 Task: Find connections with filter location Bexley with filter topic #Saaswith filter profile language Spanish with filter current company TVS Supply Chain Solutions with filter school Jeppiaar Engineering College with filter industry Software Development with filter service category Real Estate with filter keywords title Brand Manager
Action: Mouse moved to (677, 106)
Screenshot: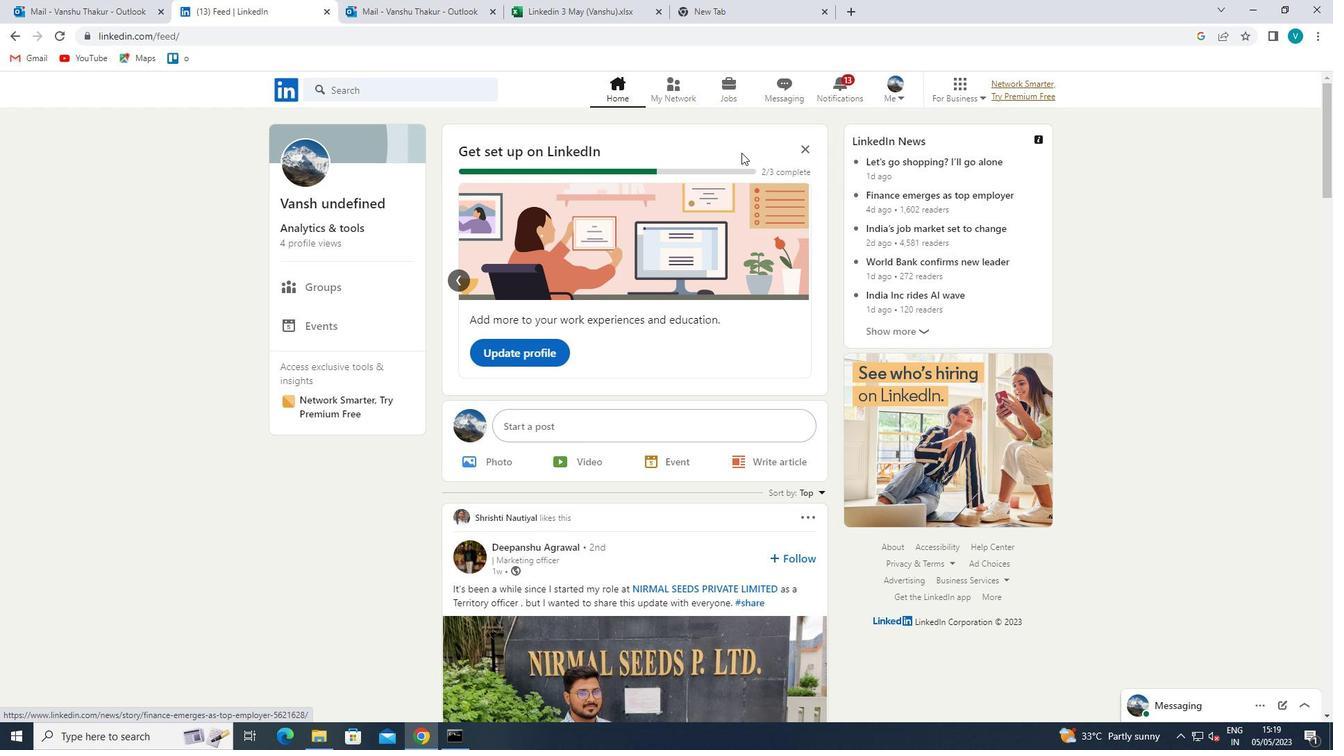 
Action: Mouse pressed left at (677, 106)
Screenshot: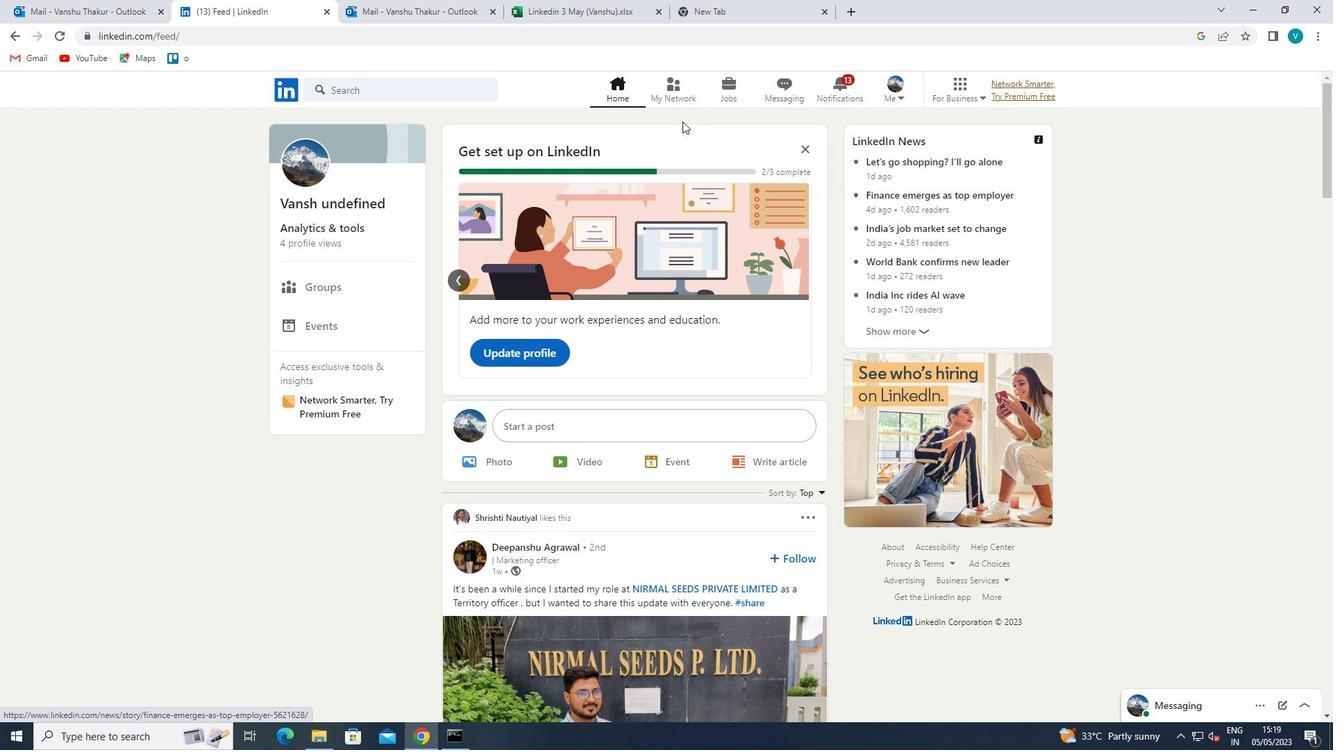 
Action: Mouse moved to (405, 165)
Screenshot: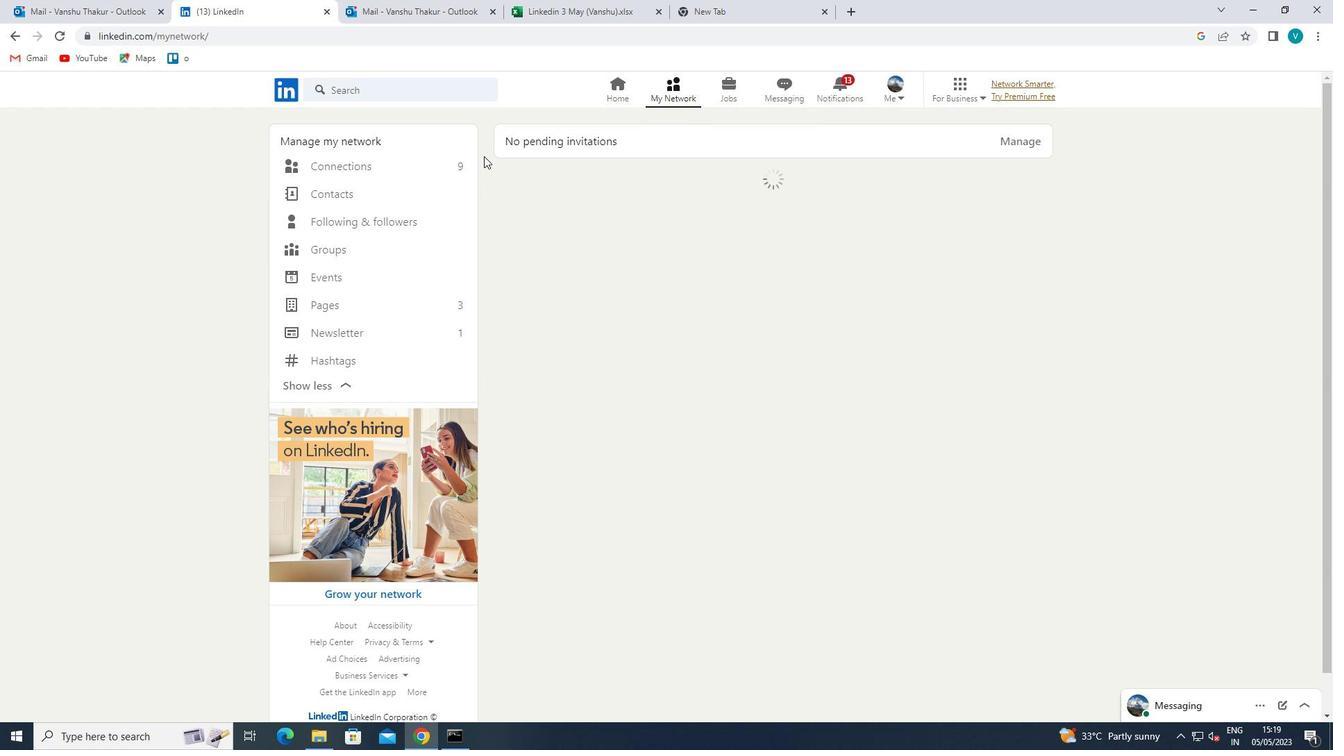 
Action: Mouse pressed left at (405, 165)
Screenshot: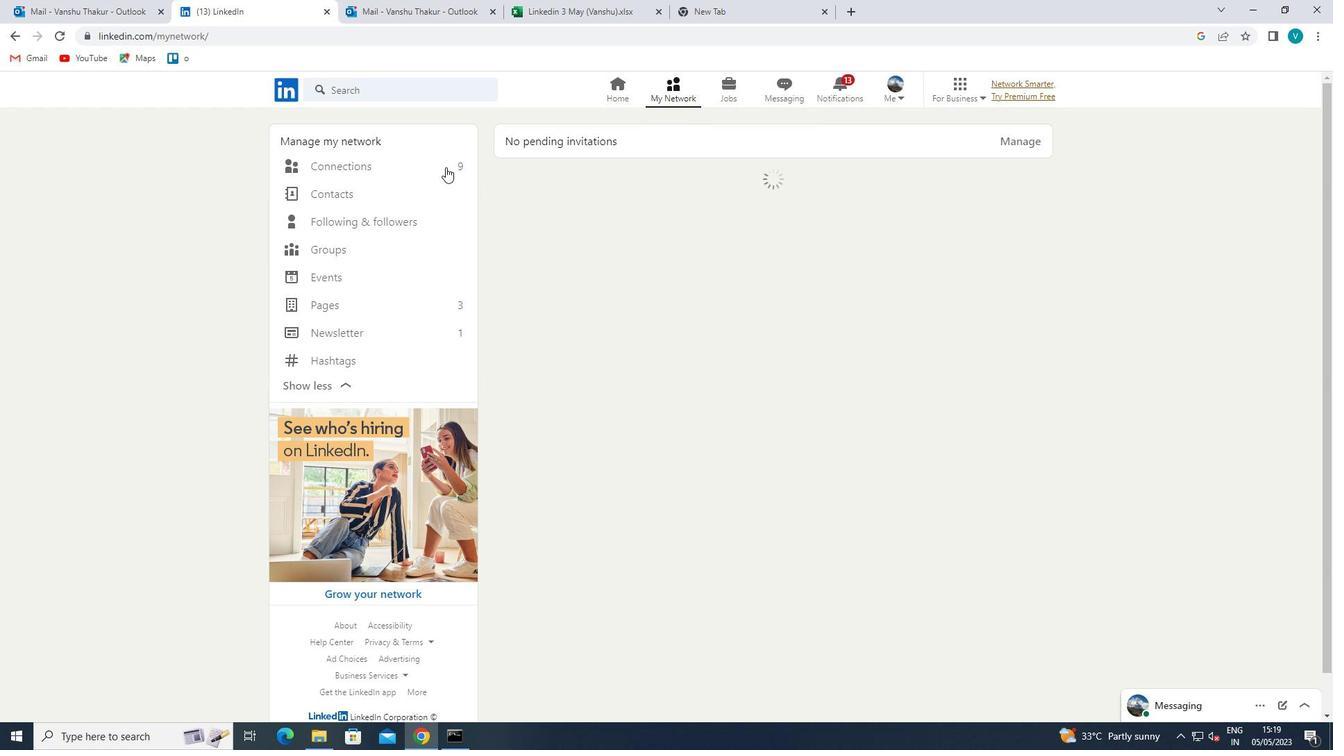 
Action: Mouse moved to (755, 156)
Screenshot: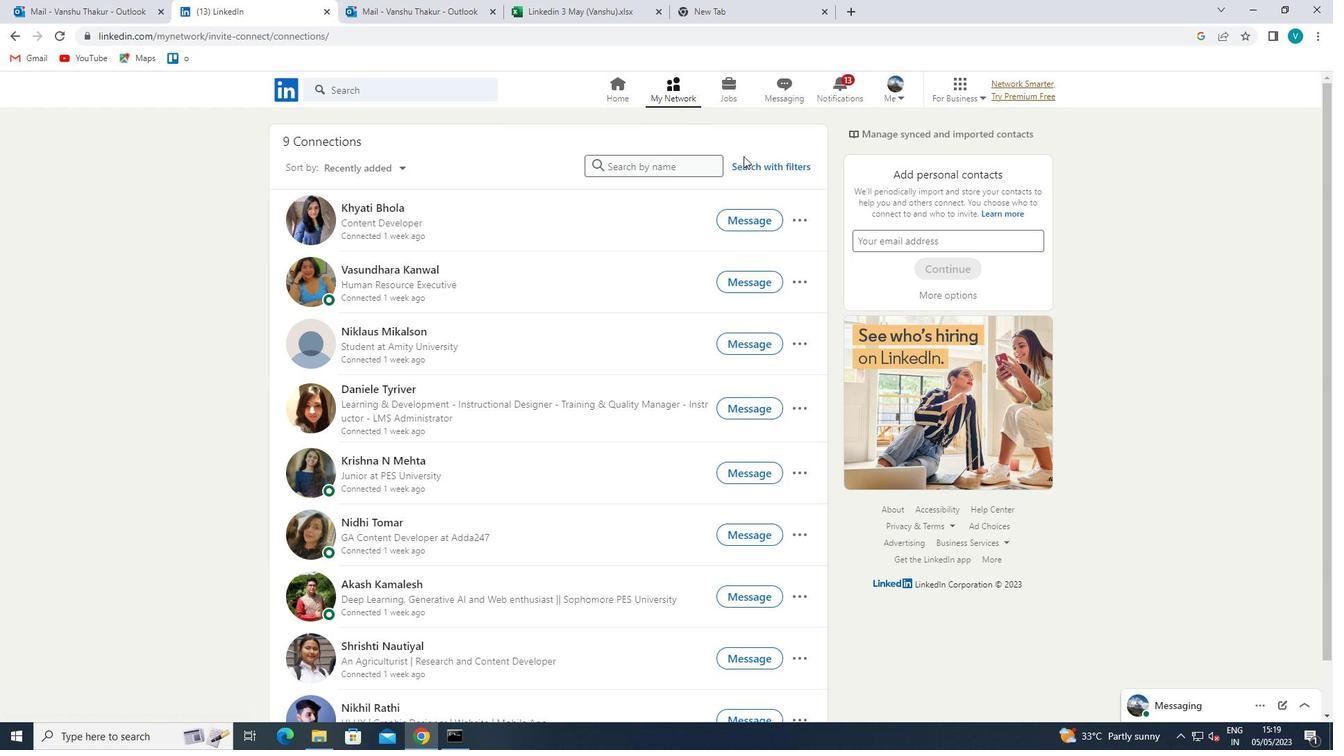 
Action: Mouse pressed left at (755, 156)
Screenshot: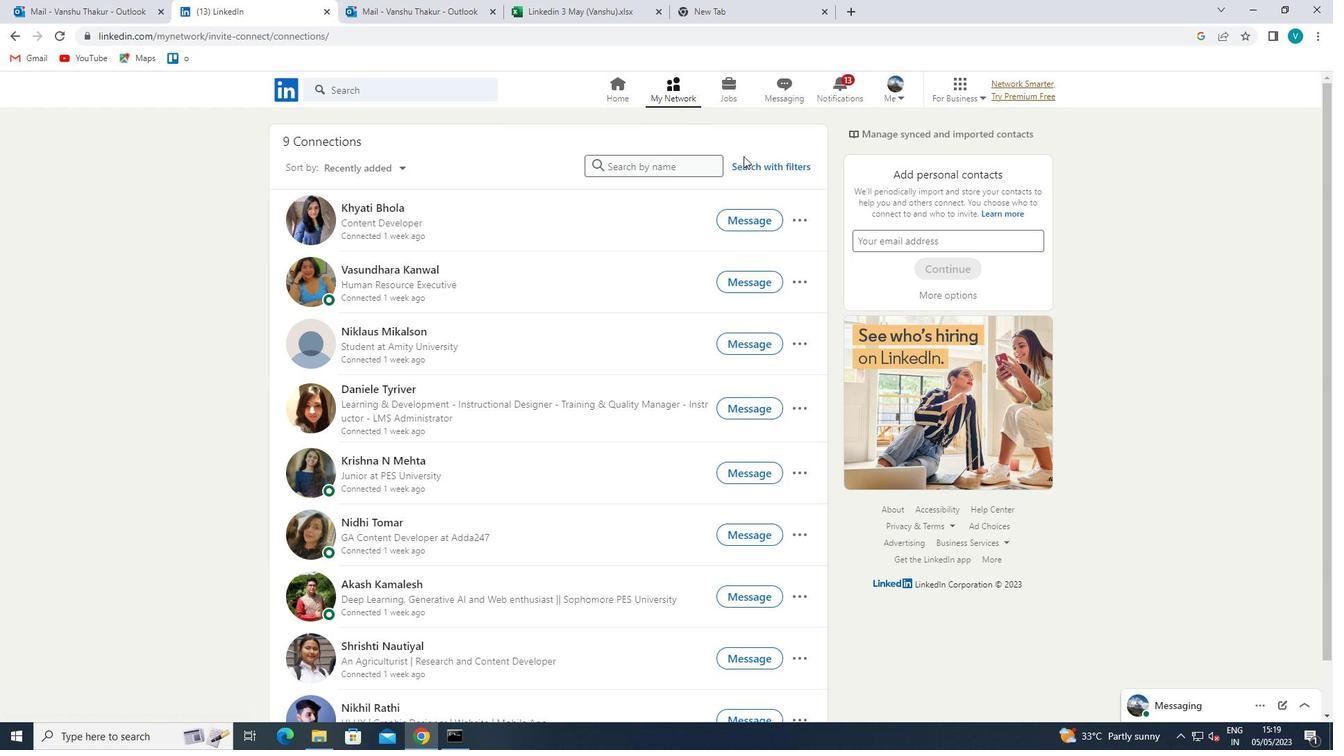 
Action: Mouse moved to (758, 163)
Screenshot: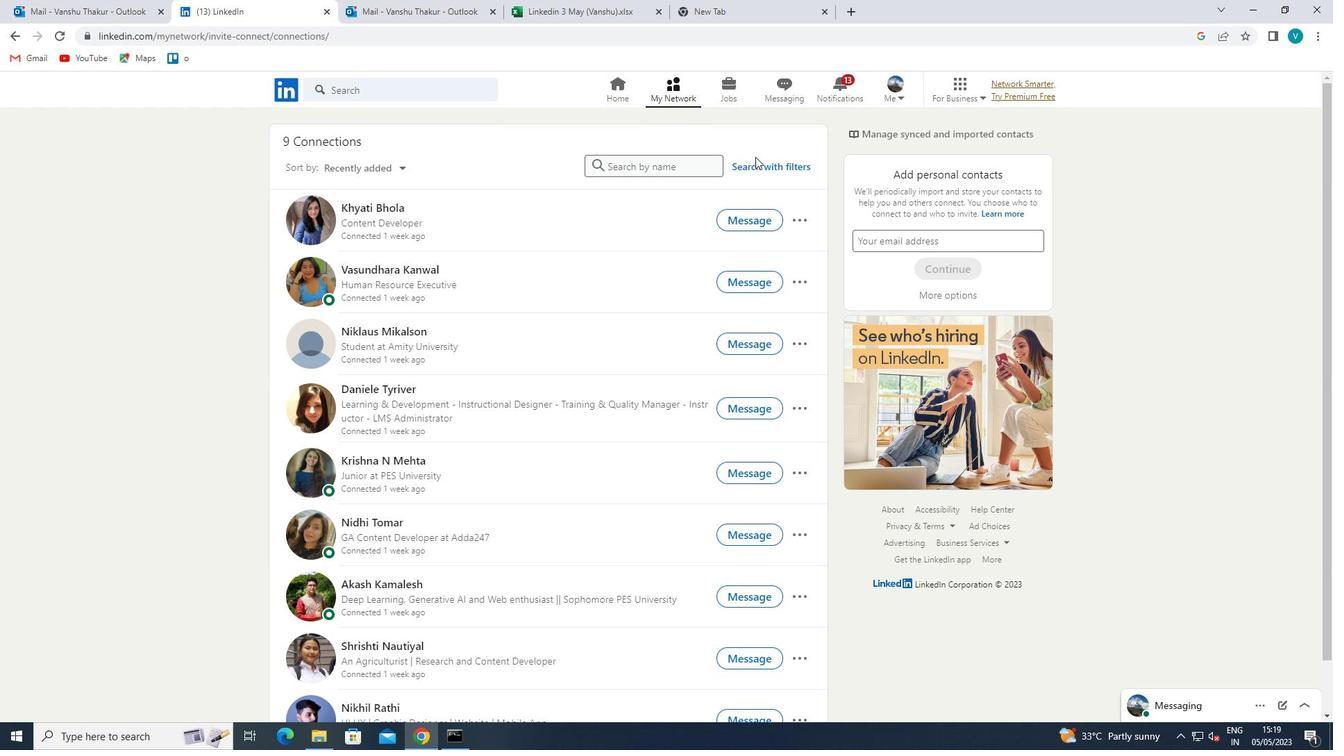 
Action: Mouse pressed left at (758, 163)
Screenshot: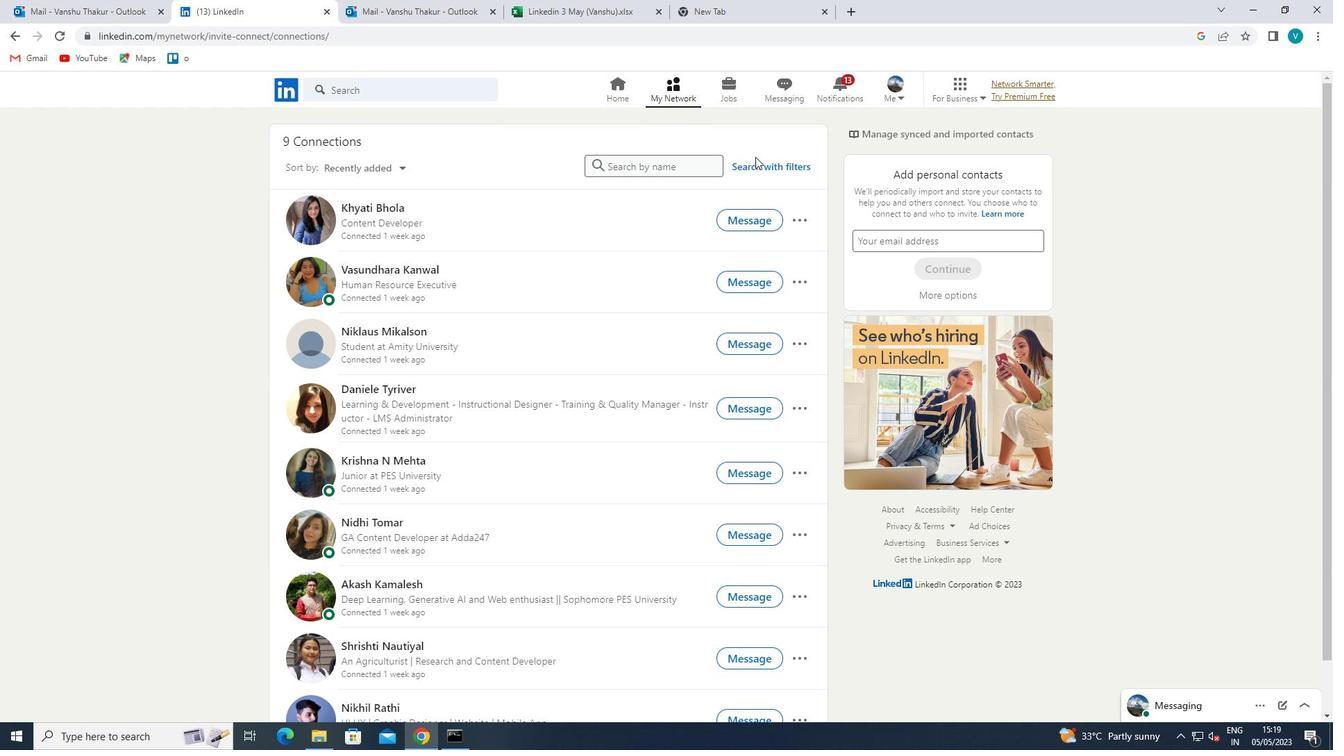 
Action: Mouse moved to (682, 128)
Screenshot: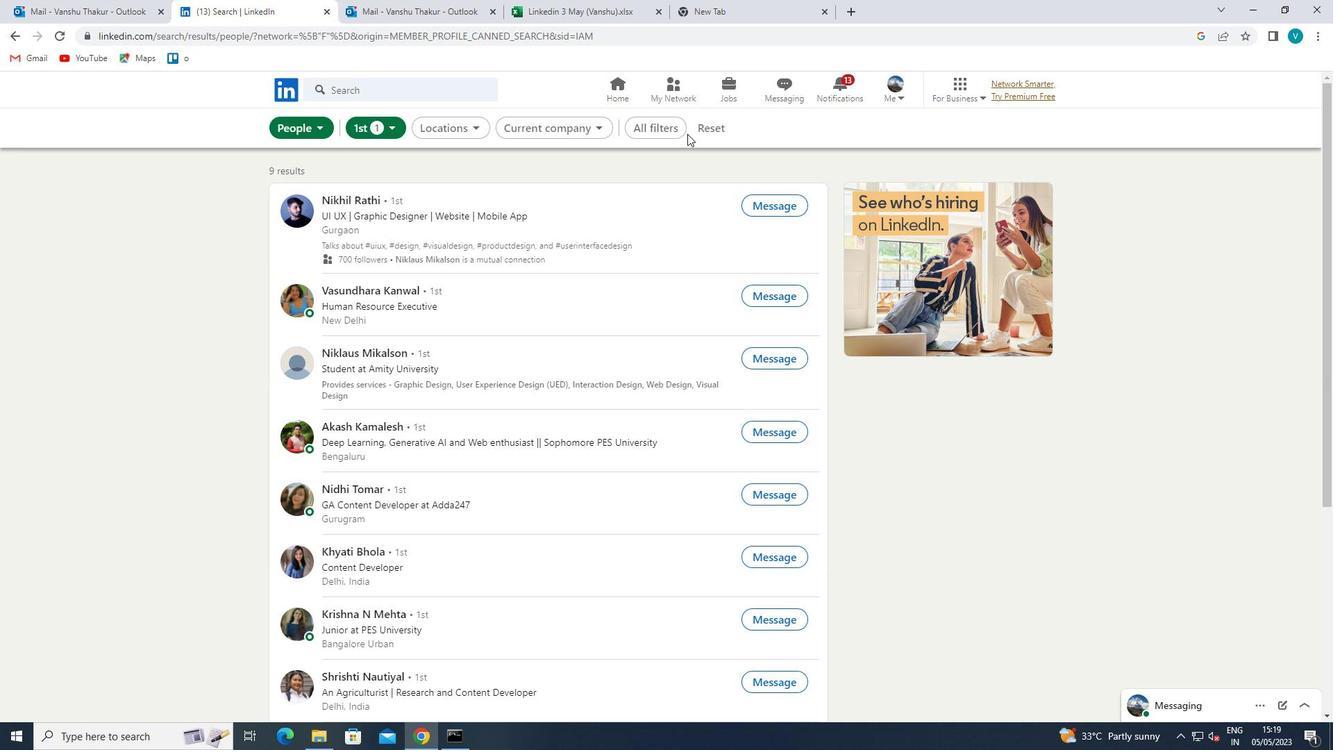 
Action: Mouse pressed left at (682, 128)
Screenshot: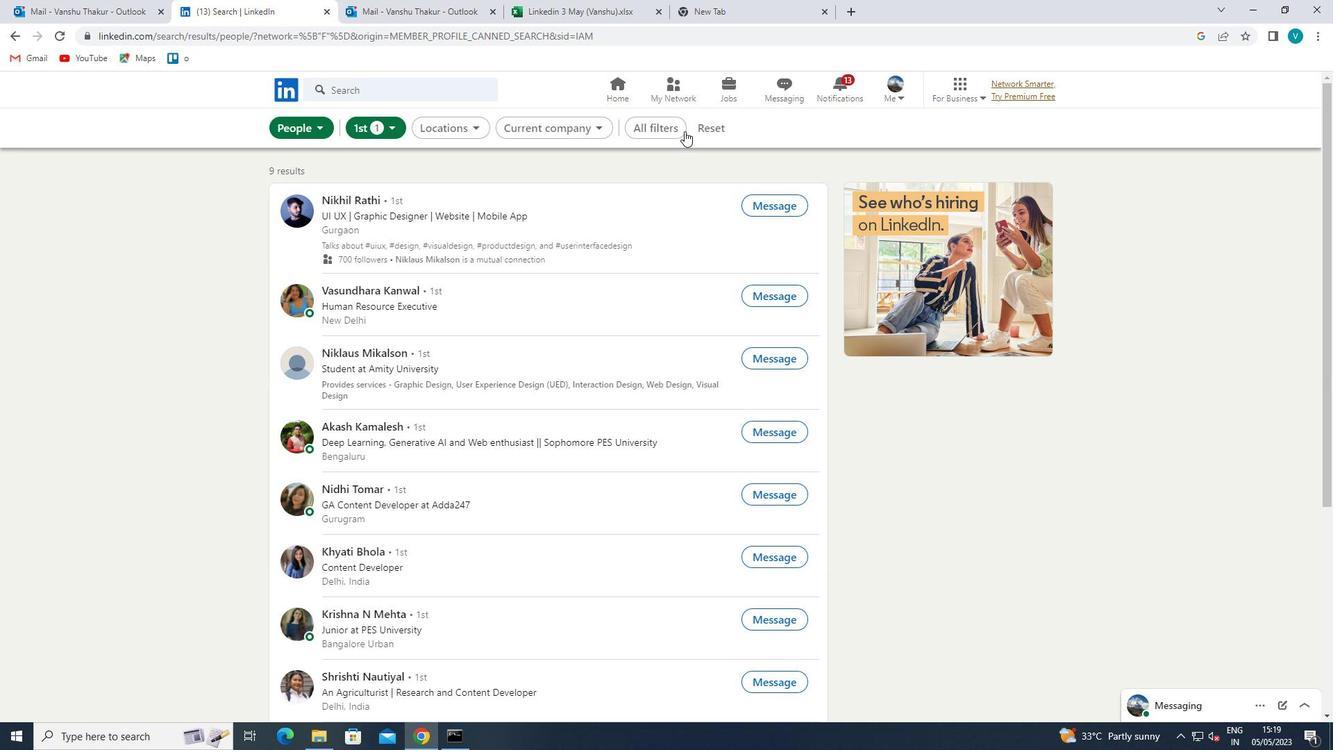 
Action: Mouse moved to (1119, 257)
Screenshot: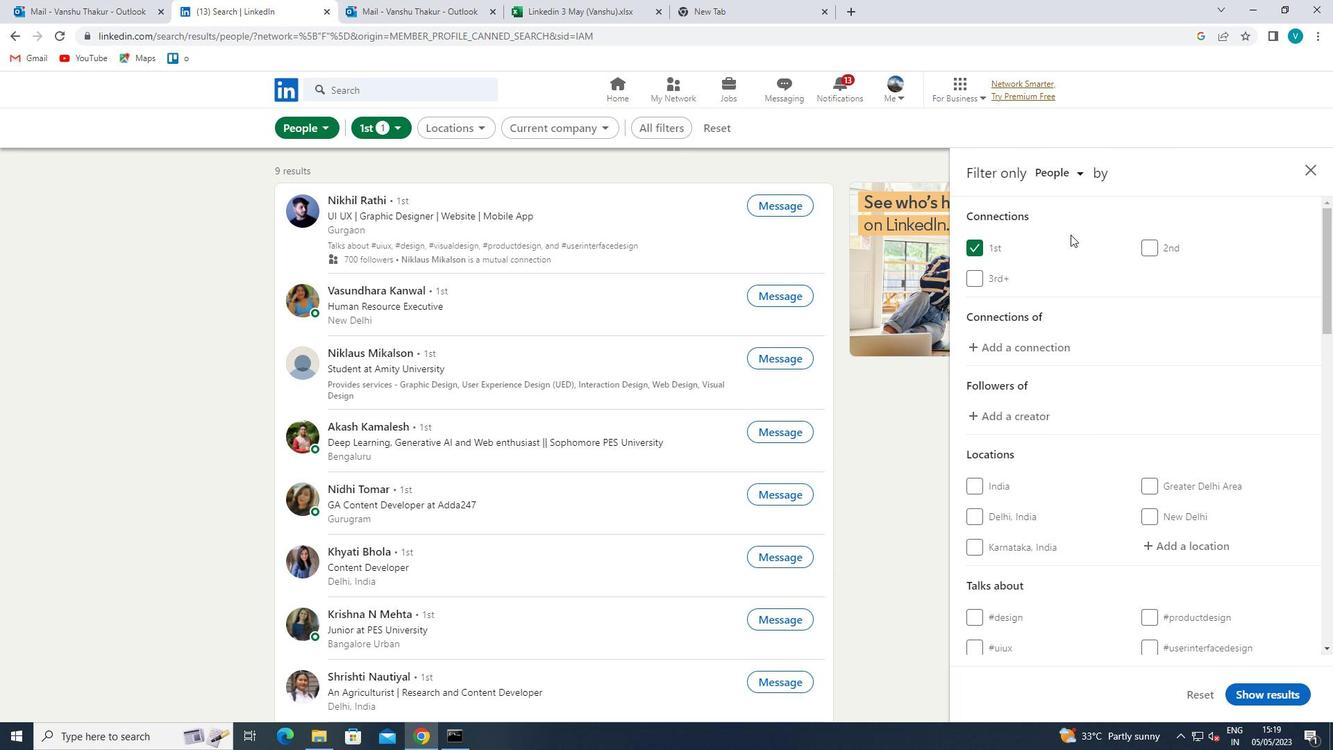 
Action: Mouse scrolled (1119, 256) with delta (0, 0)
Screenshot: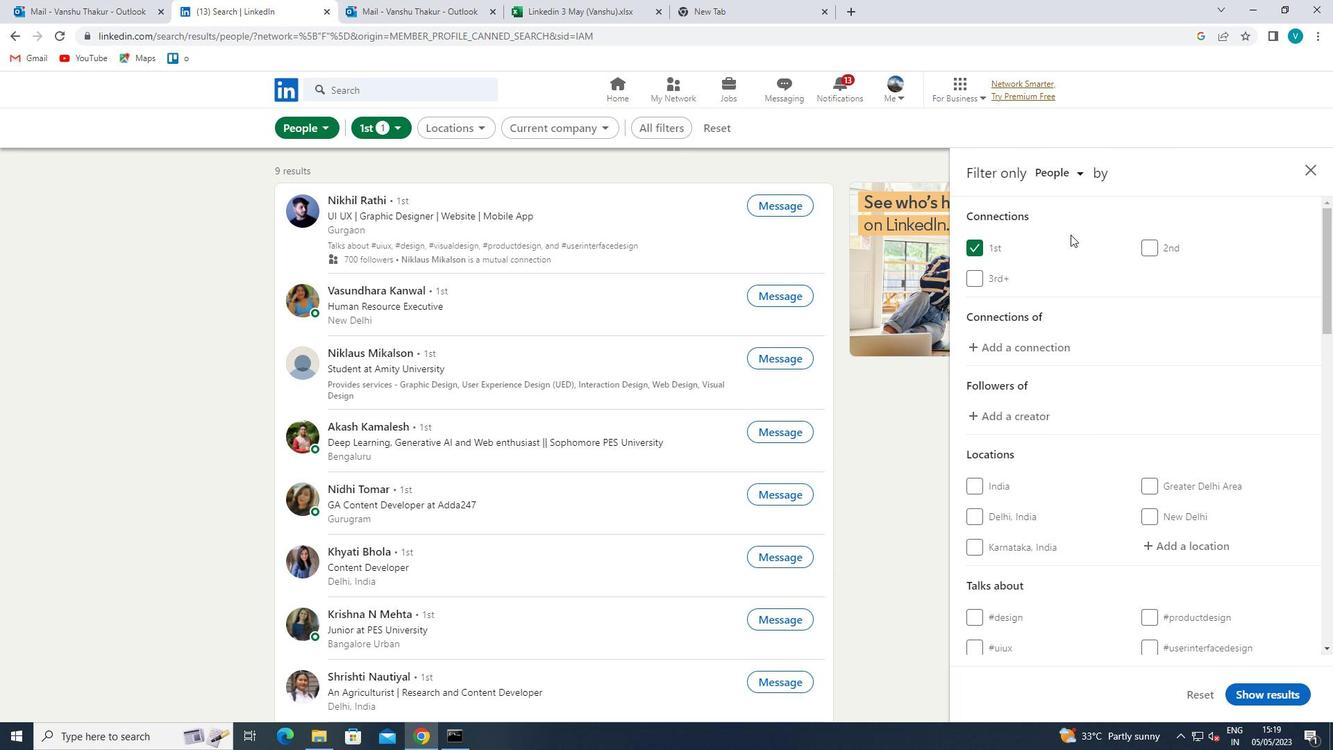 
Action: Mouse moved to (1148, 274)
Screenshot: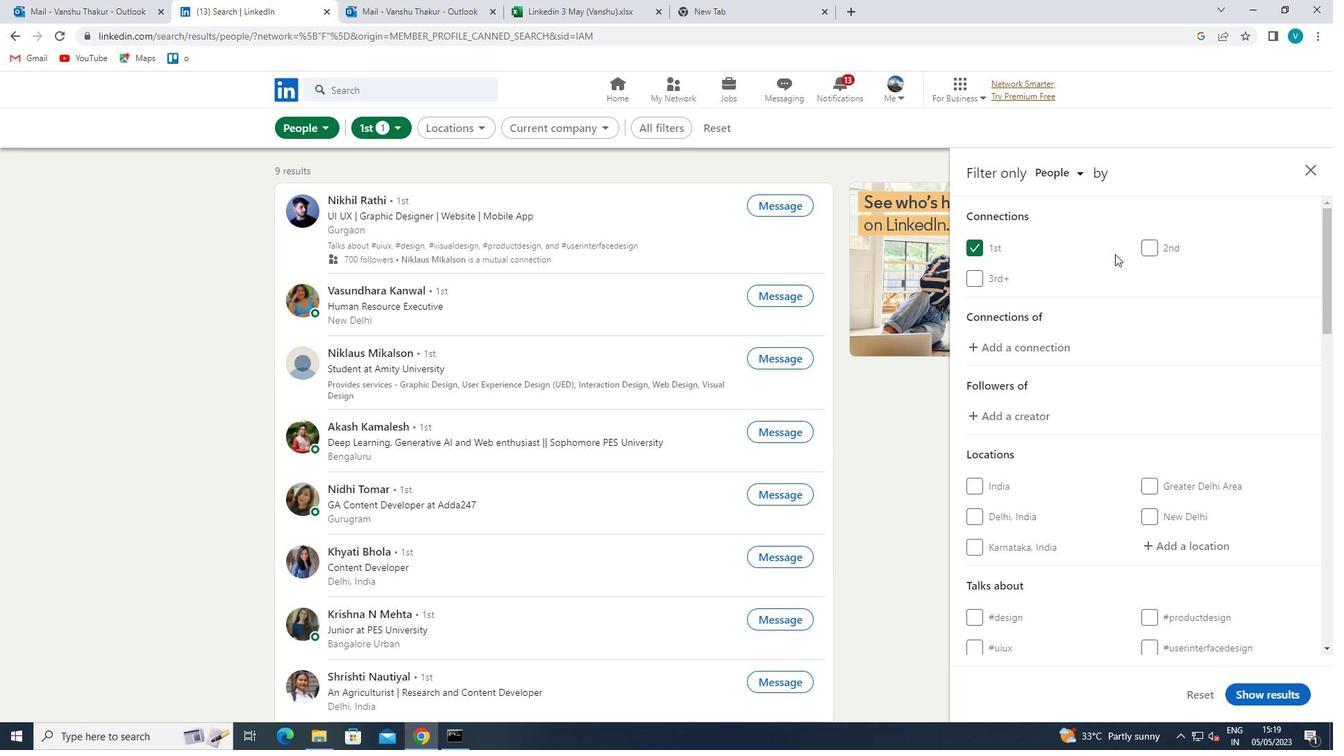 
Action: Mouse scrolled (1148, 273) with delta (0, 0)
Screenshot: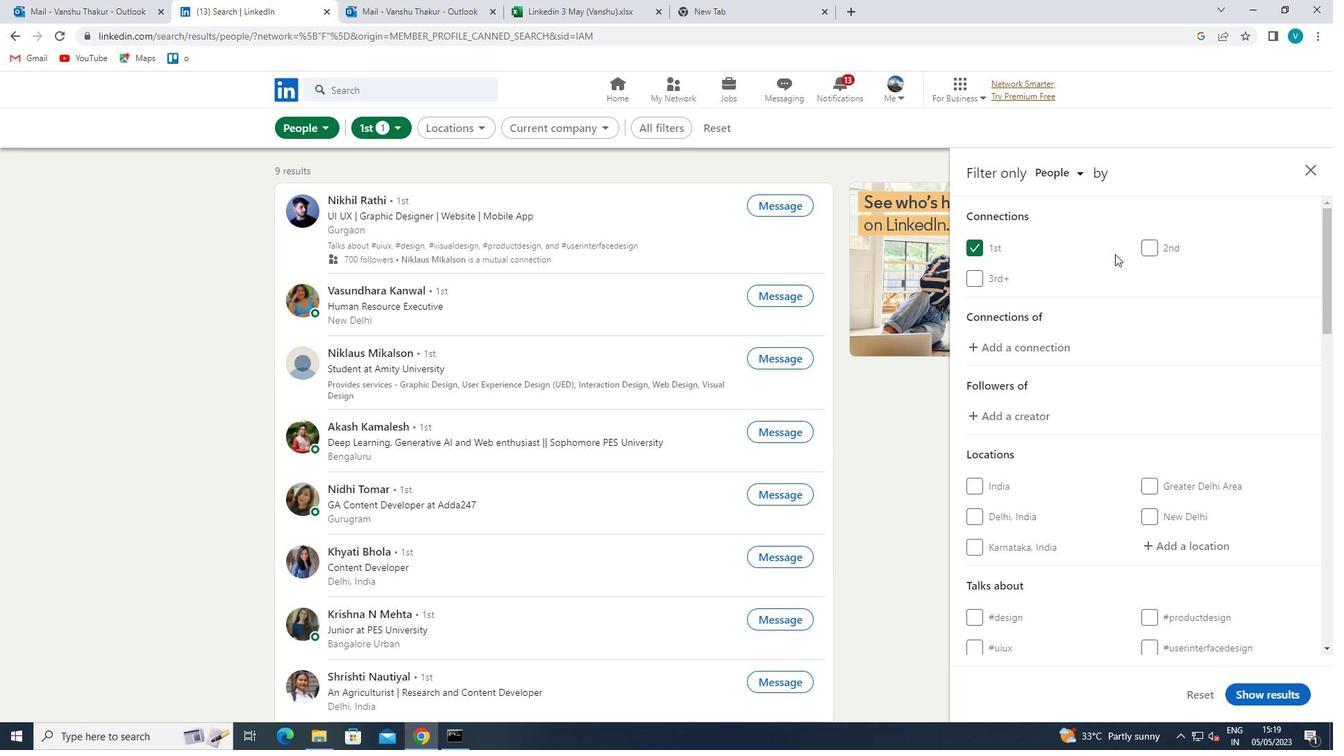 
Action: Mouse moved to (1156, 280)
Screenshot: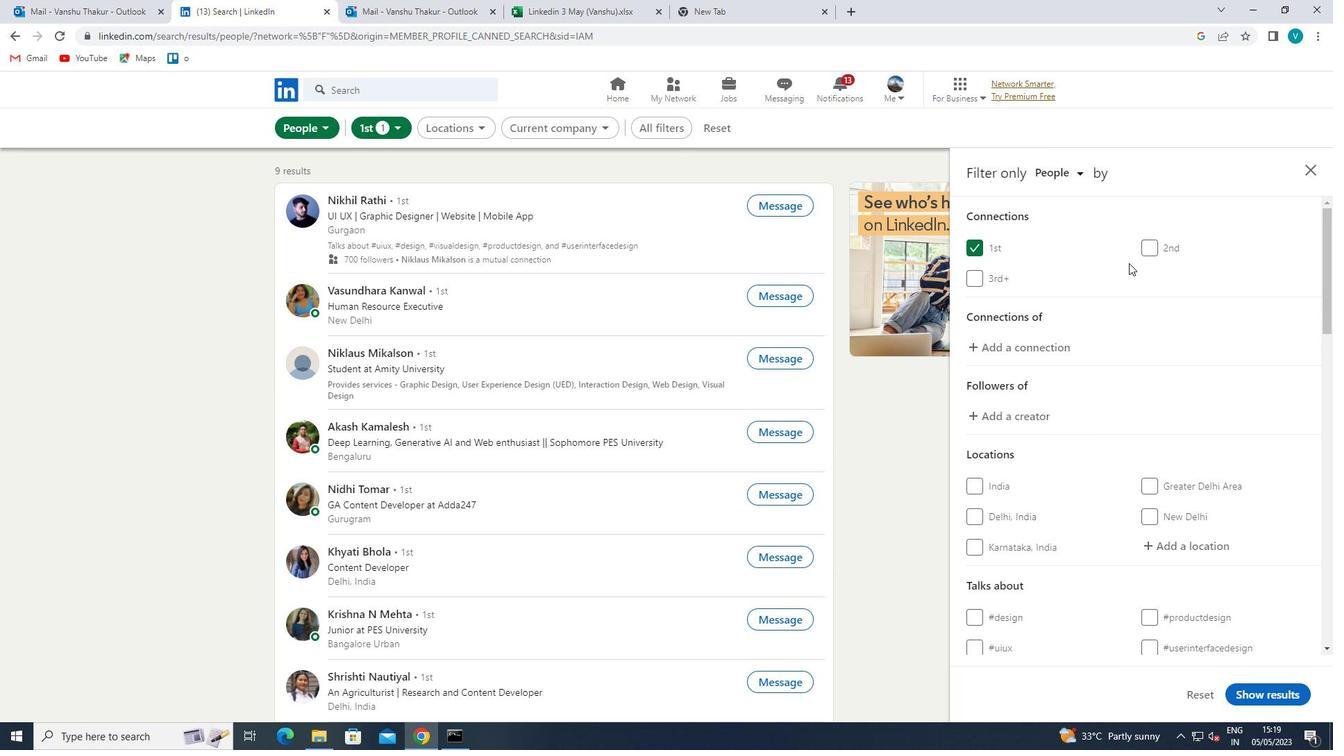 
Action: Mouse scrolled (1156, 279) with delta (0, 0)
Screenshot: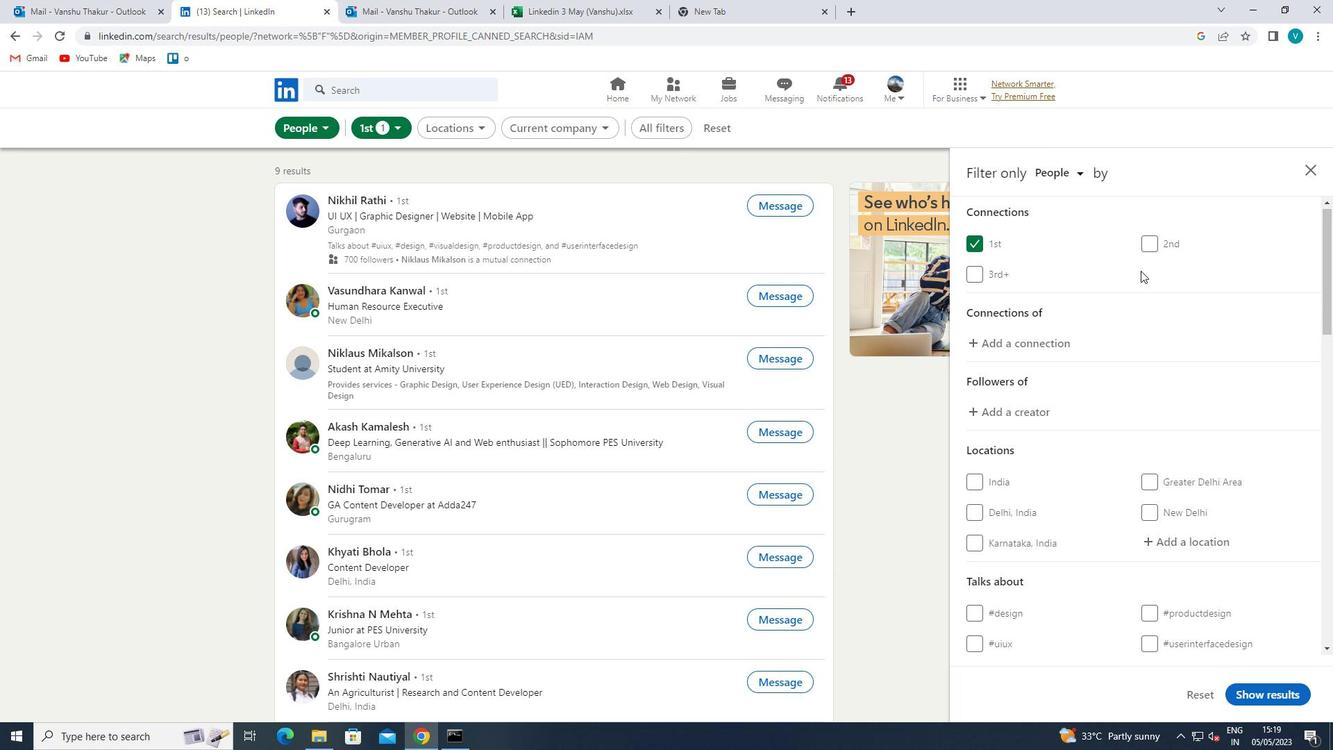 
Action: Mouse moved to (1192, 336)
Screenshot: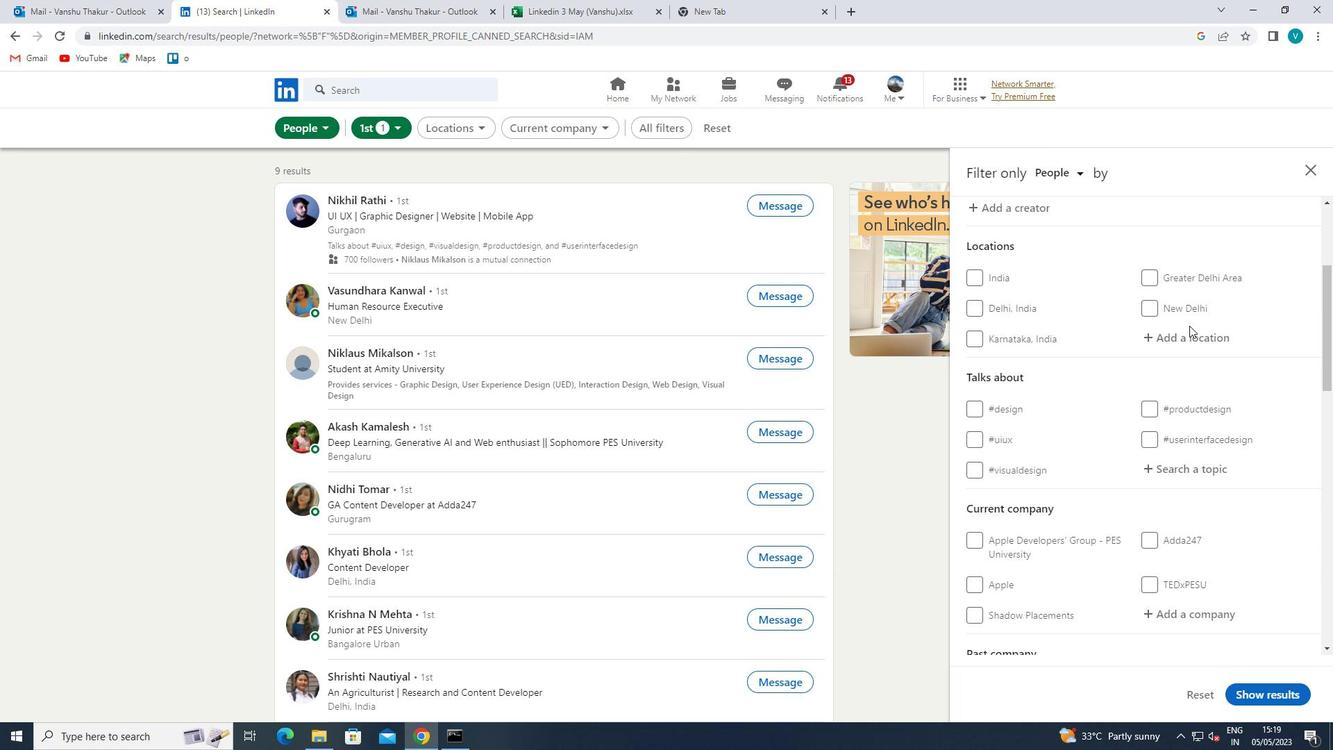 
Action: Mouse pressed left at (1192, 336)
Screenshot: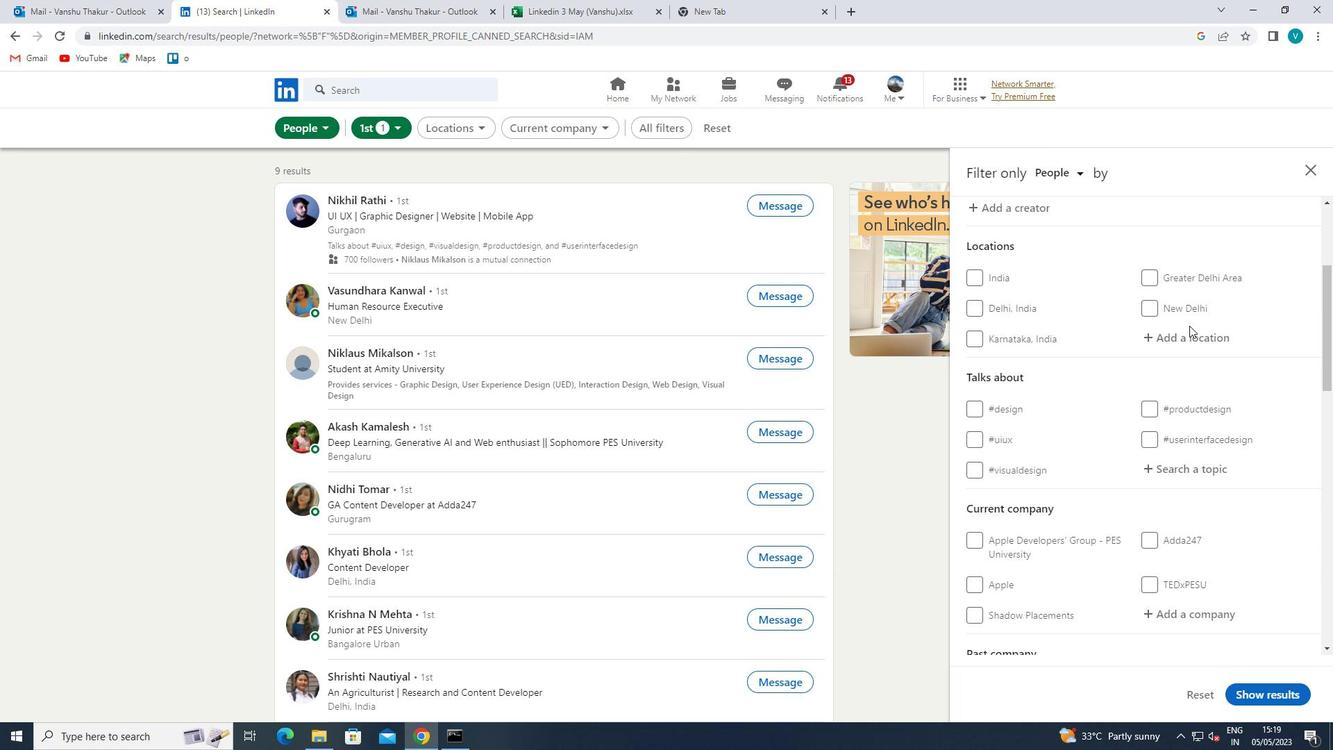 
Action: Mouse moved to (1169, 323)
Screenshot: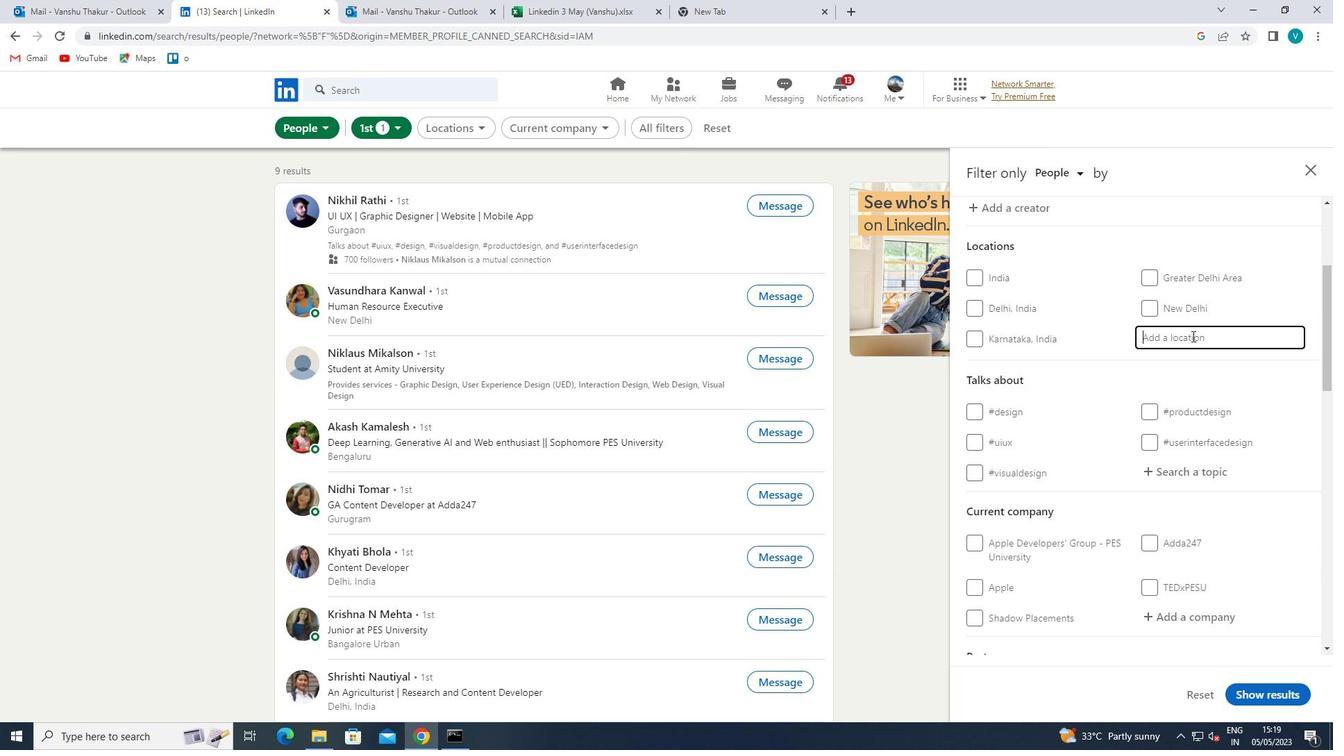 
Action: Key pressed <Key.shift>BEXLEY
Screenshot: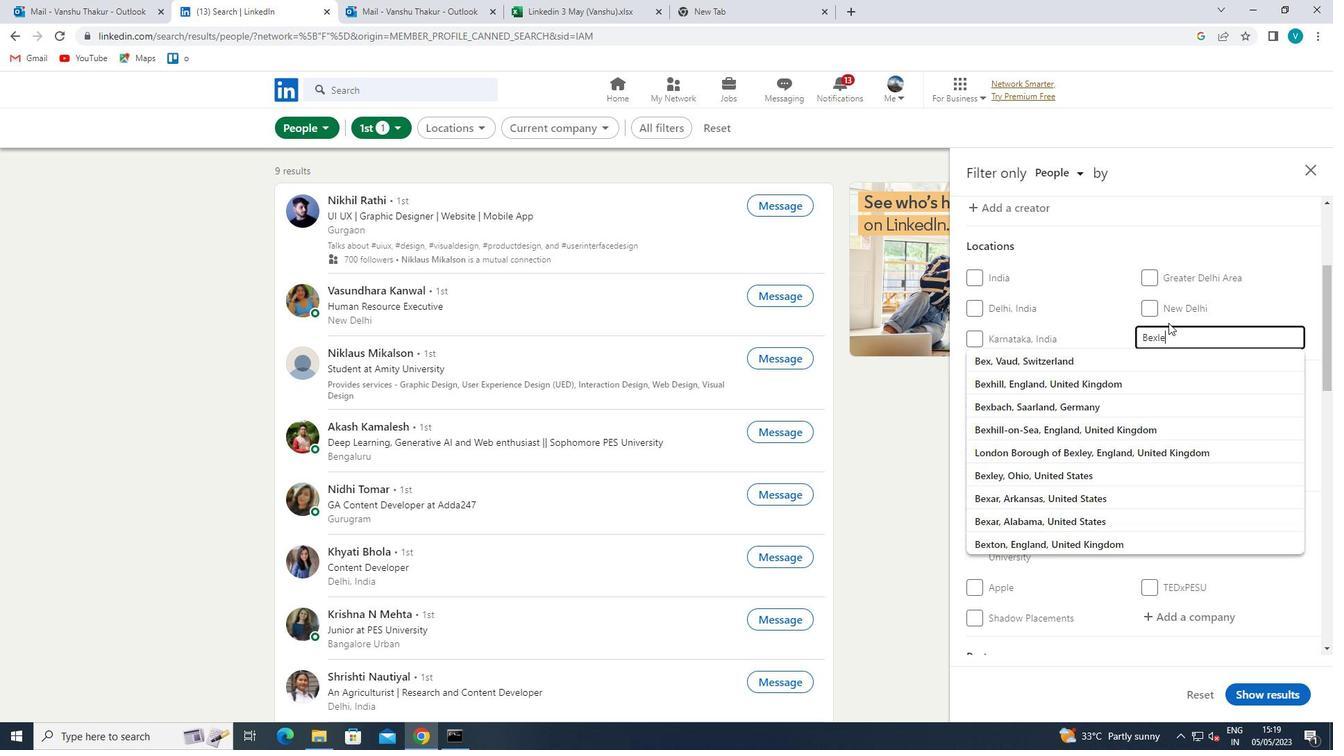 
Action: Mouse moved to (1137, 357)
Screenshot: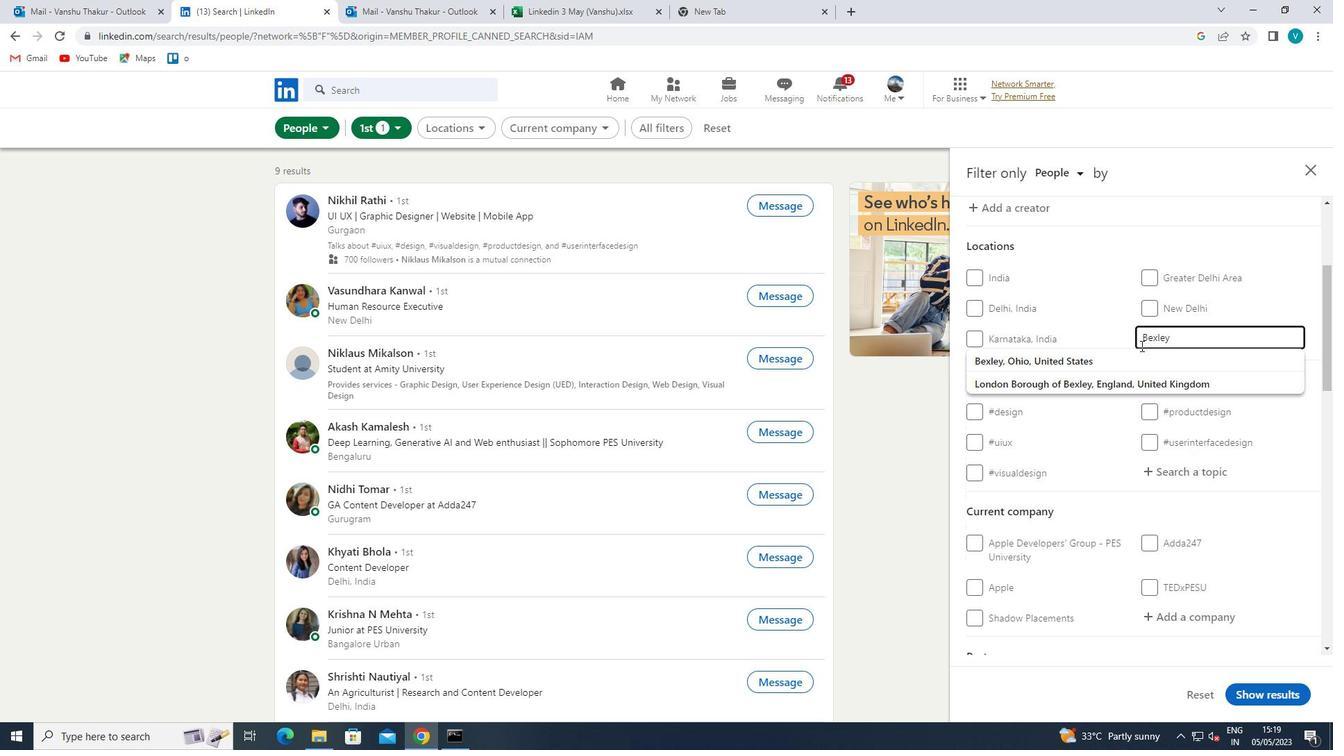 
Action: Mouse pressed left at (1137, 357)
Screenshot: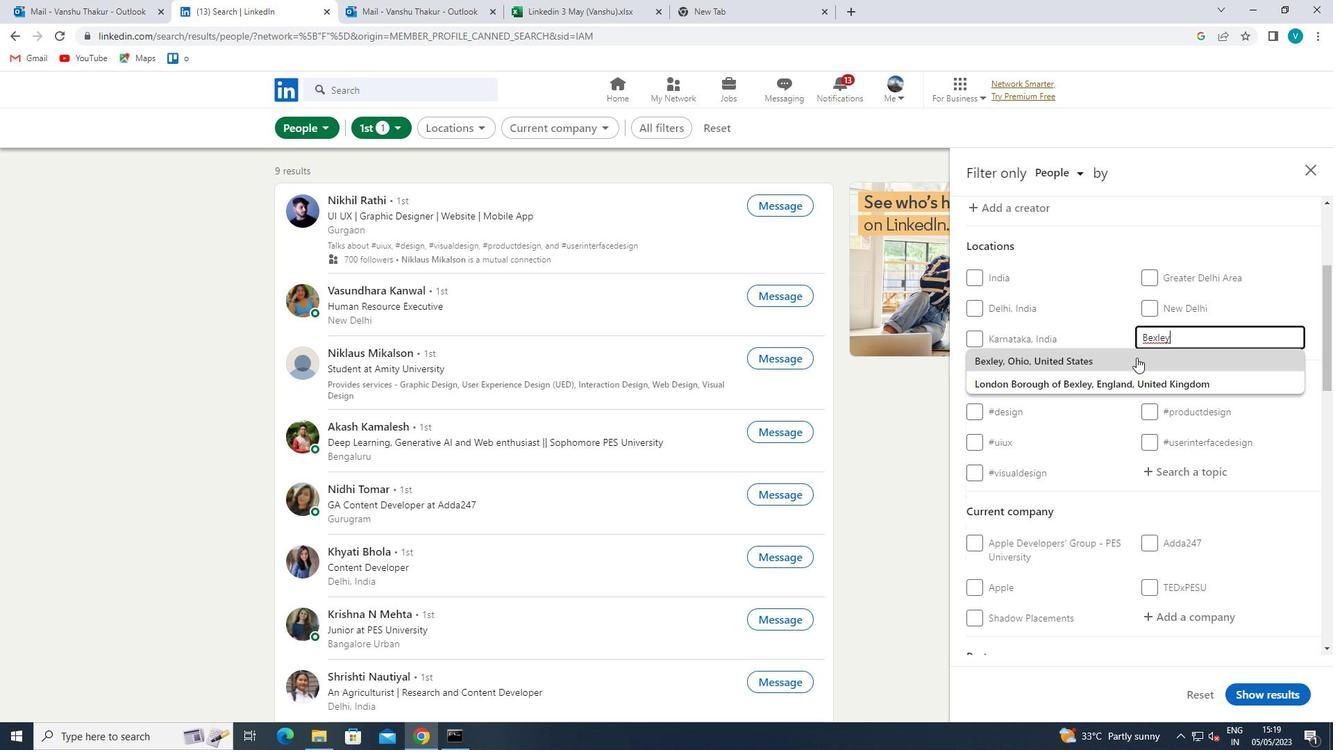 
Action: Mouse scrolled (1137, 357) with delta (0, 0)
Screenshot: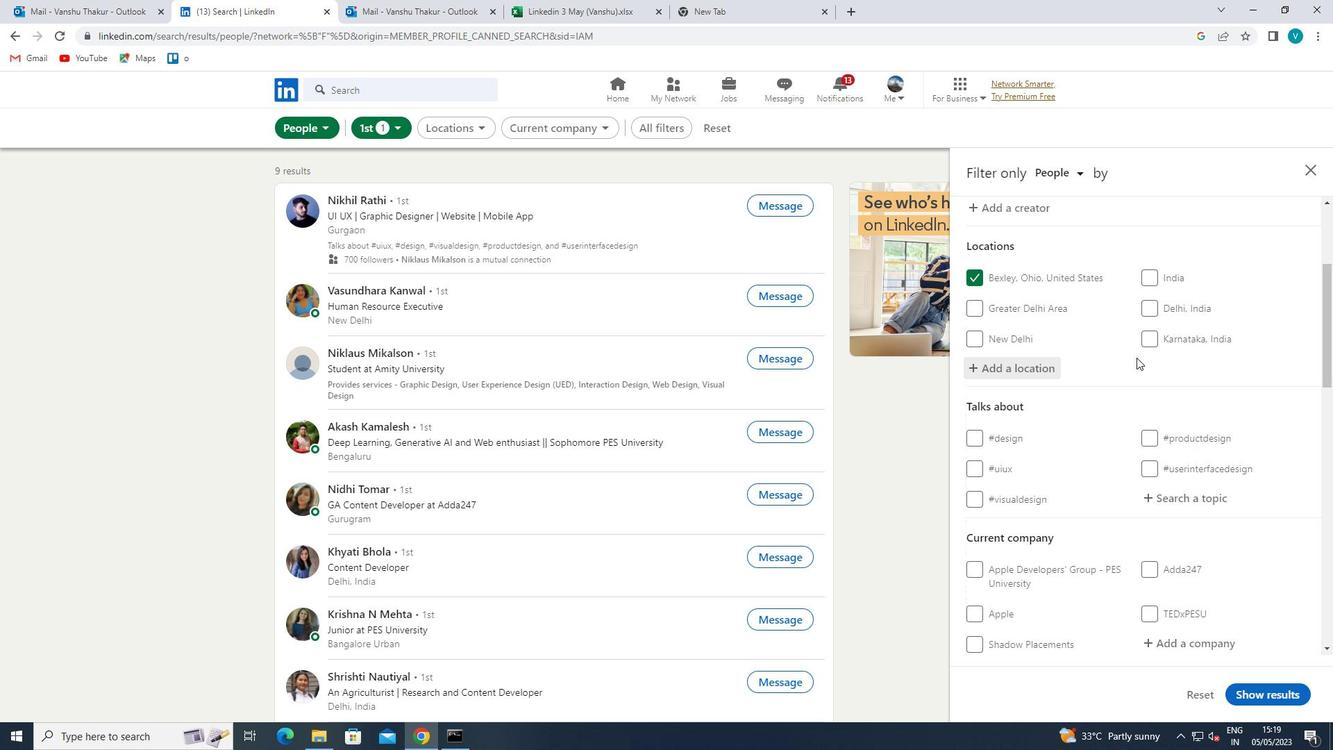 
Action: Mouse scrolled (1137, 357) with delta (0, 0)
Screenshot: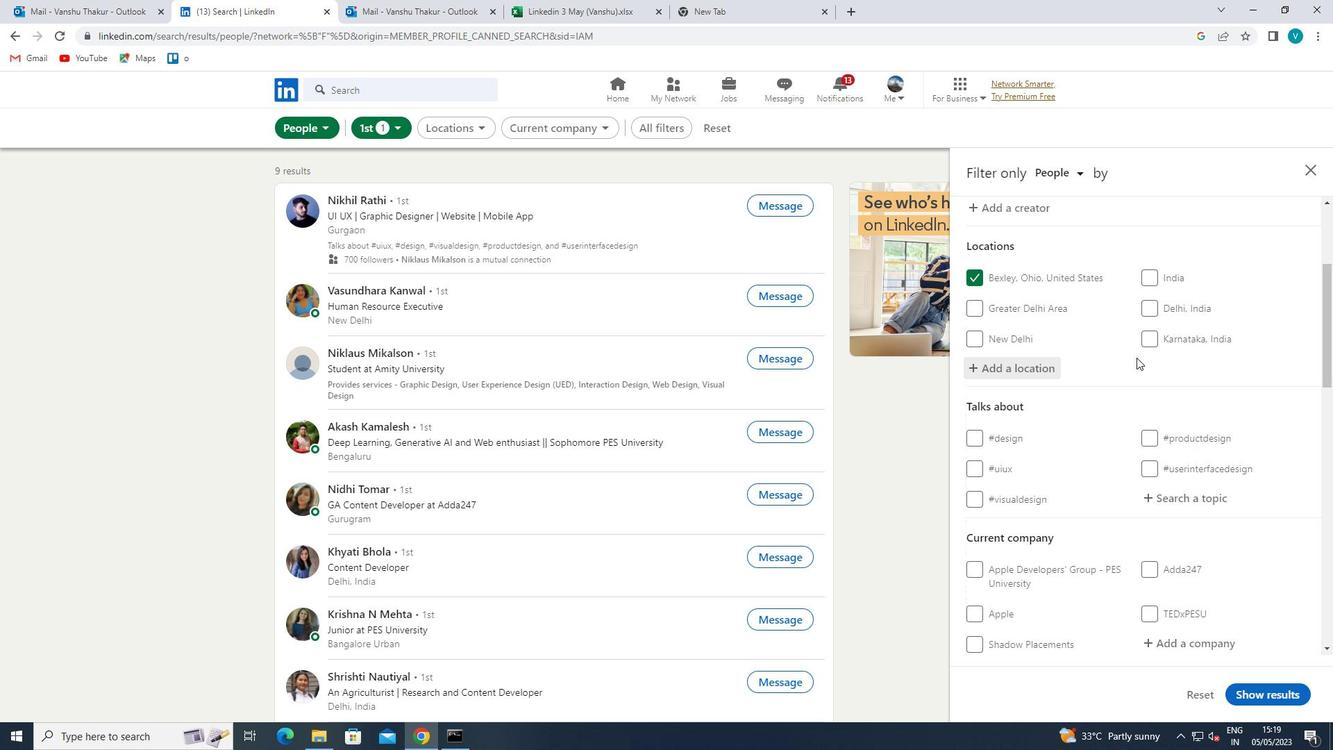 
Action: Mouse moved to (1180, 359)
Screenshot: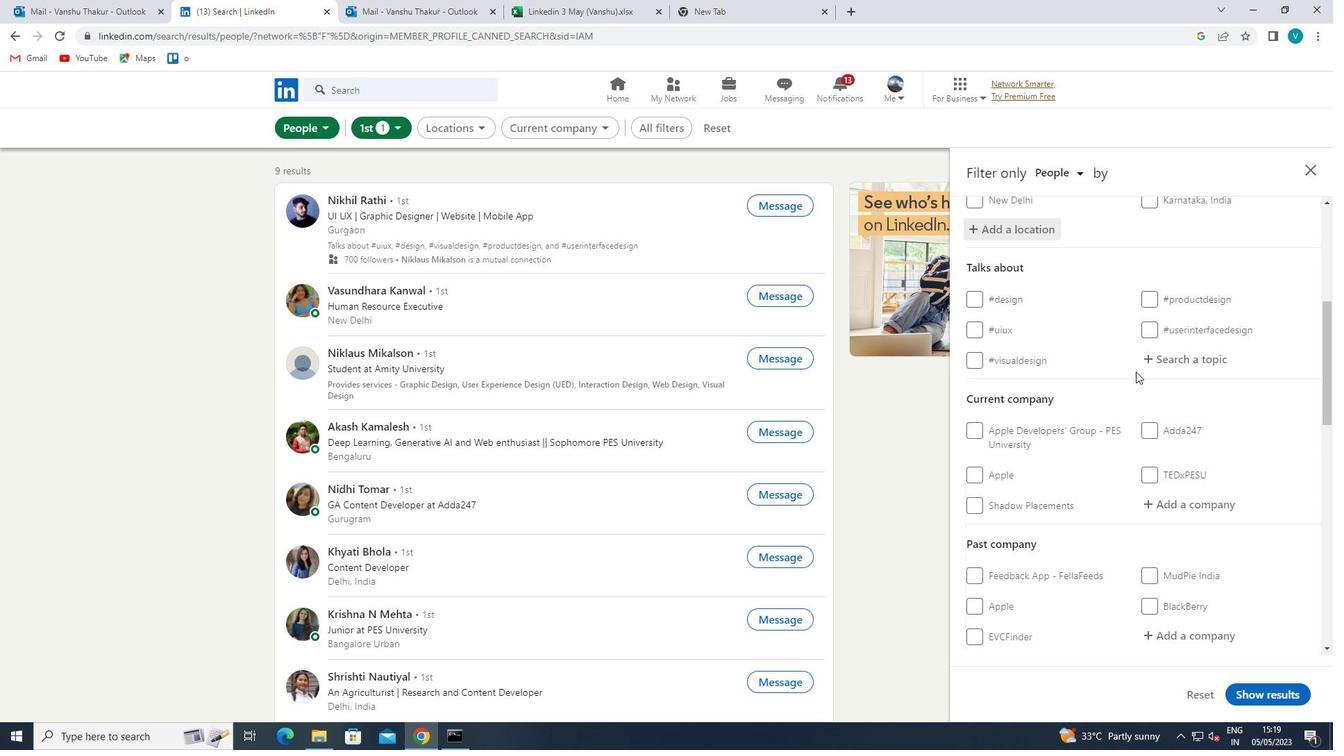 
Action: Mouse pressed left at (1180, 359)
Screenshot: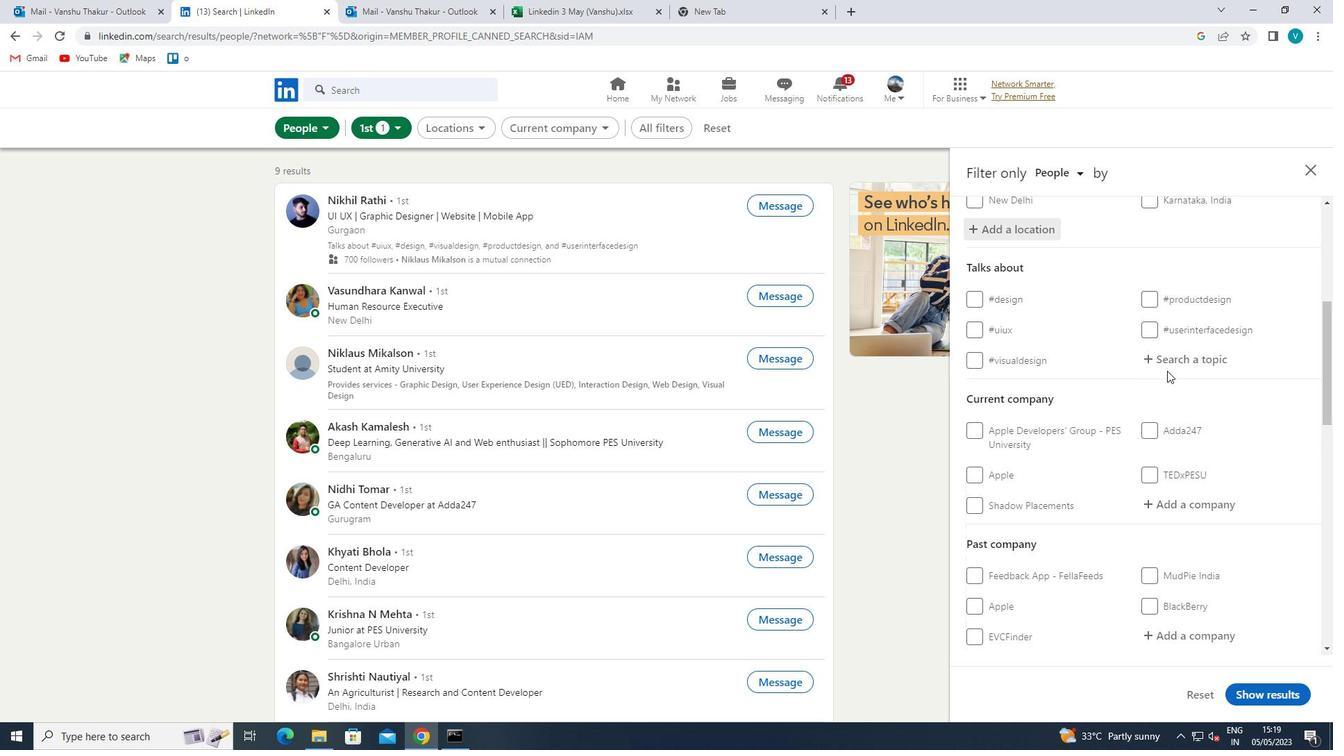
Action: Key pressed SAS<Key.backspace>AS
Screenshot: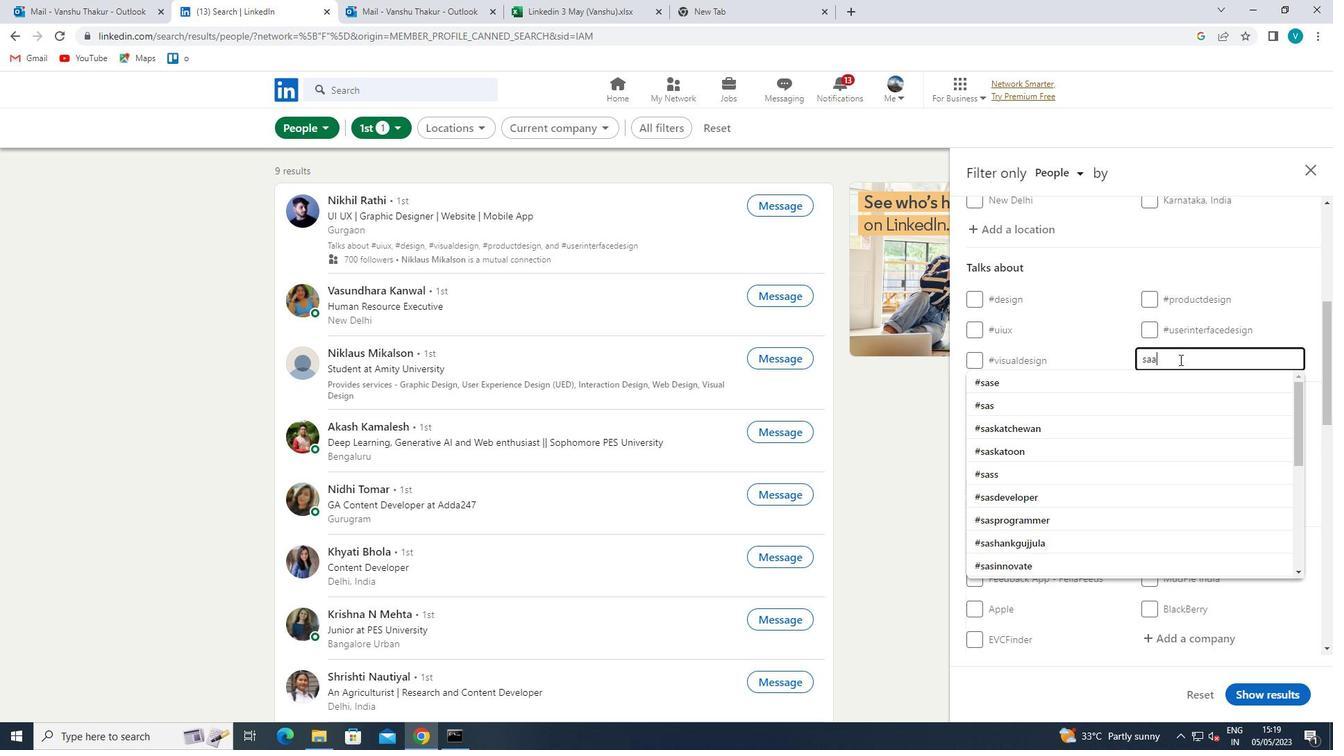 
Action: Mouse moved to (1114, 383)
Screenshot: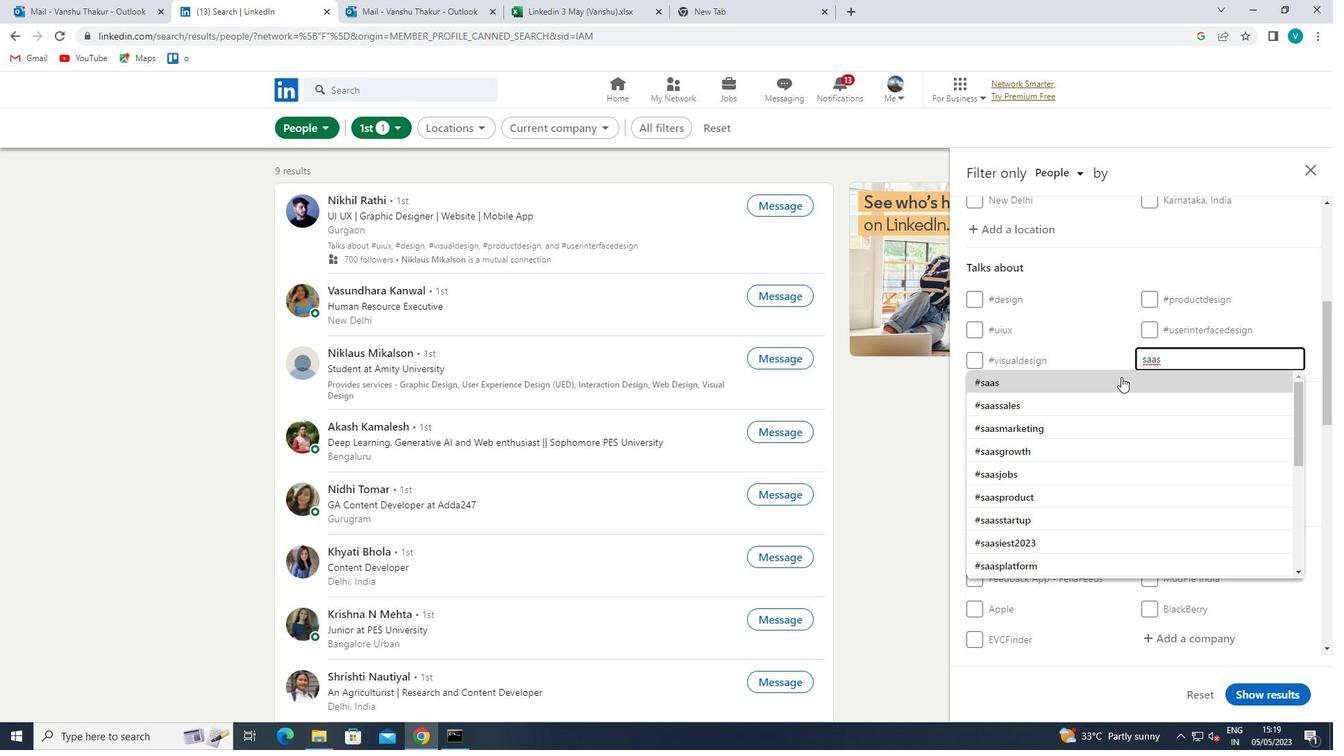 
Action: Mouse pressed left at (1114, 383)
Screenshot: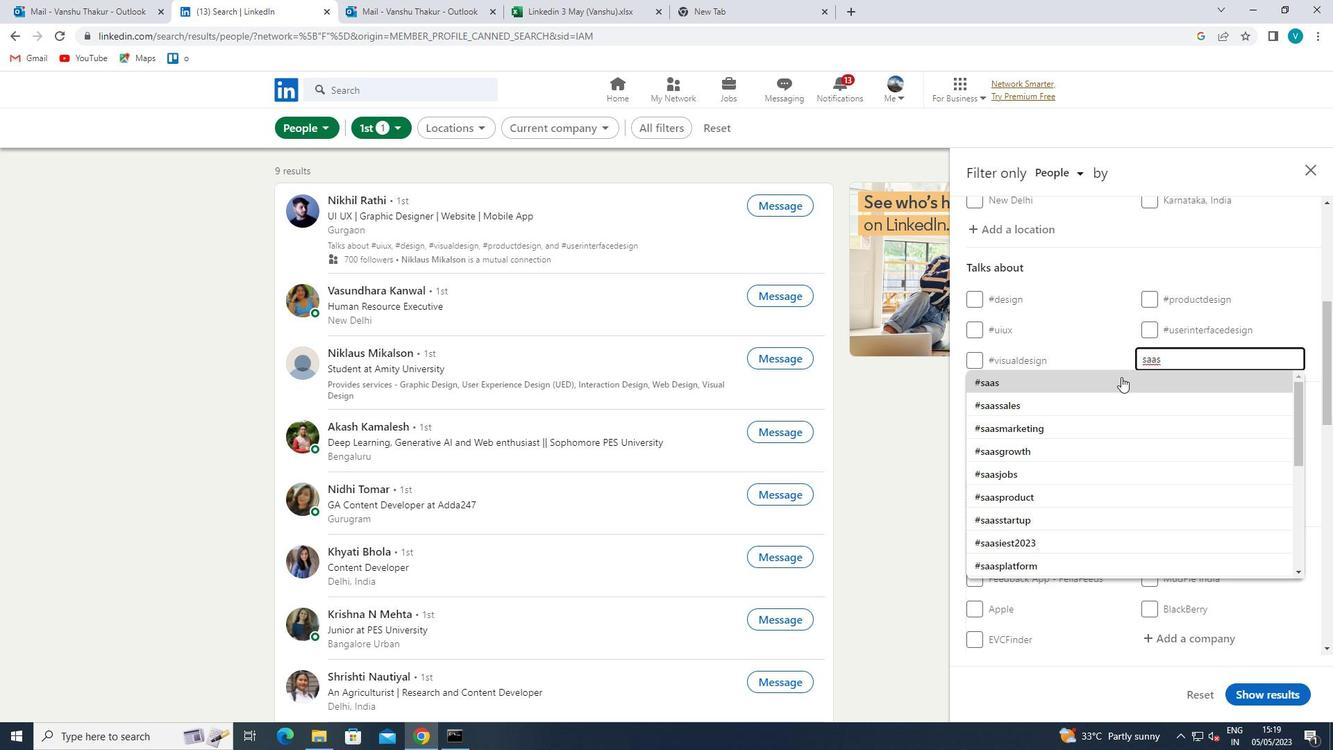 
Action: Mouse moved to (1115, 382)
Screenshot: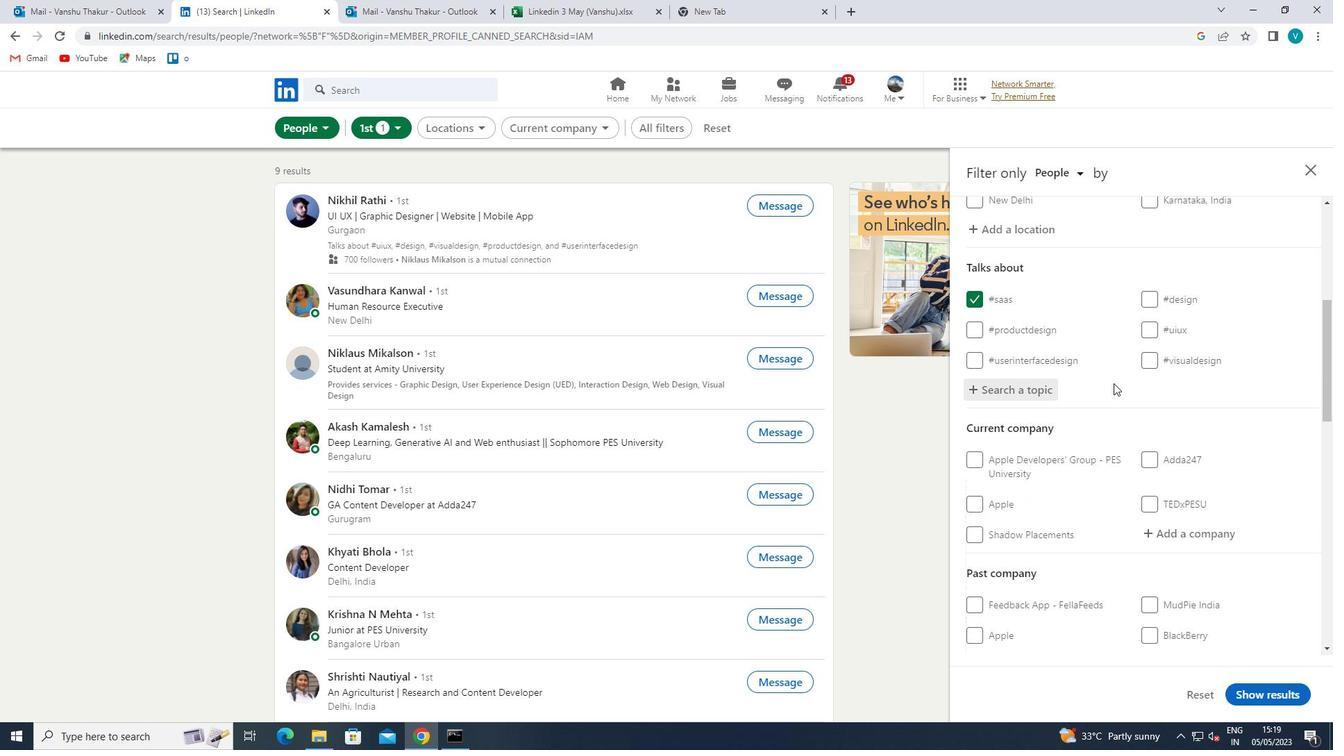 
Action: Mouse scrolled (1115, 382) with delta (0, 0)
Screenshot: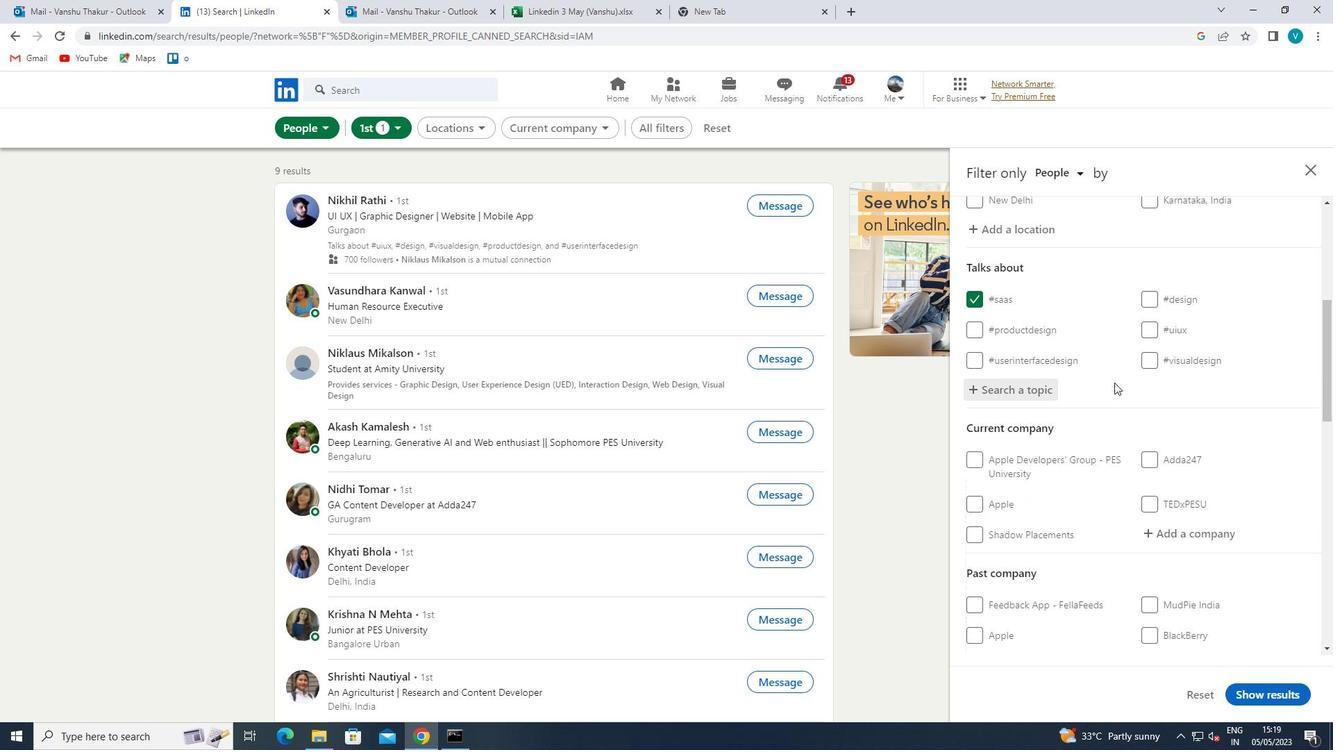 
Action: Mouse scrolled (1115, 382) with delta (0, 0)
Screenshot: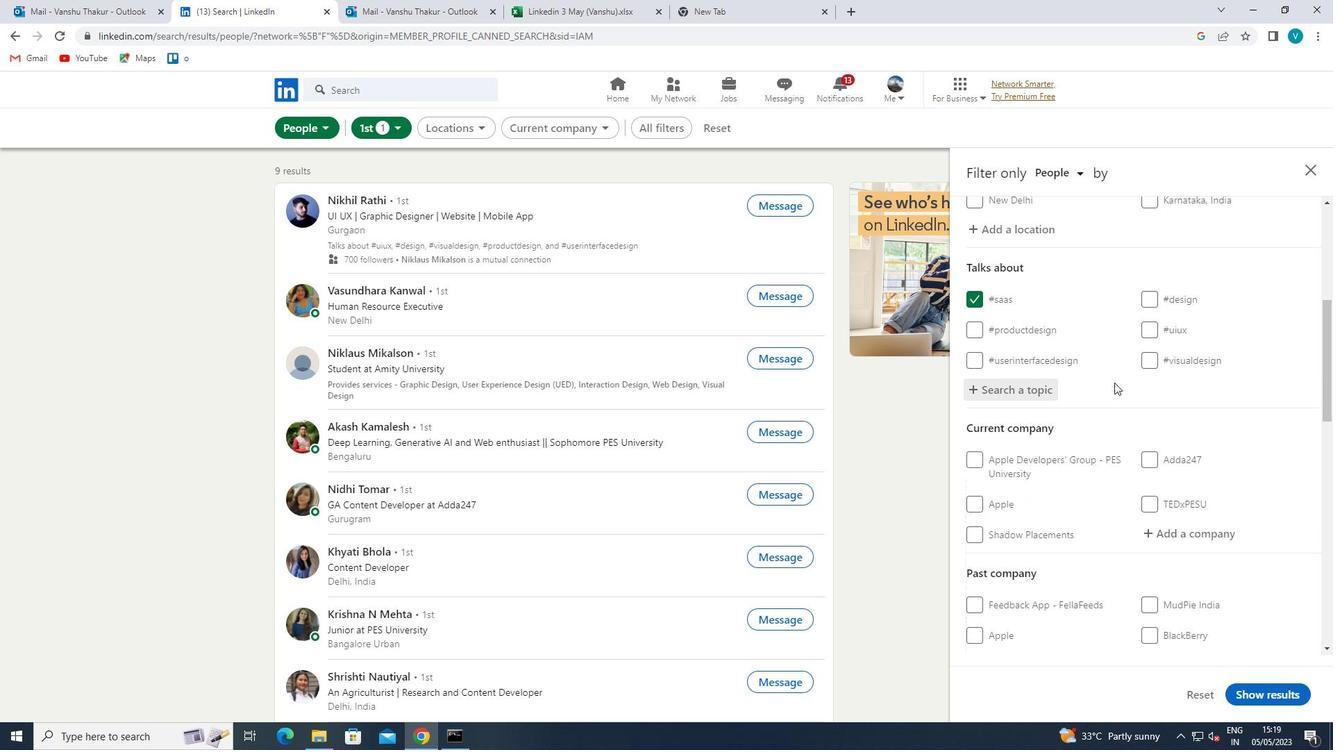 
Action: Mouse moved to (1156, 391)
Screenshot: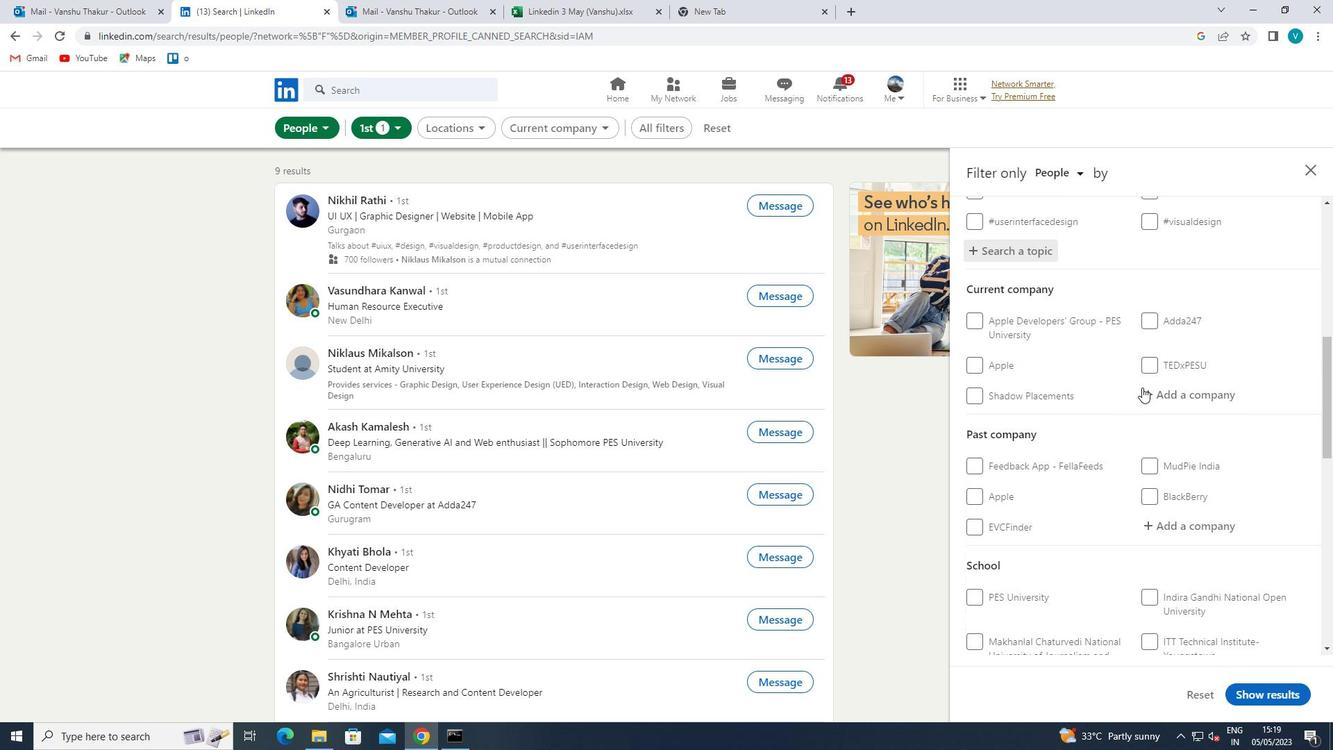 
Action: Mouse pressed left at (1156, 391)
Screenshot: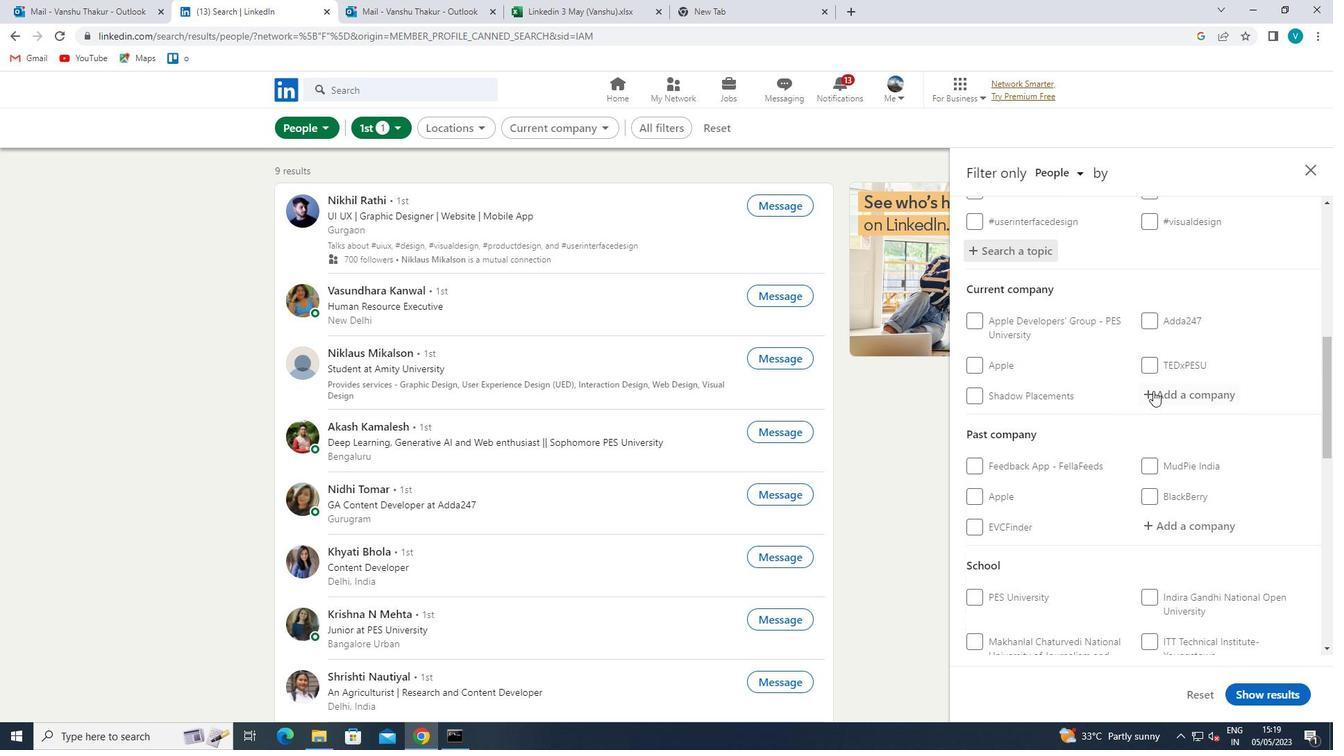 
Action: Key pressed <Key.shift>TVS
Screenshot: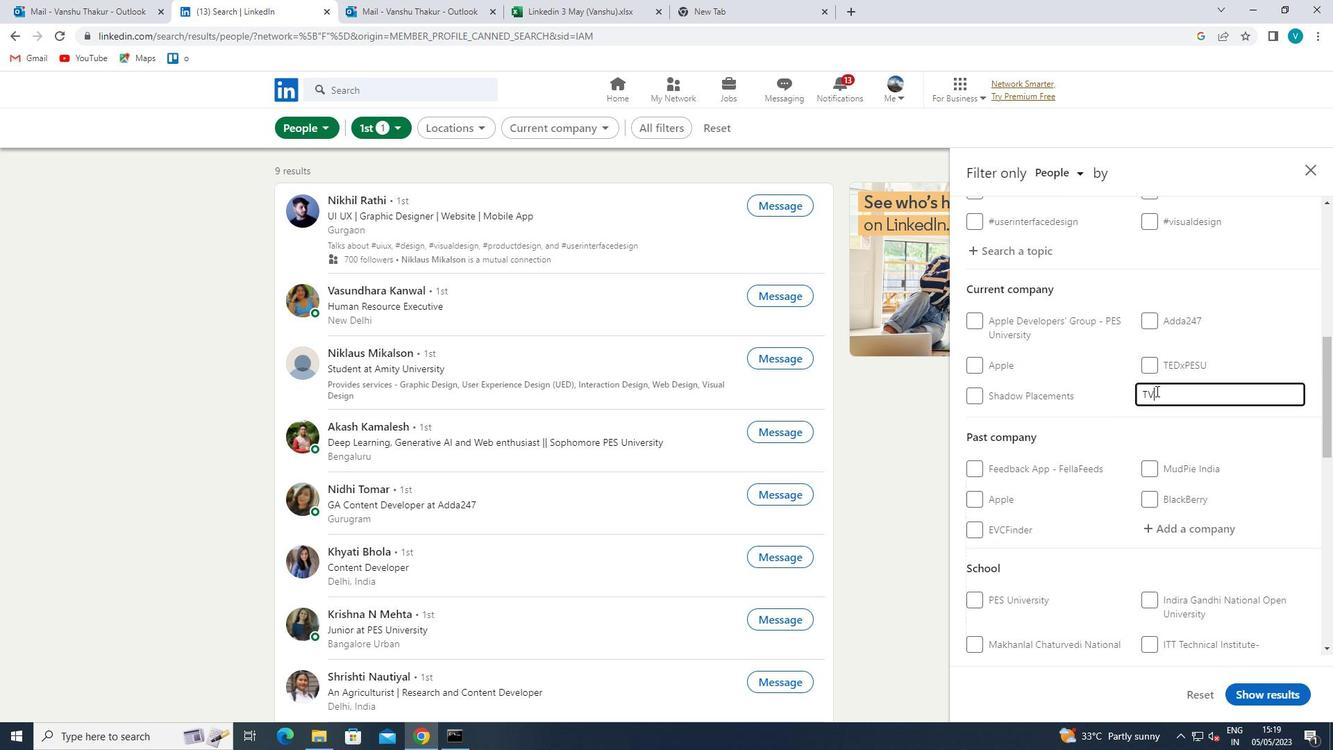 
Action: Mouse moved to (1152, 394)
Screenshot: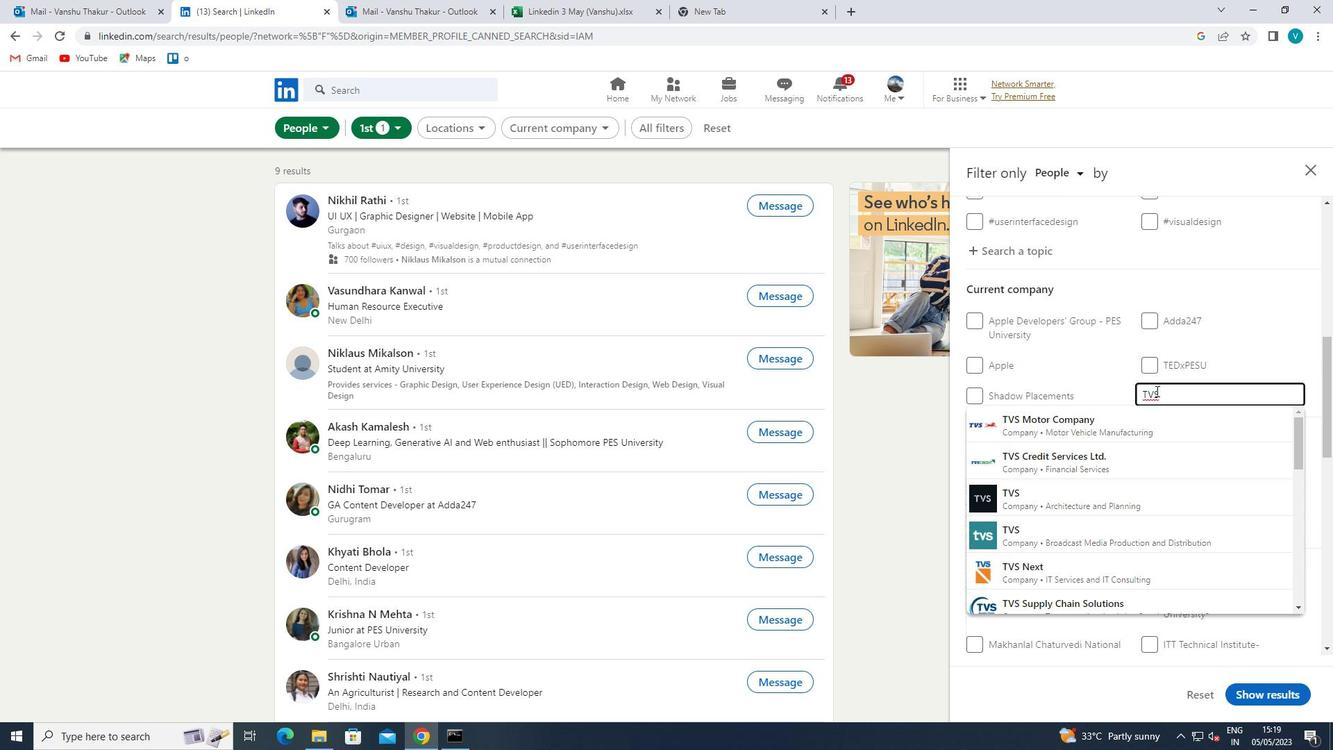 
Action: Key pressed <Key.space><Key.shift><Key.shift><Key.shift><Key.shift><Key.shift><Key.shift><Key.shift><Key.shift>SUPPLY
Screenshot: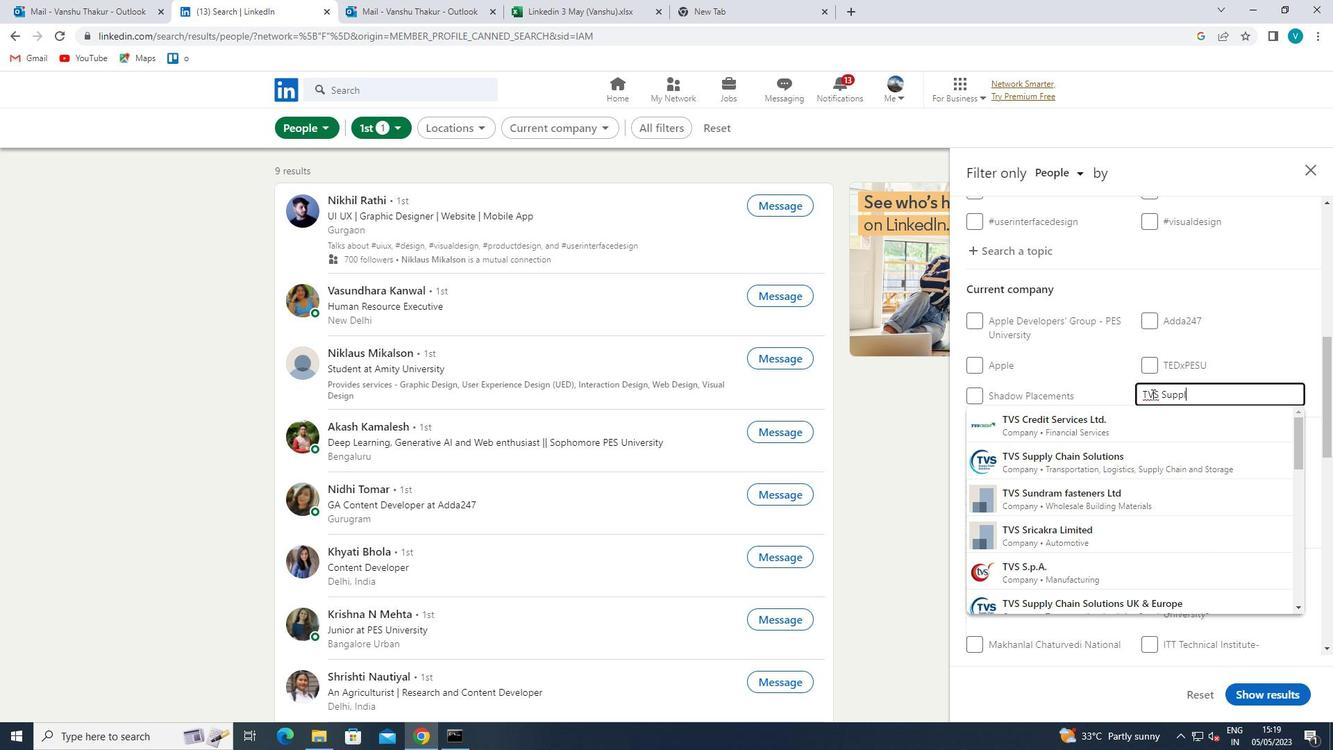 
Action: Mouse moved to (1138, 427)
Screenshot: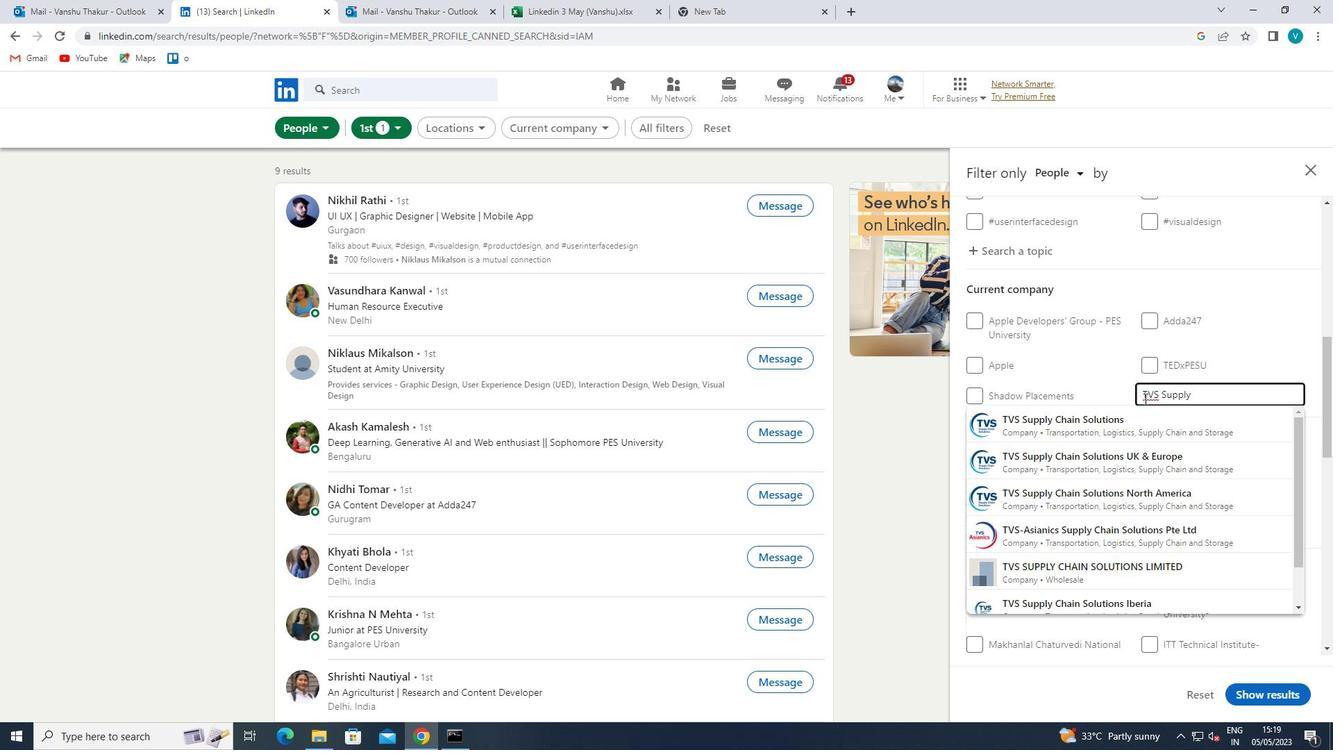 
Action: Mouse pressed left at (1138, 427)
Screenshot: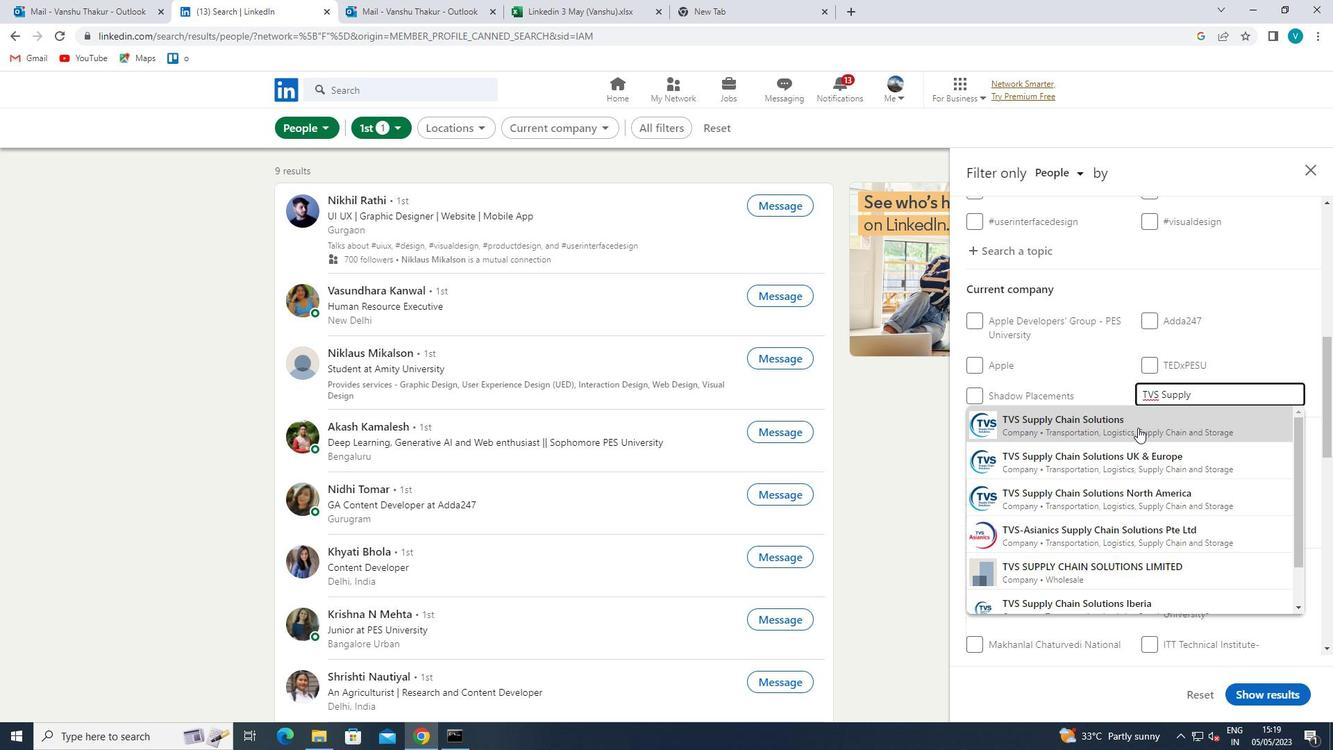 
Action: Mouse scrolled (1138, 427) with delta (0, 0)
Screenshot: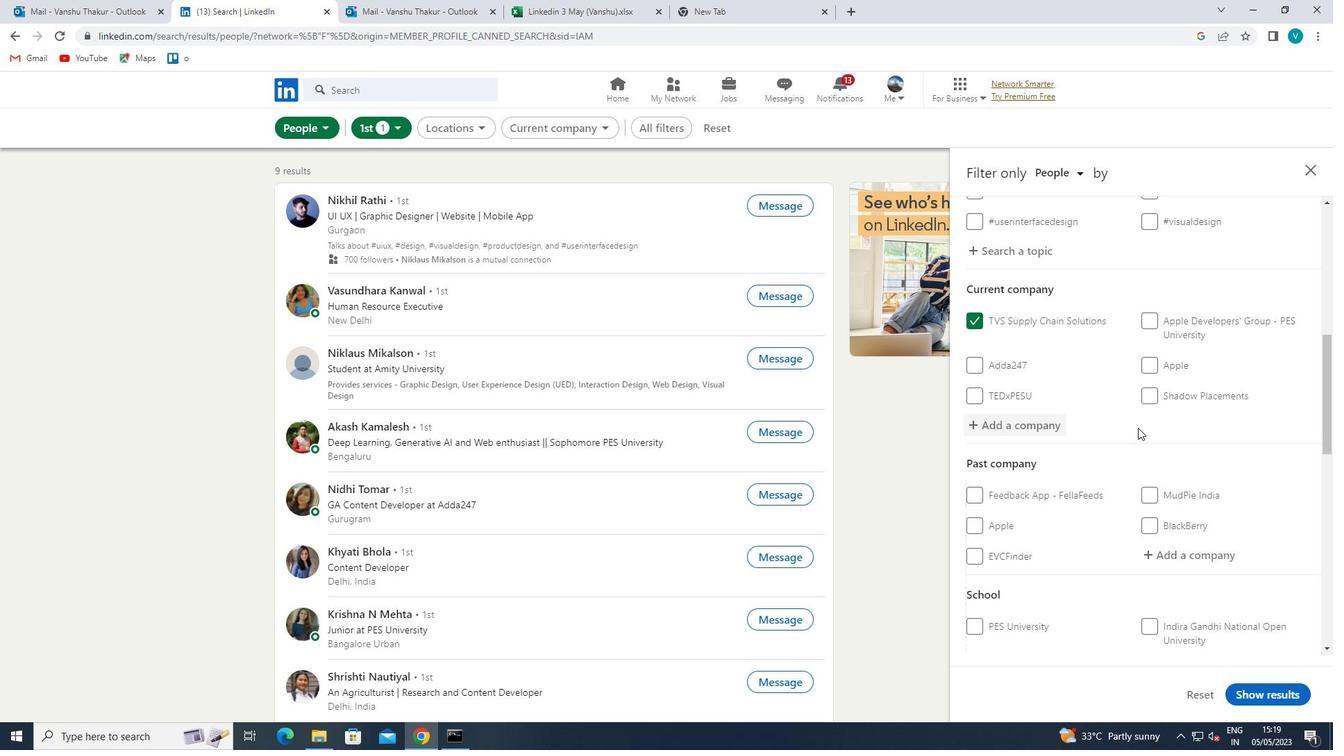 
Action: Mouse scrolled (1138, 427) with delta (0, 0)
Screenshot: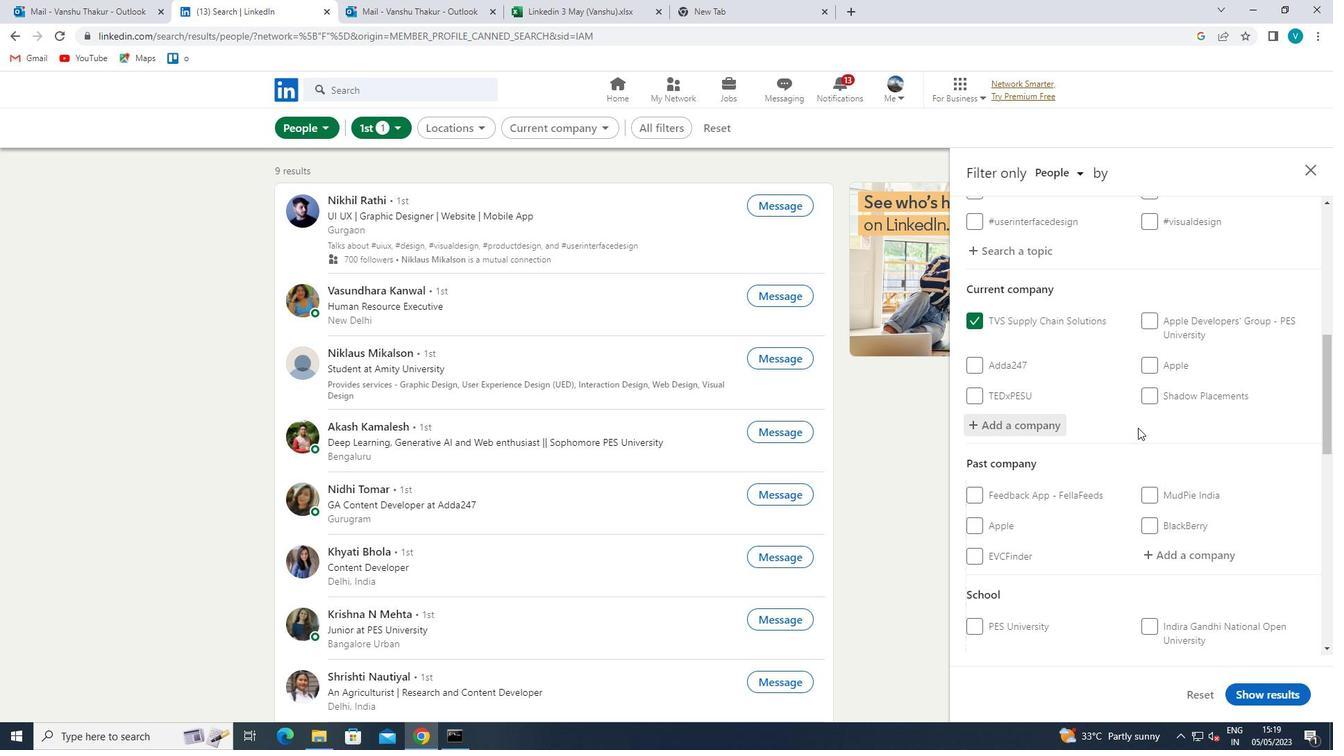 
Action: Mouse scrolled (1138, 427) with delta (0, 0)
Screenshot: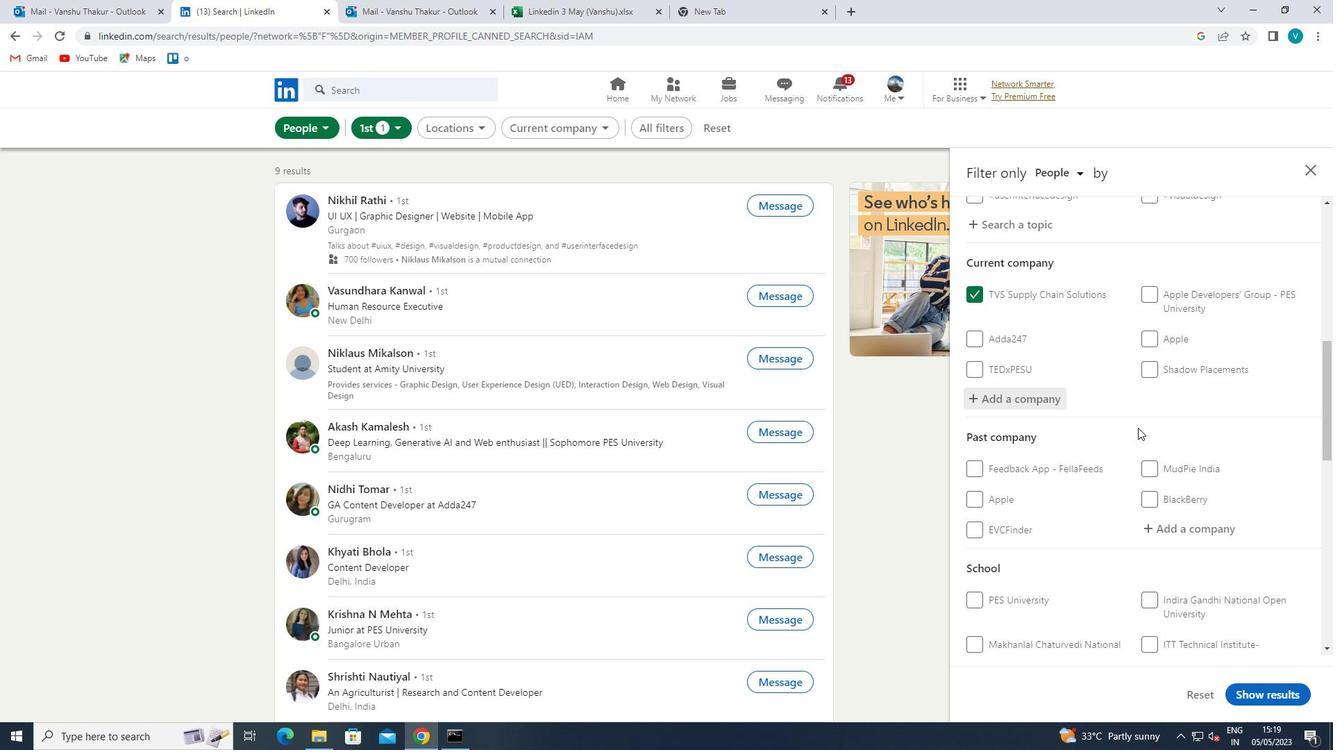 
Action: Mouse scrolled (1138, 427) with delta (0, 0)
Screenshot: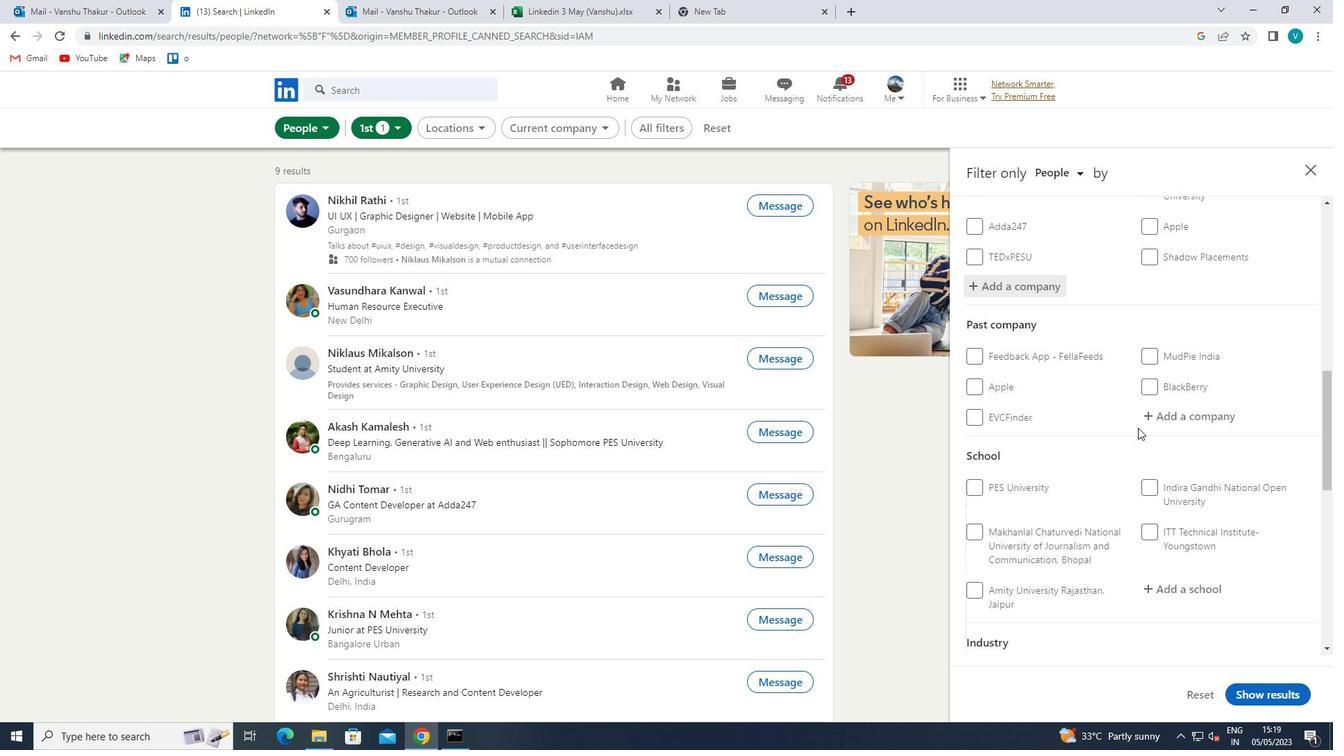 
Action: Mouse moved to (1164, 454)
Screenshot: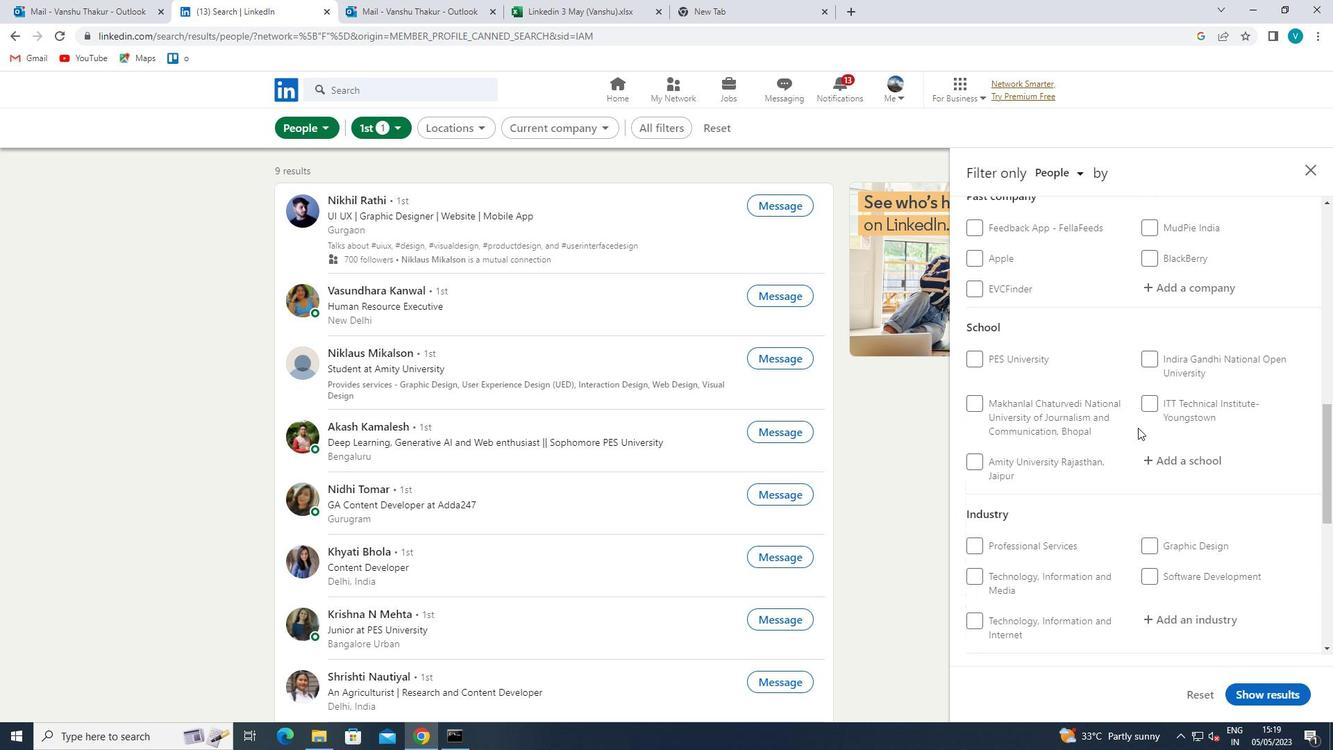 
Action: Mouse pressed left at (1164, 454)
Screenshot: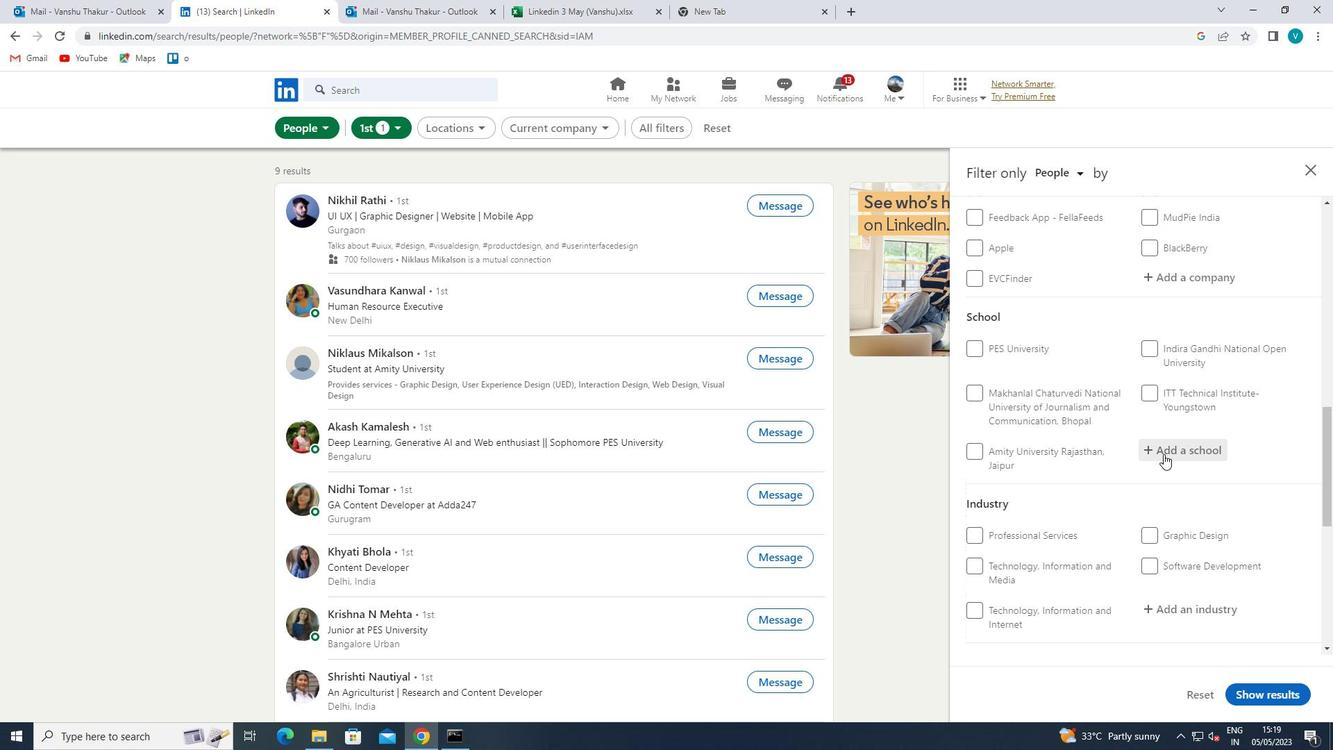
Action: Key pressed <Key.shift>JEEPPIAAR
Screenshot: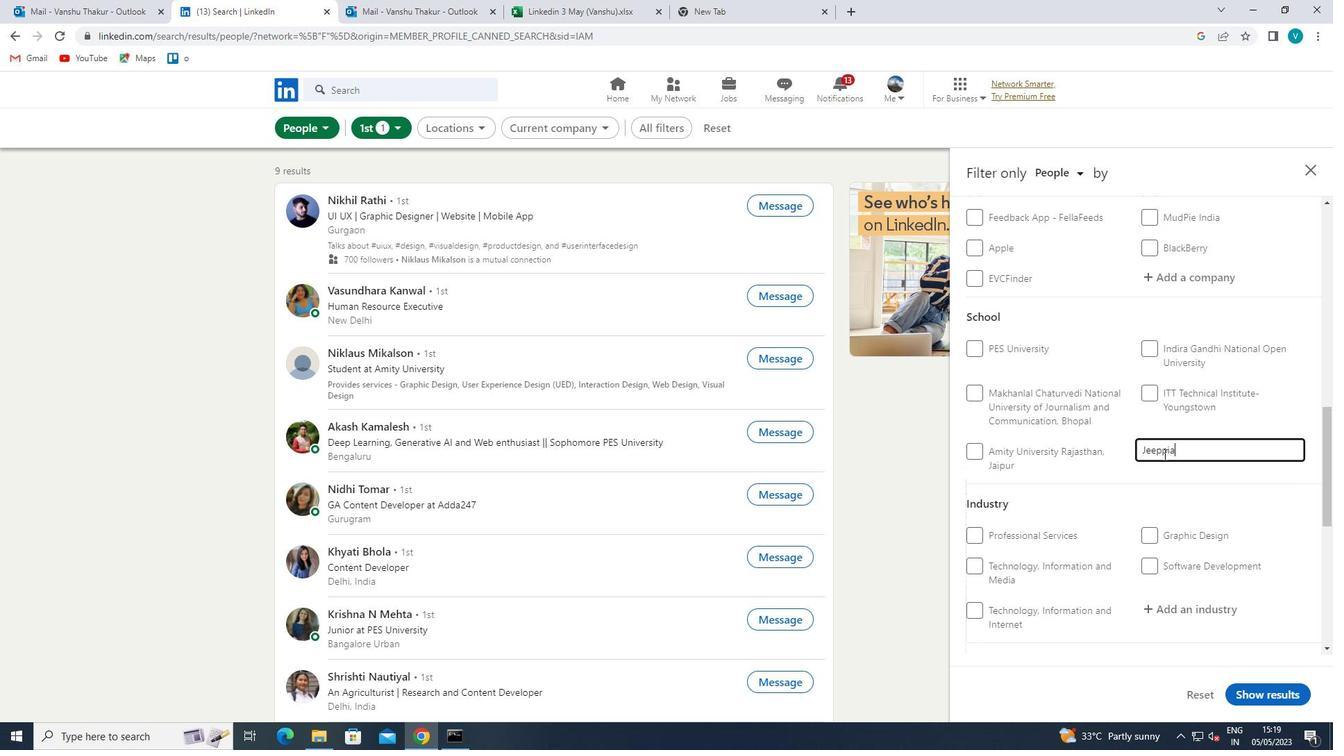 
Action: Mouse moved to (1210, 451)
Screenshot: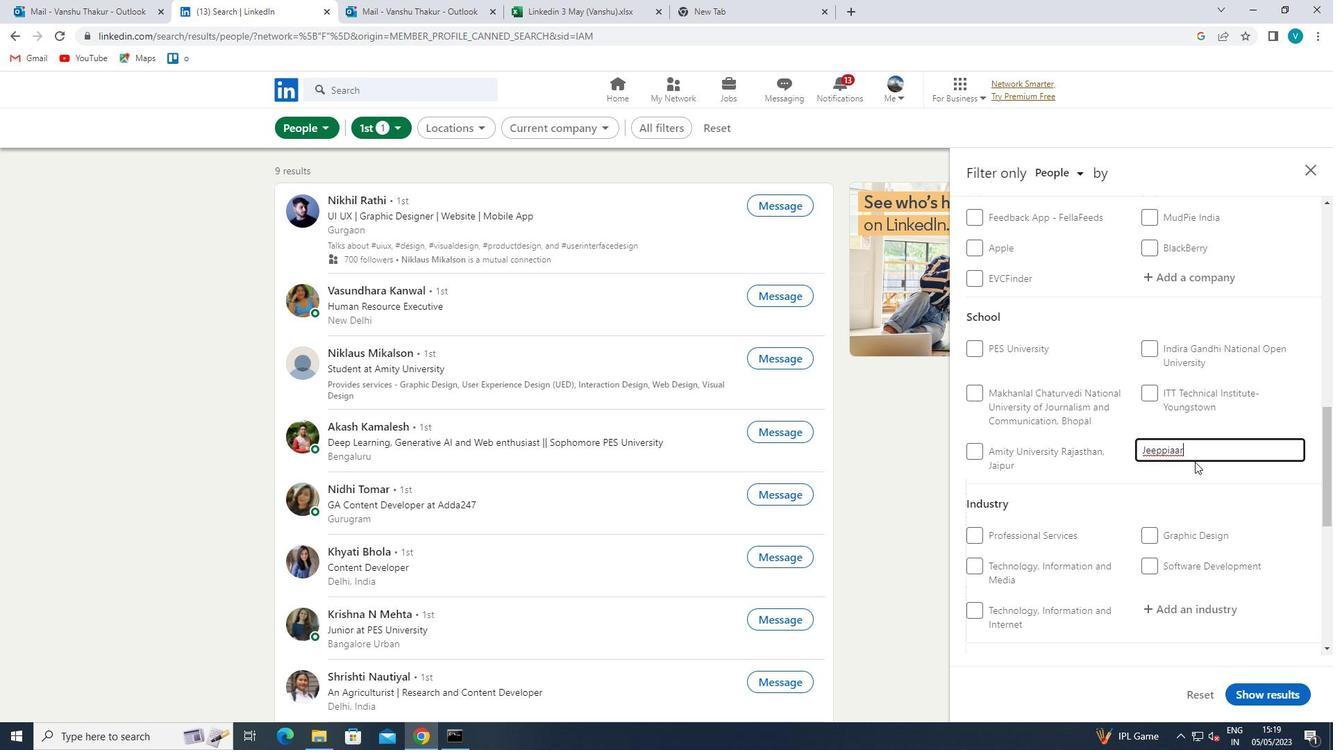 
Action: Key pressed <Key.space><Key.shift>ENGINEERING<Key.space><Key.shift>COLLEGE
Screenshot: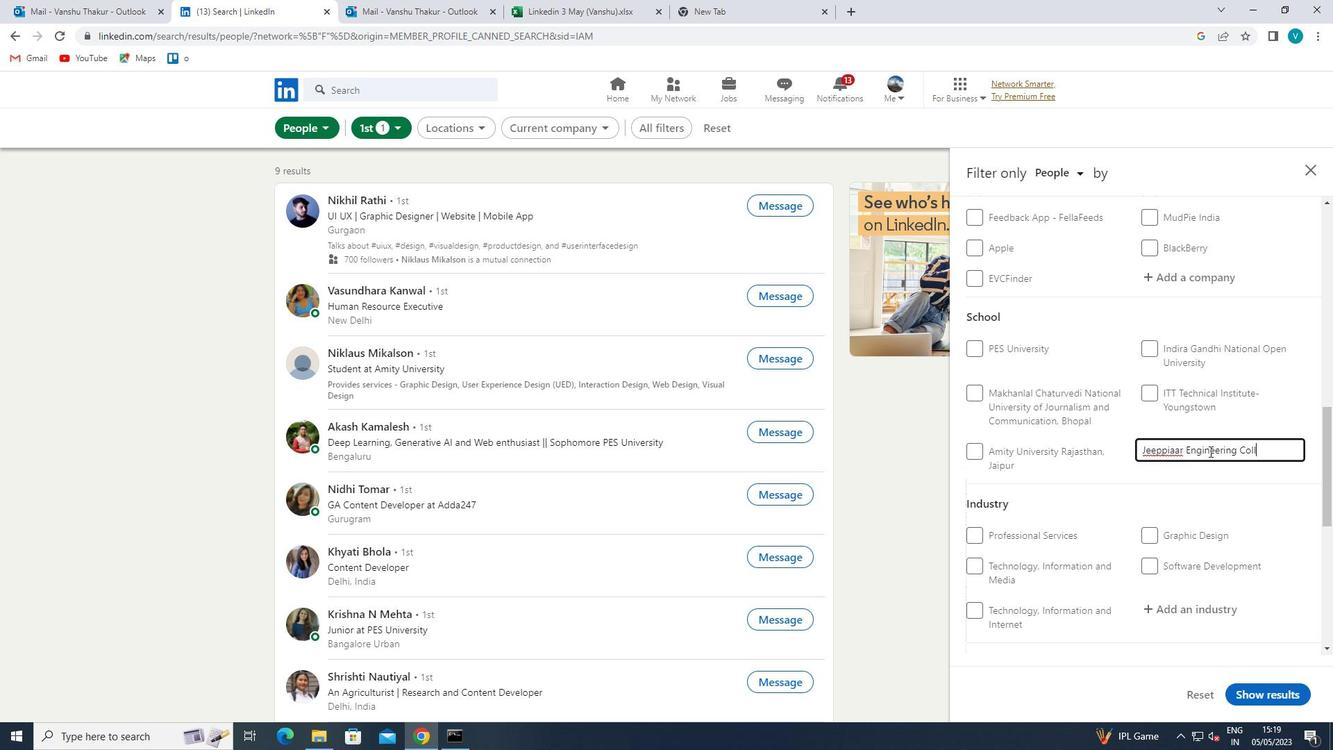 
Action: Mouse moved to (1142, 473)
Screenshot: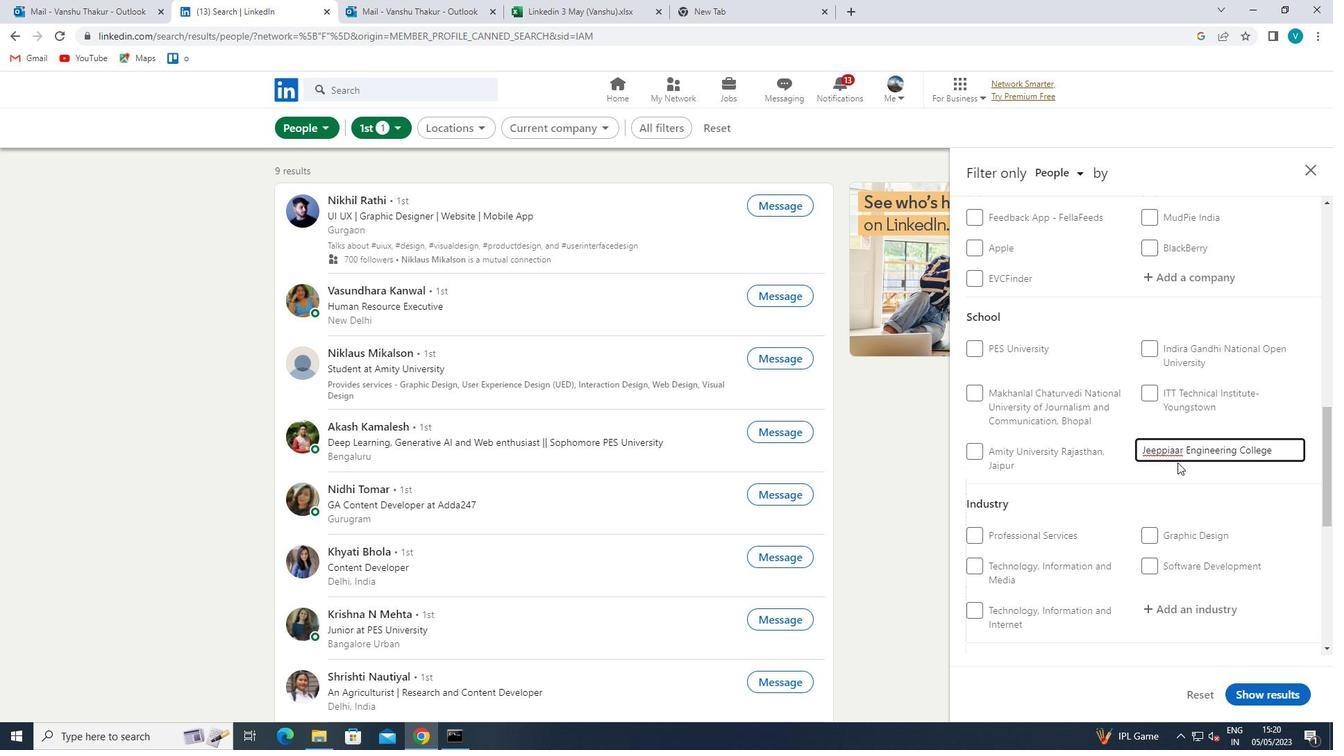 
Action: Mouse pressed left at (1142, 473)
Screenshot: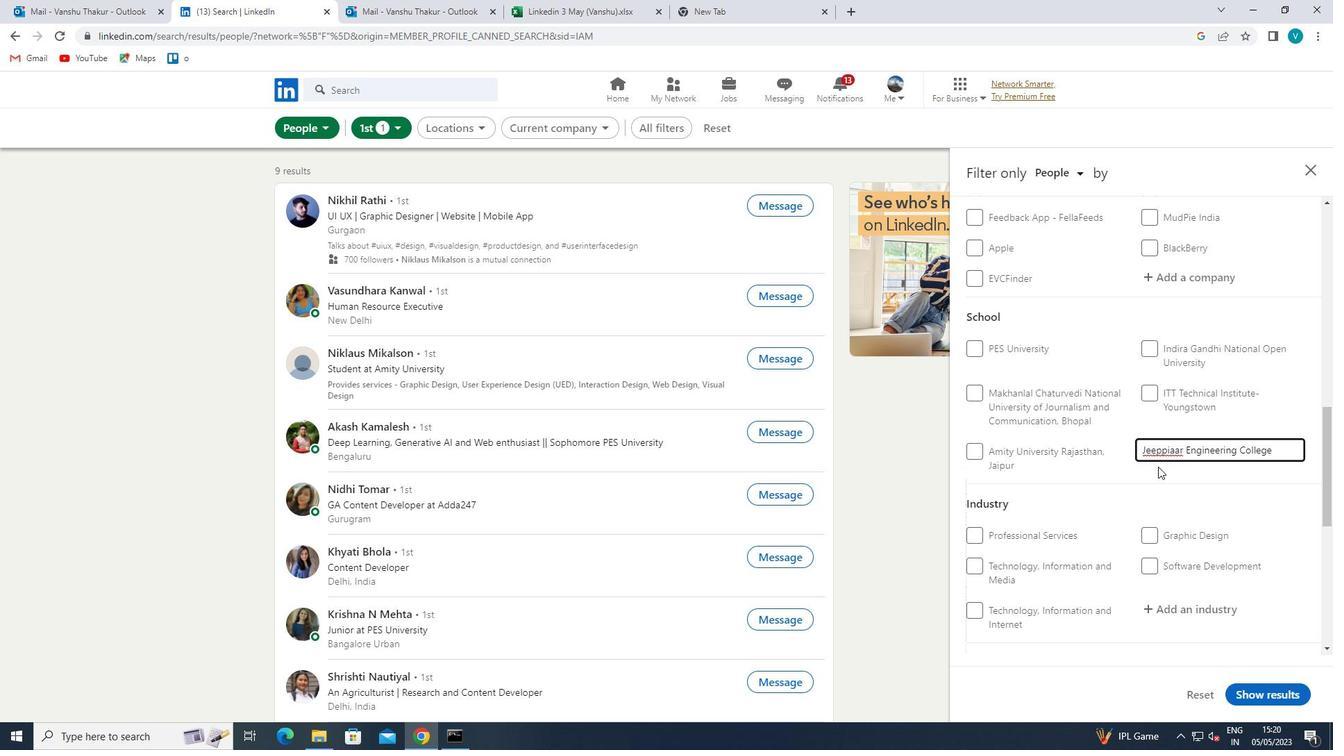 
Action: Mouse scrolled (1142, 472) with delta (0, 0)
Screenshot: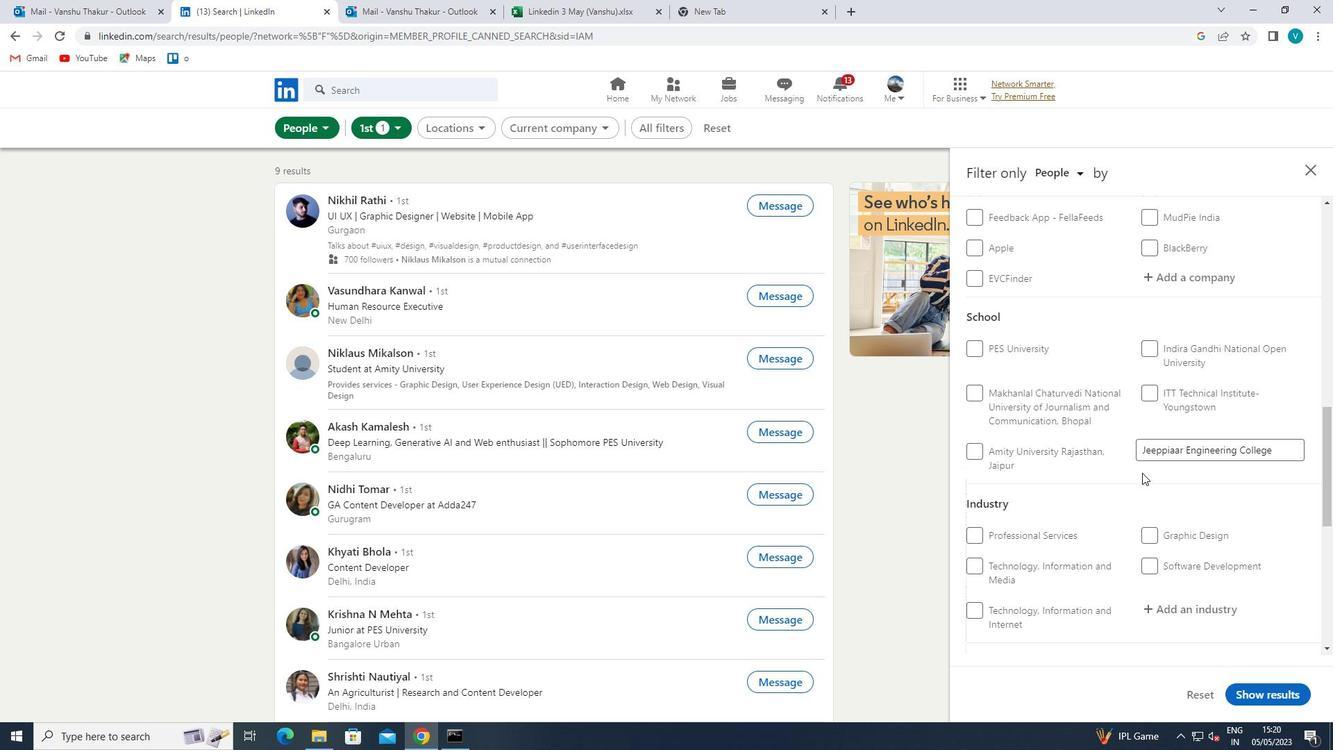 
Action: Mouse scrolled (1142, 472) with delta (0, 0)
Screenshot: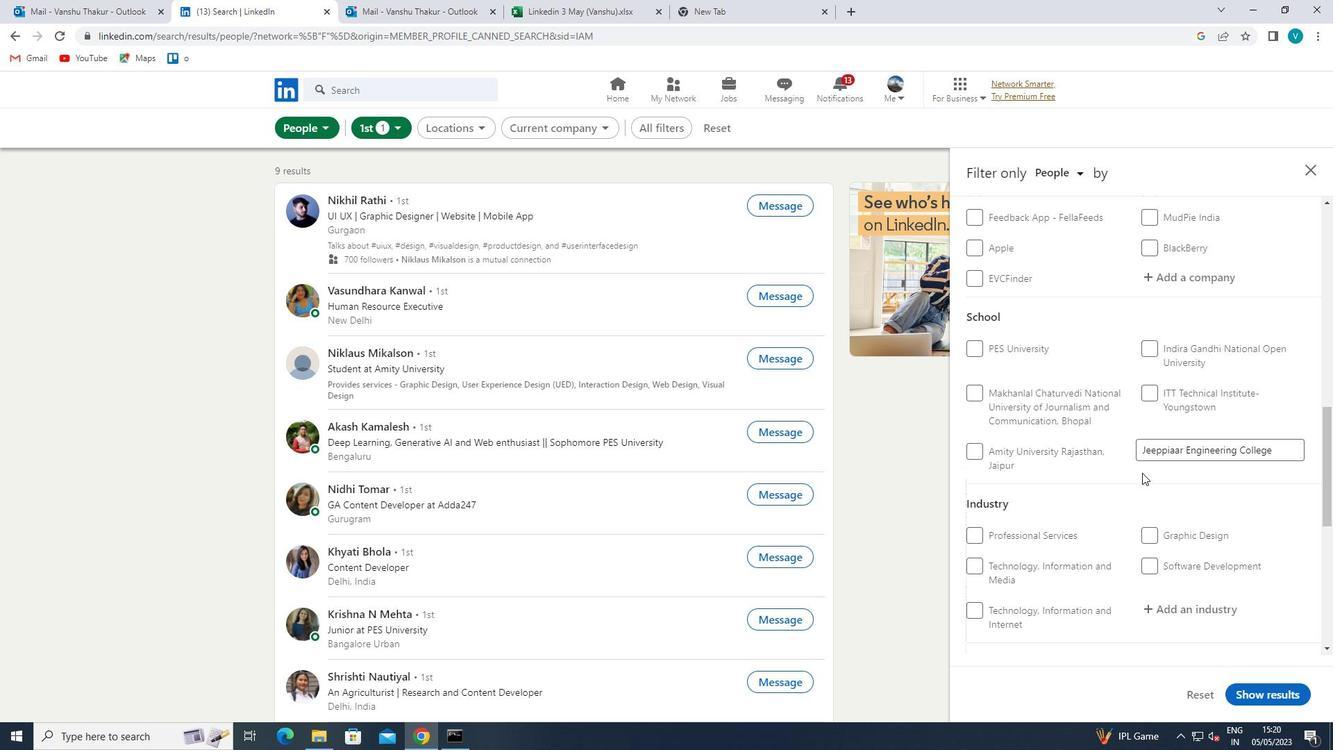 
Action: Mouse scrolled (1142, 472) with delta (0, 0)
Screenshot: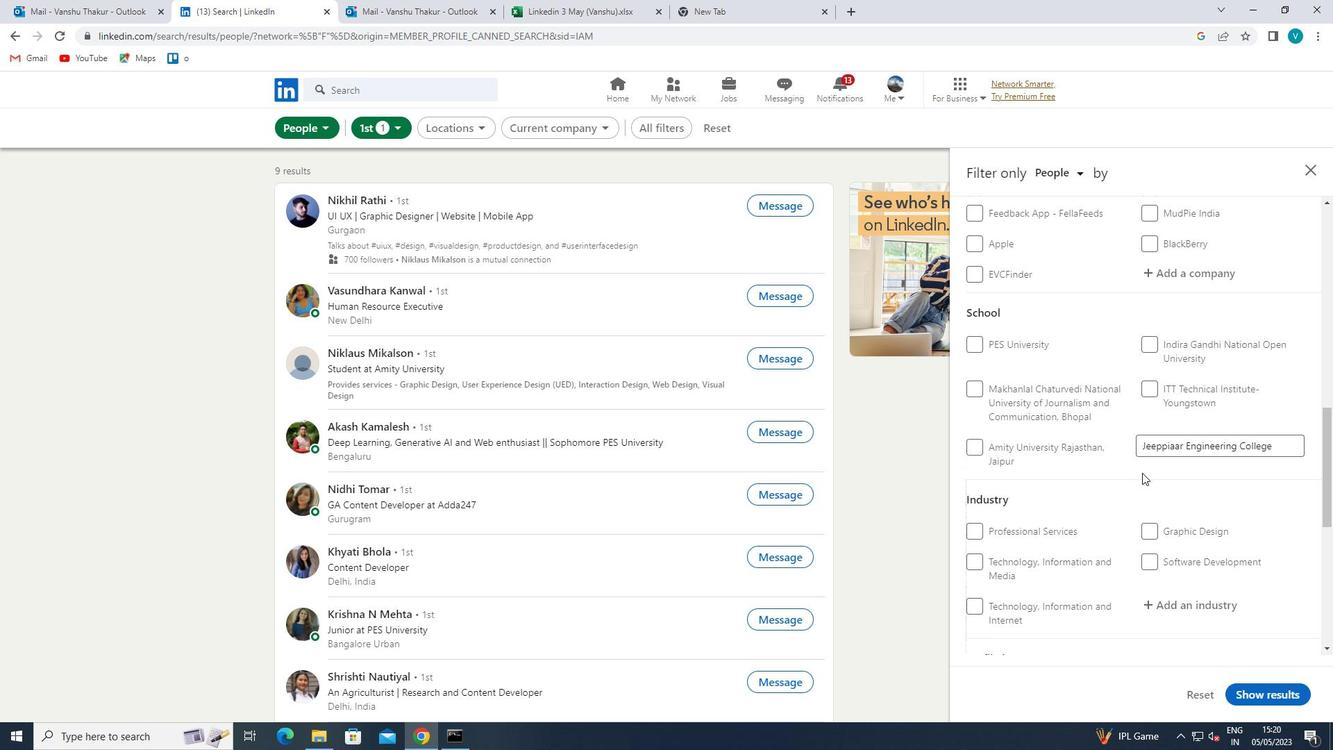 
Action: Mouse moved to (1178, 401)
Screenshot: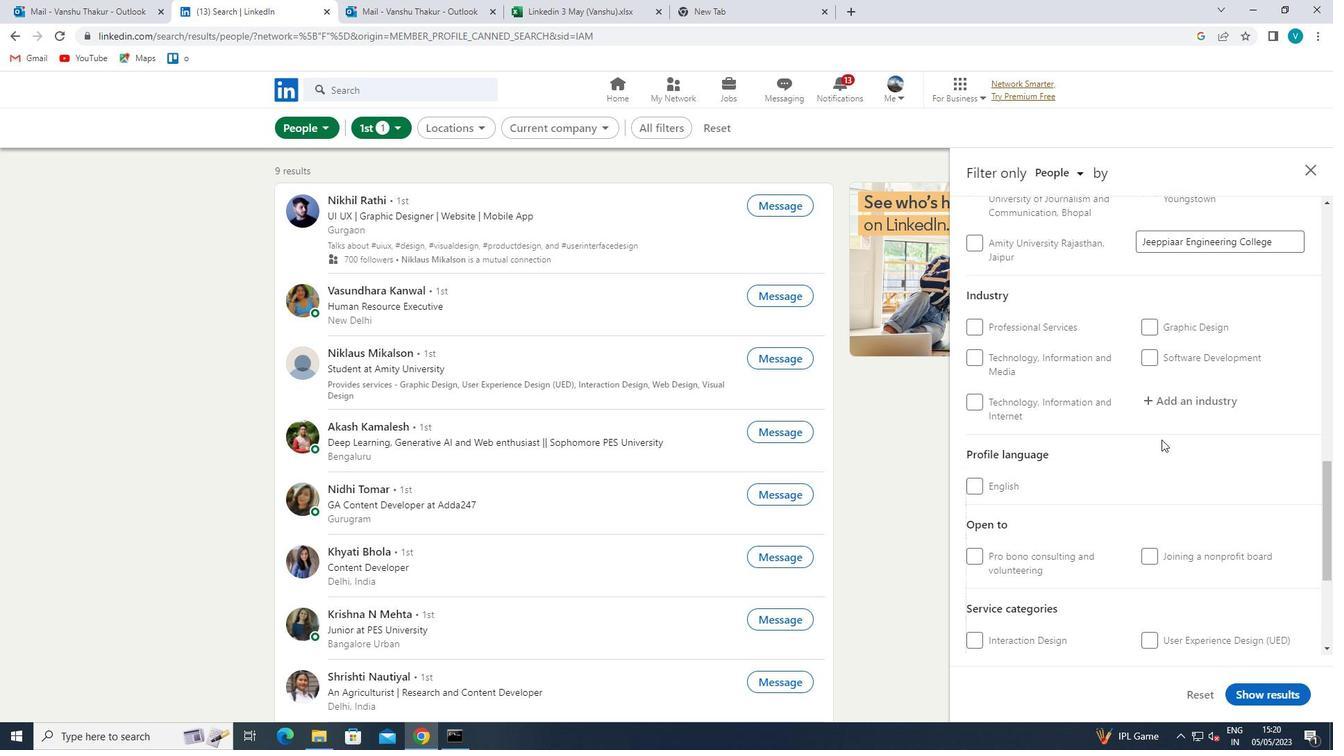 
Action: Mouse pressed left at (1178, 401)
Screenshot: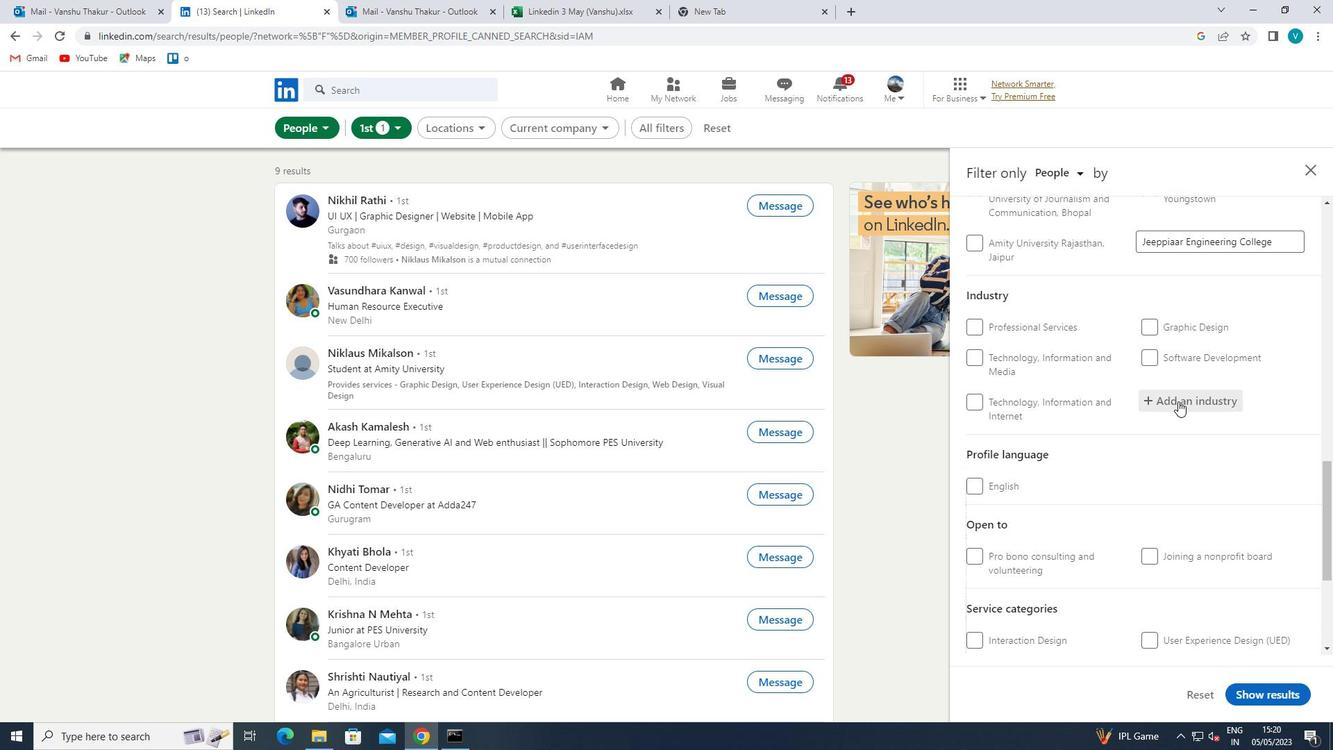 
Action: Mouse moved to (1182, 399)
Screenshot: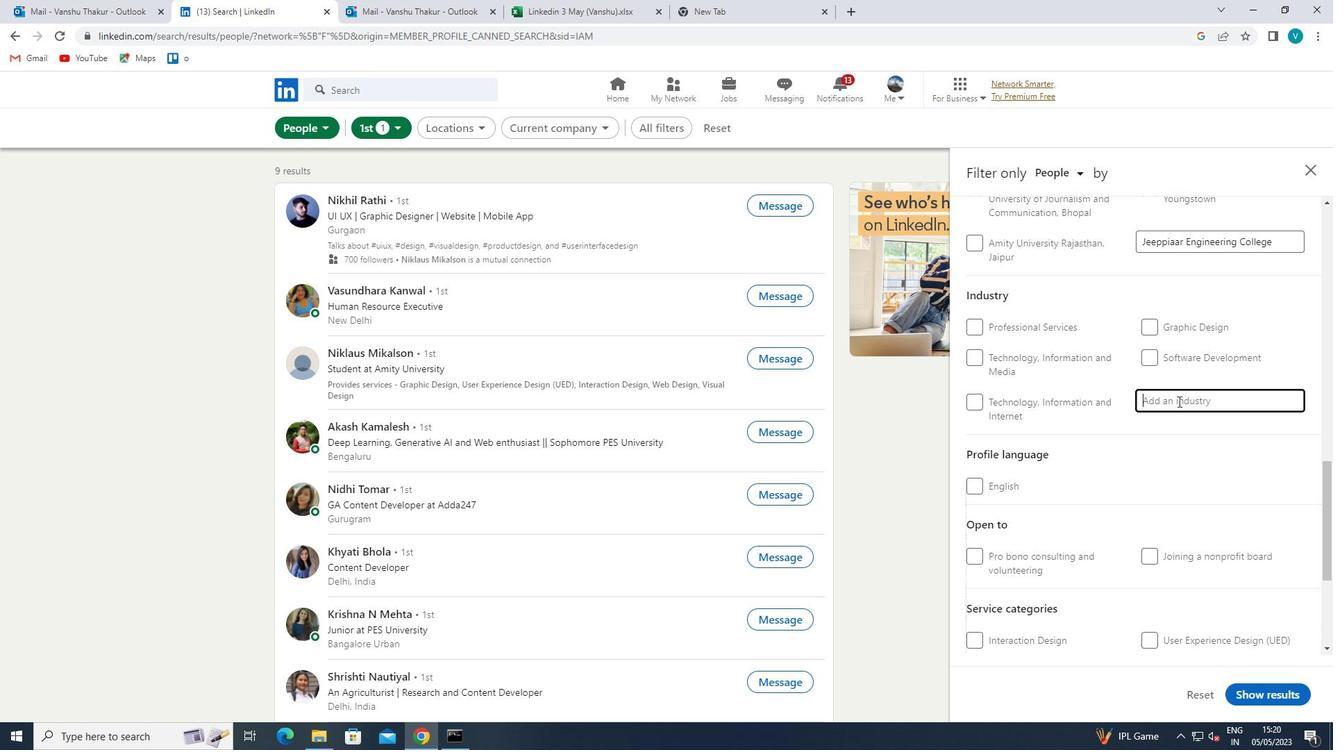 
Action: Key pressed <Key.shift>SOFTWARE
Screenshot: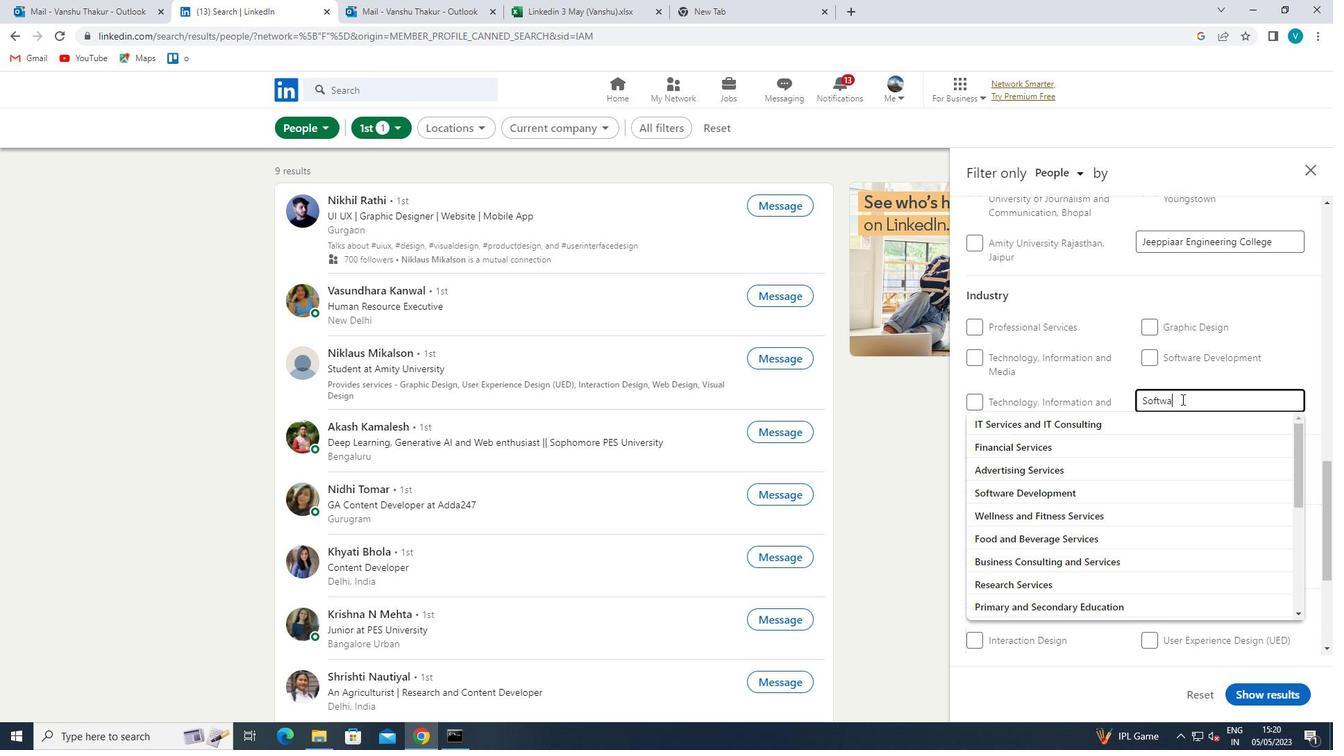 
Action: Mouse moved to (1158, 413)
Screenshot: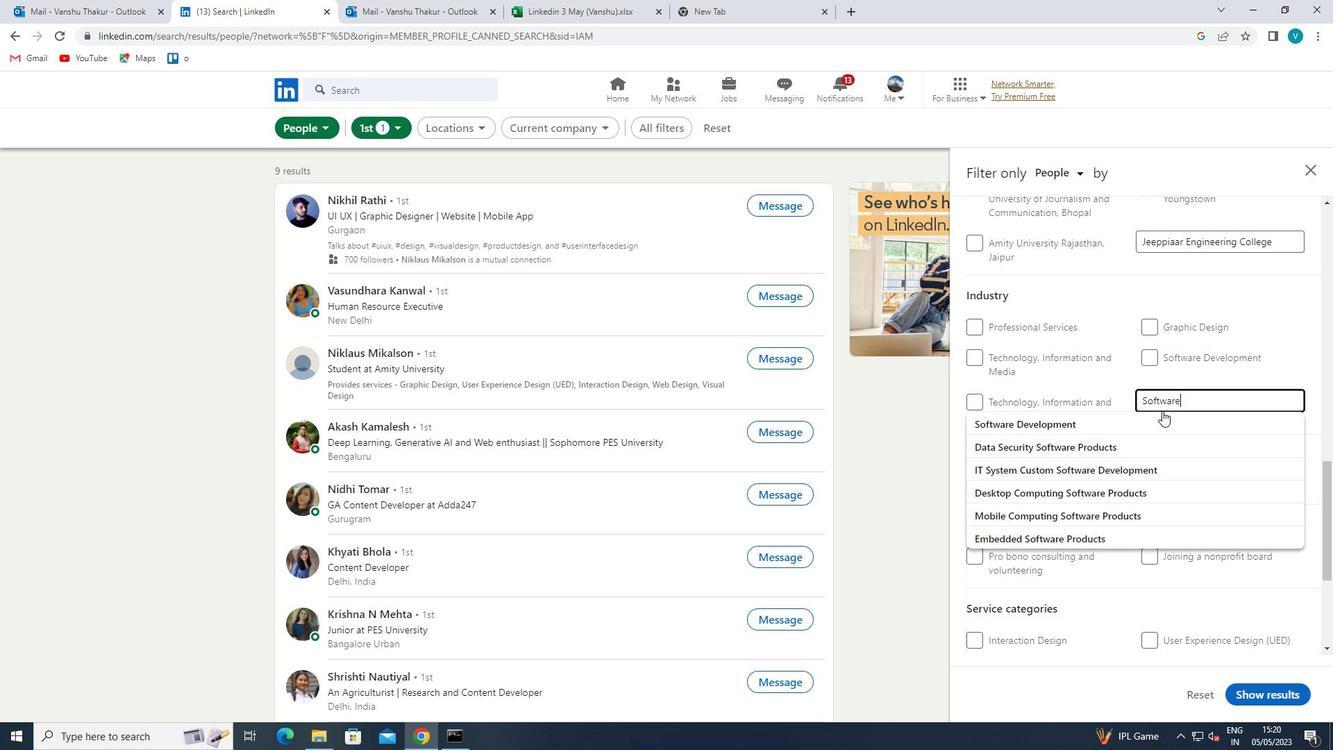 
Action: Mouse pressed left at (1158, 413)
Screenshot: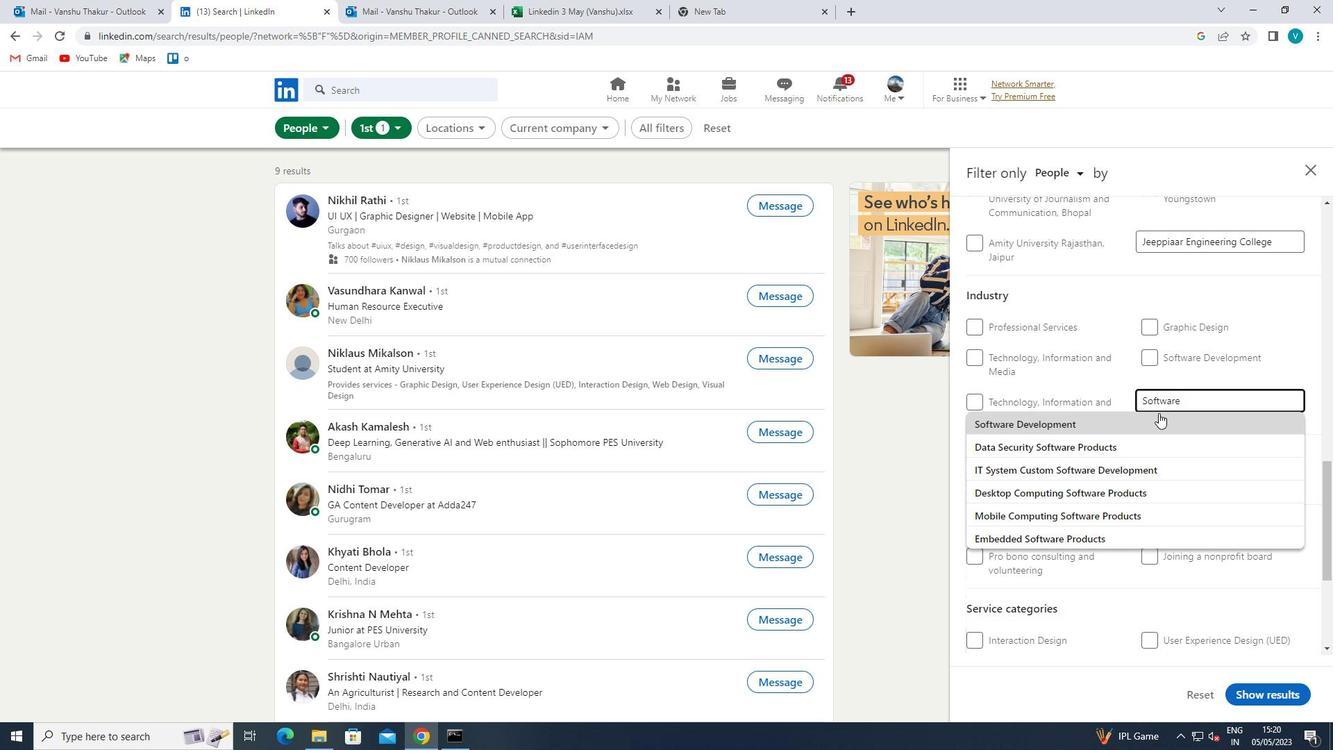 
Action: Mouse scrolled (1158, 412) with delta (0, 0)
Screenshot: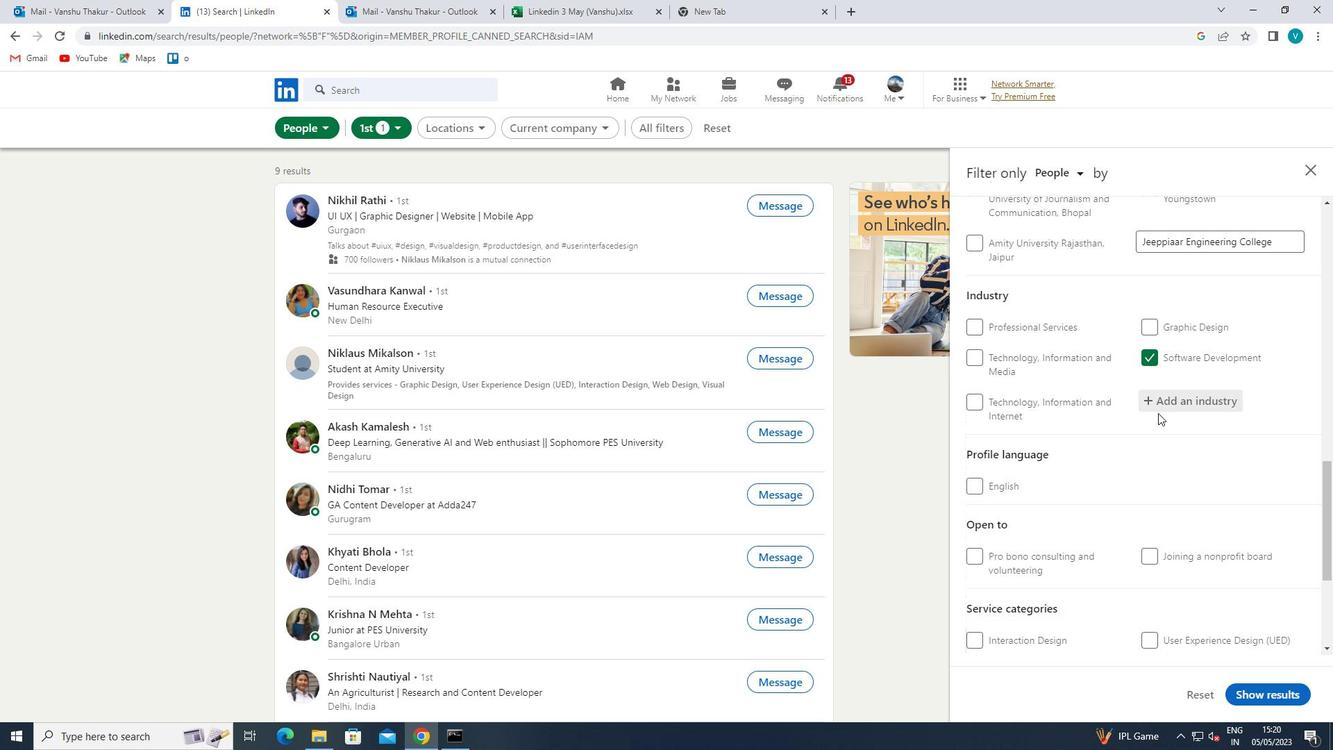 
Action: Mouse scrolled (1158, 412) with delta (0, 0)
Screenshot: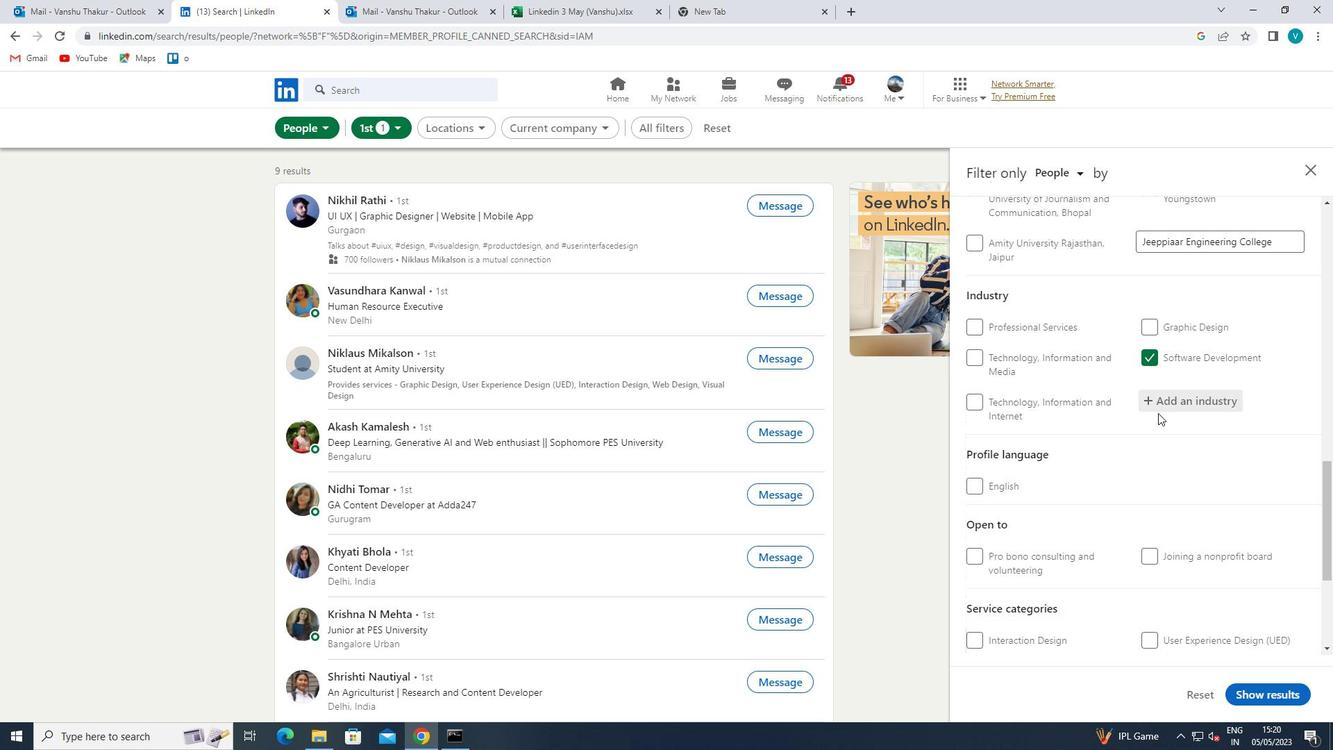 
Action: Mouse scrolled (1158, 412) with delta (0, 0)
Screenshot: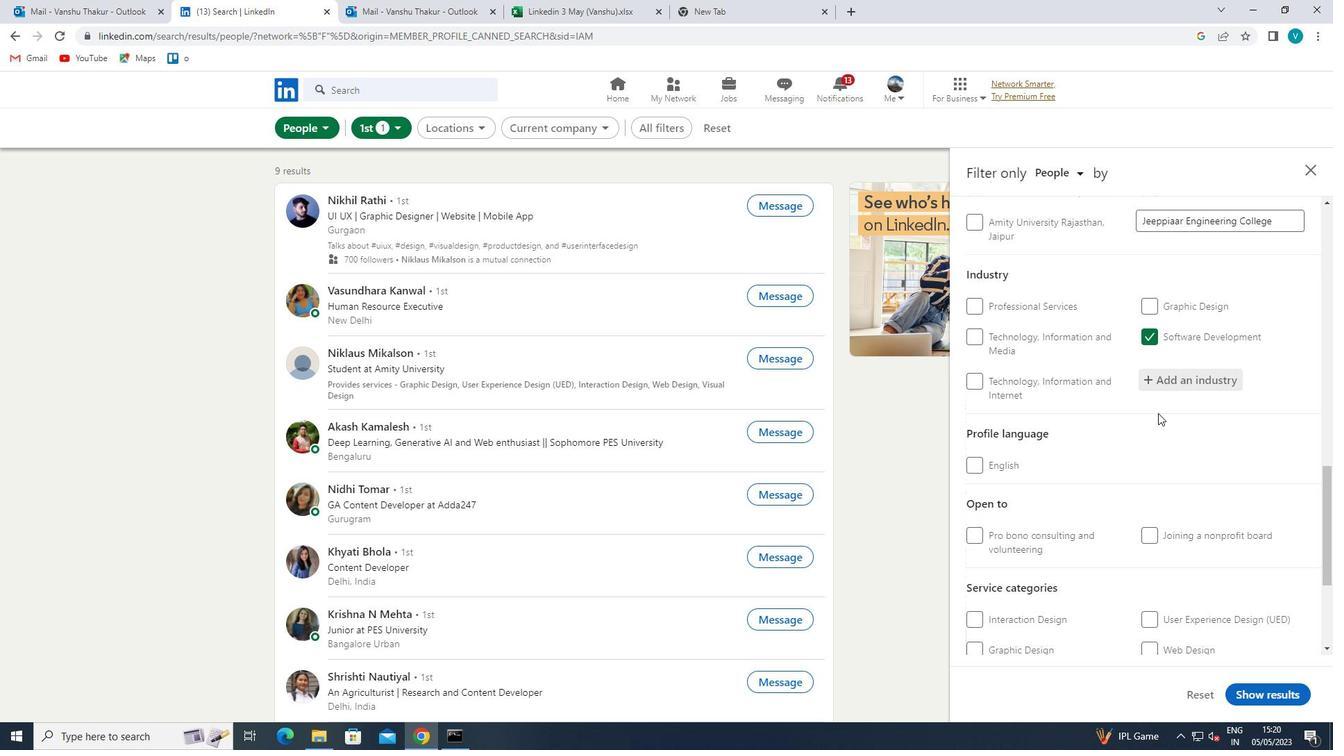 
Action: Mouse scrolled (1158, 412) with delta (0, 0)
Screenshot: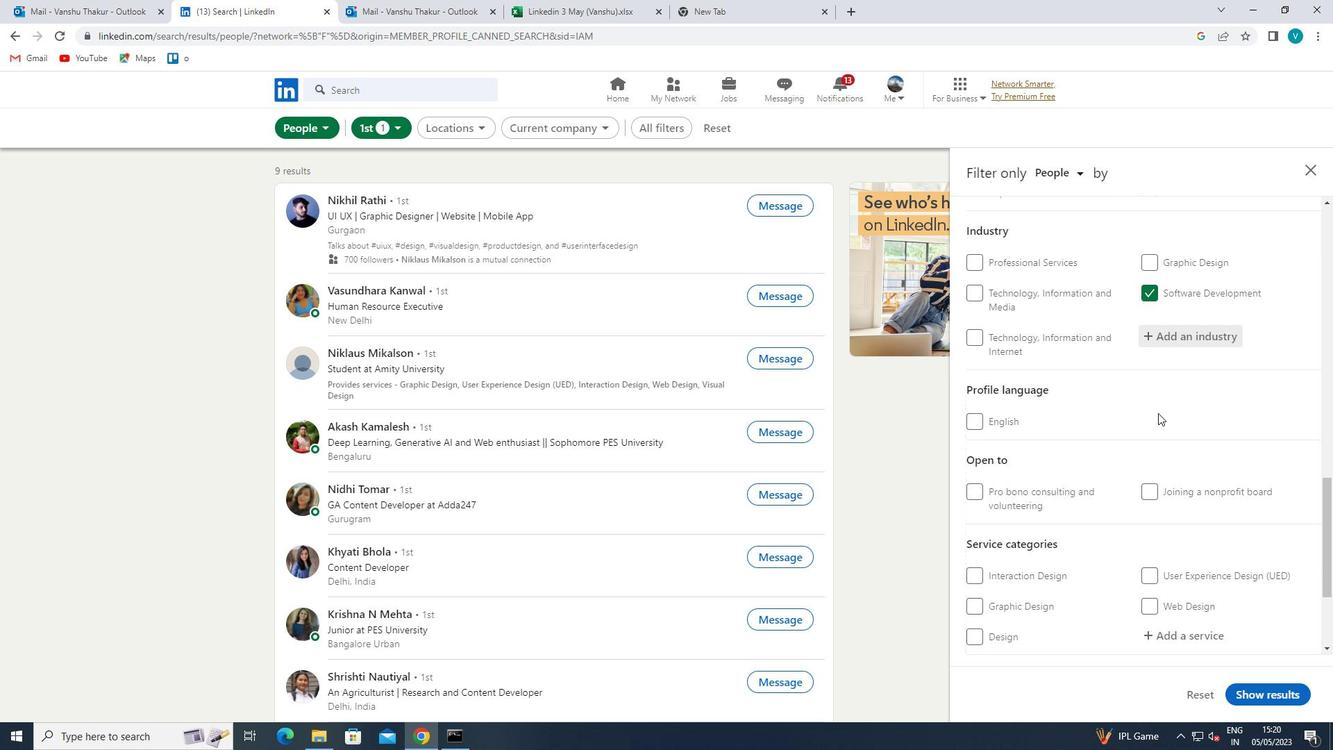 
Action: Mouse scrolled (1158, 412) with delta (0, 0)
Screenshot: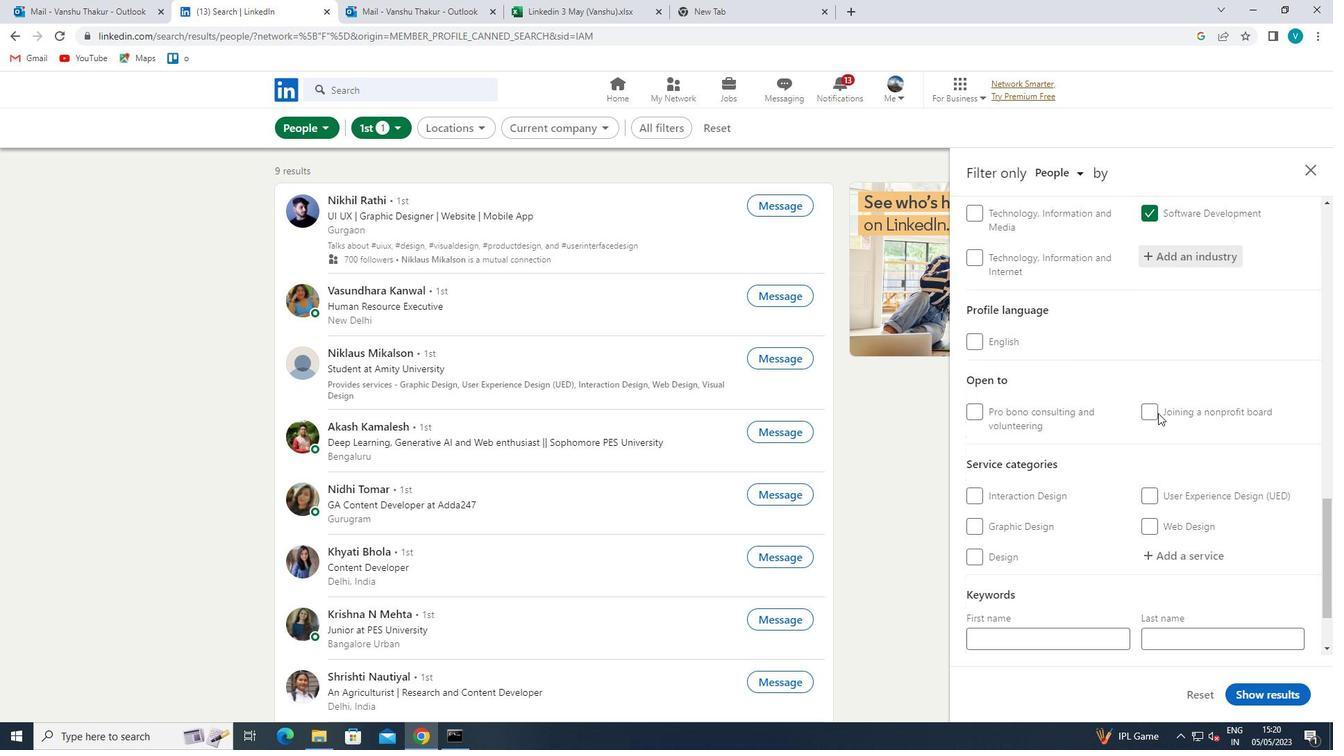 
Action: Mouse moved to (1186, 458)
Screenshot: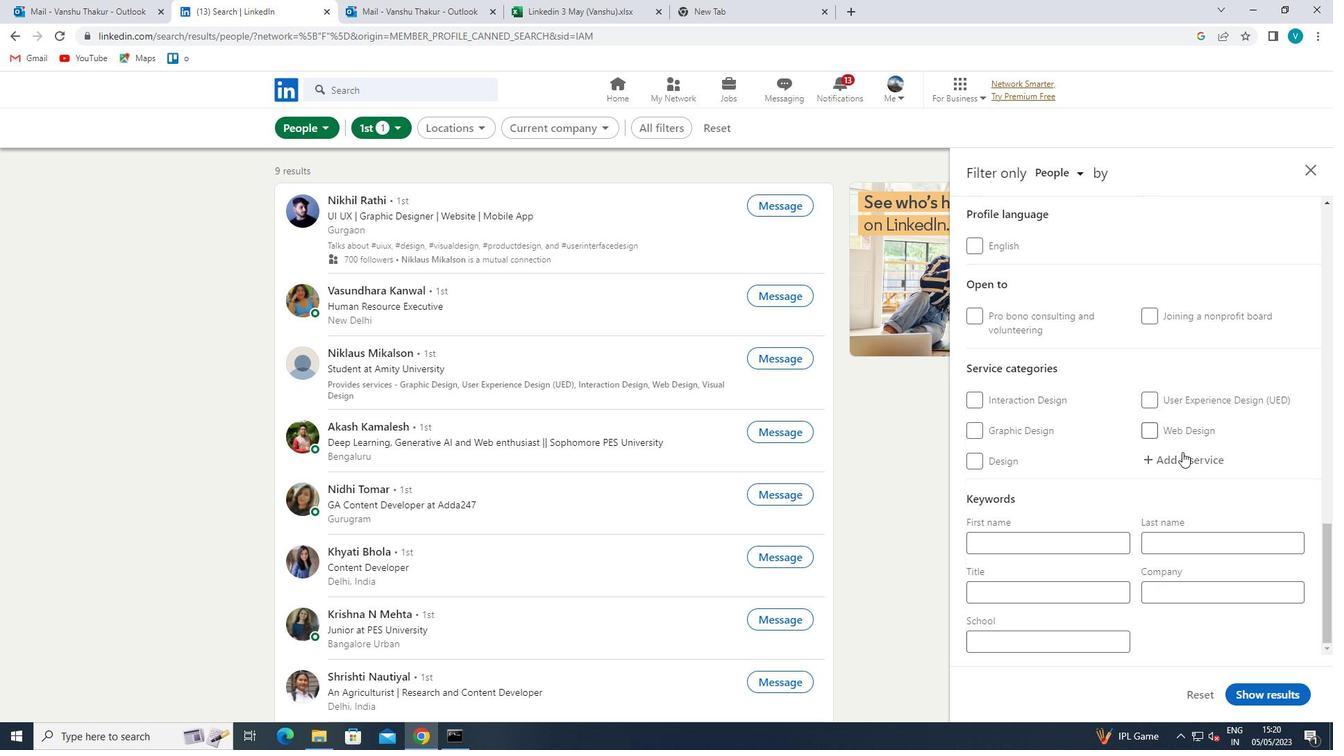 
Action: Mouse pressed left at (1186, 458)
Screenshot: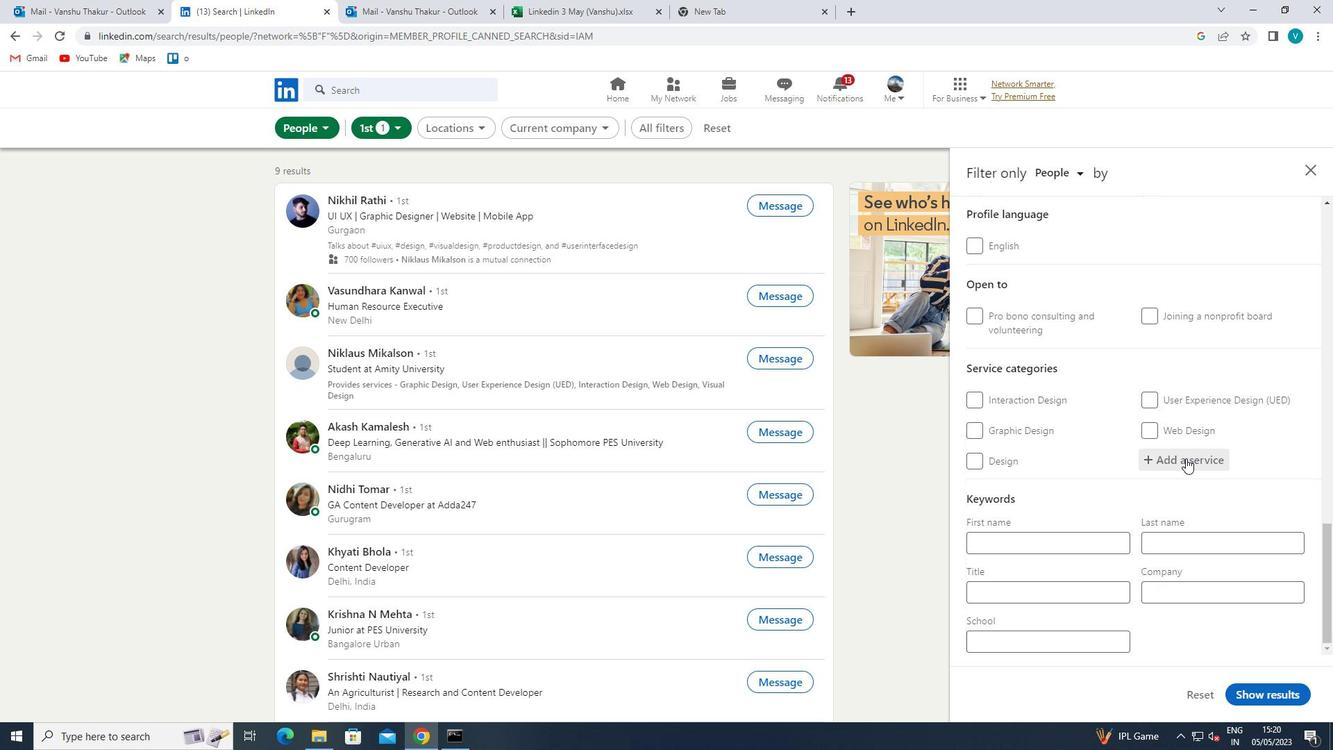 
Action: Key pressed <Key.shift>REAL<Key.space>
Screenshot: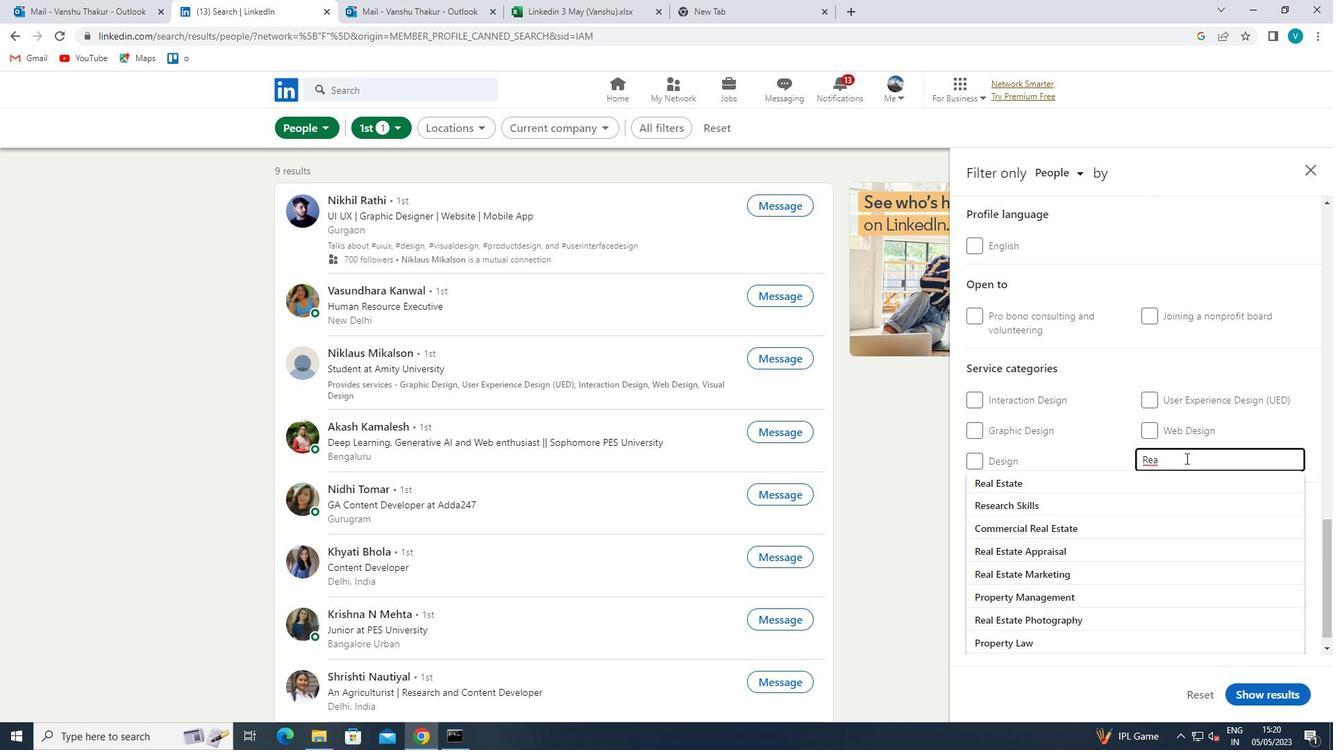 
Action: Mouse moved to (1146, 477)
Screenshot: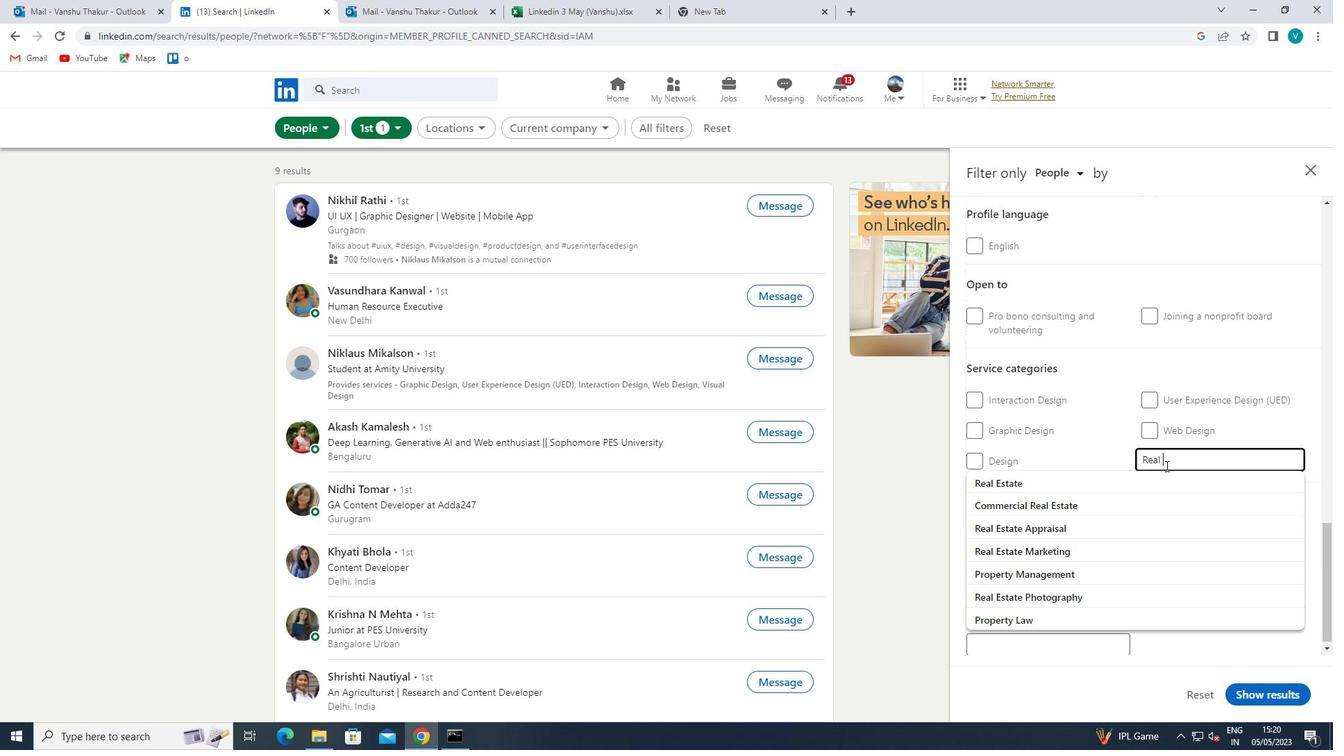 
Action: Mouse pressed left at (1146, 477)
Screenshot: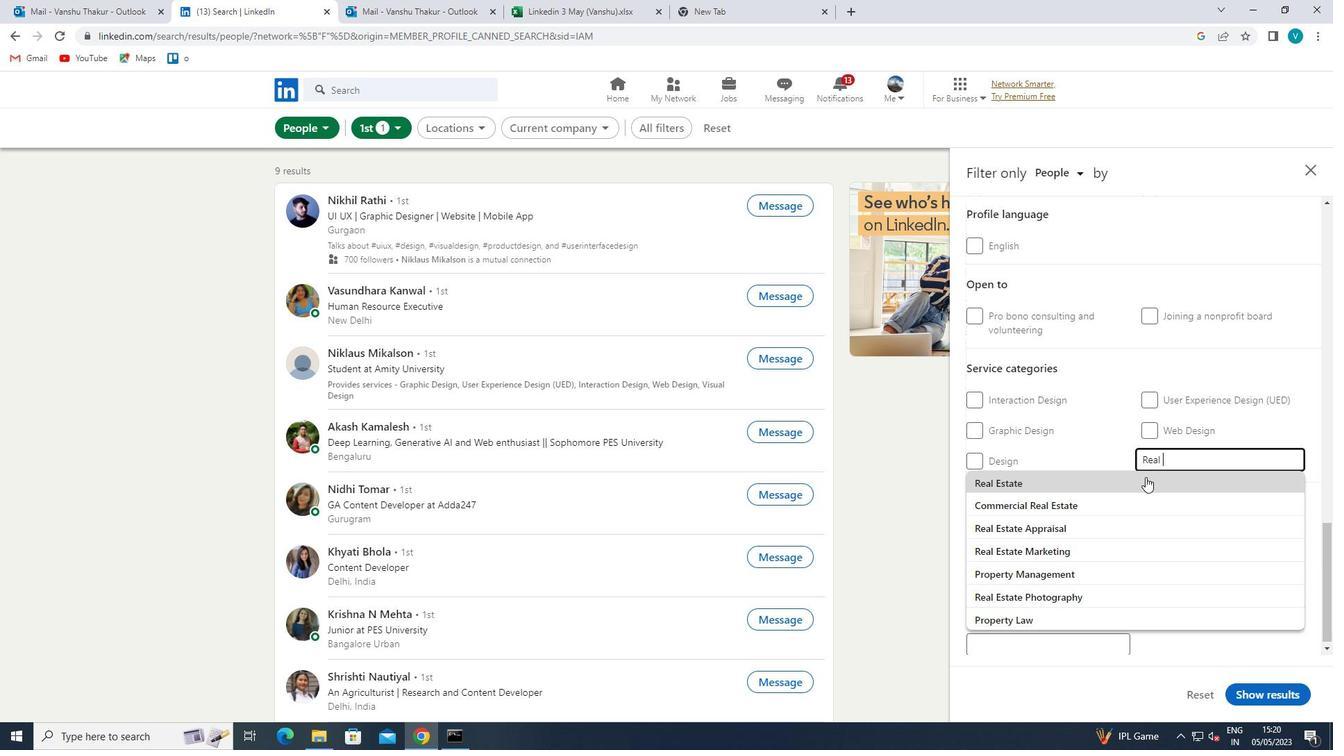 
Action: Mouse scrolled (1146, 476) with delta (0, 0)
Screenshot: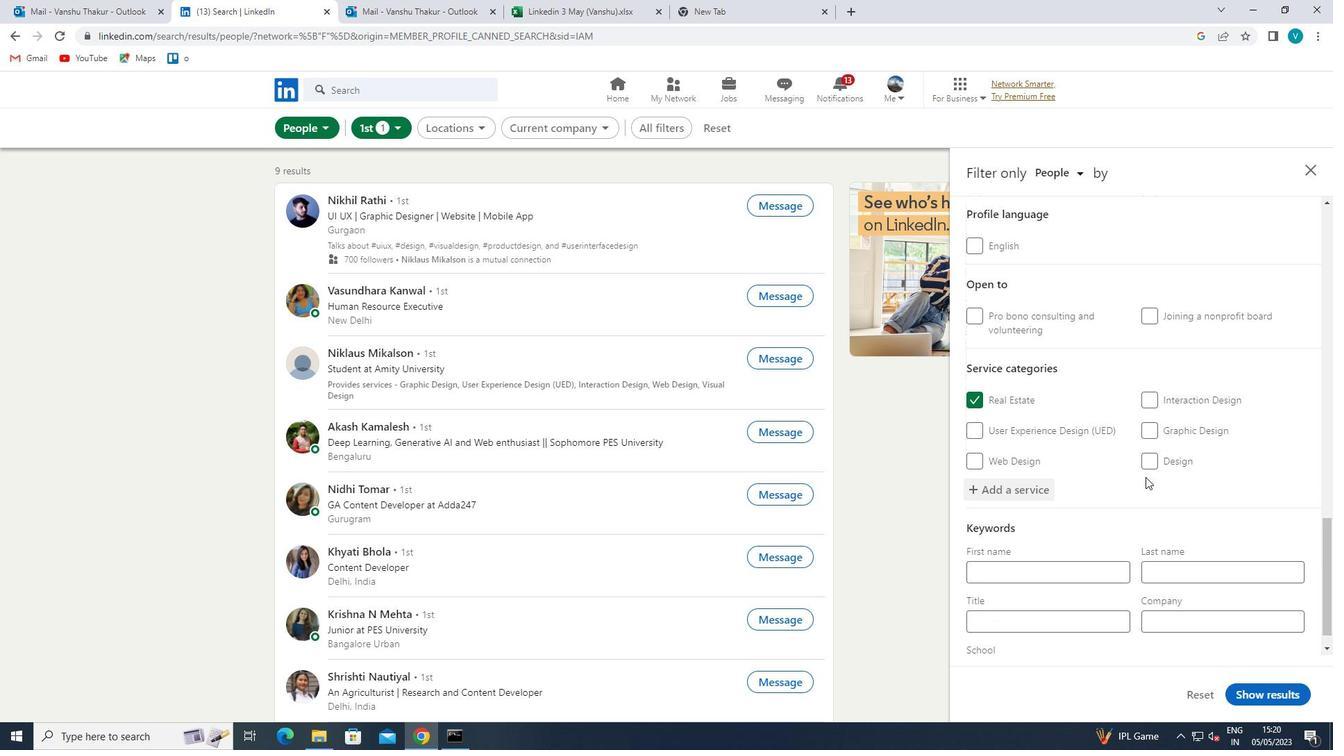
Action: Mouse scrolled (1146, 476) with delta (0, 0)
Screenshot: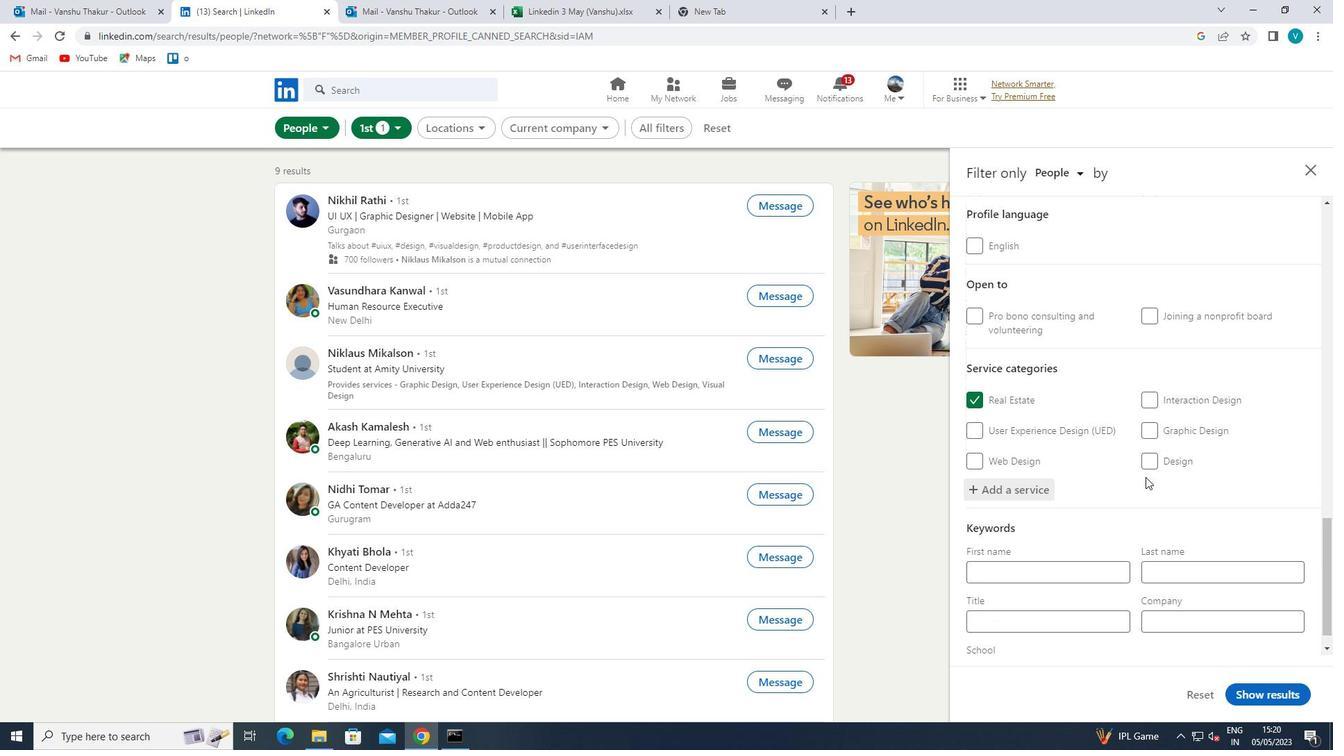 
Action: Mouse scrolled (1146, 476) with delta (0, 0)
Screenshot: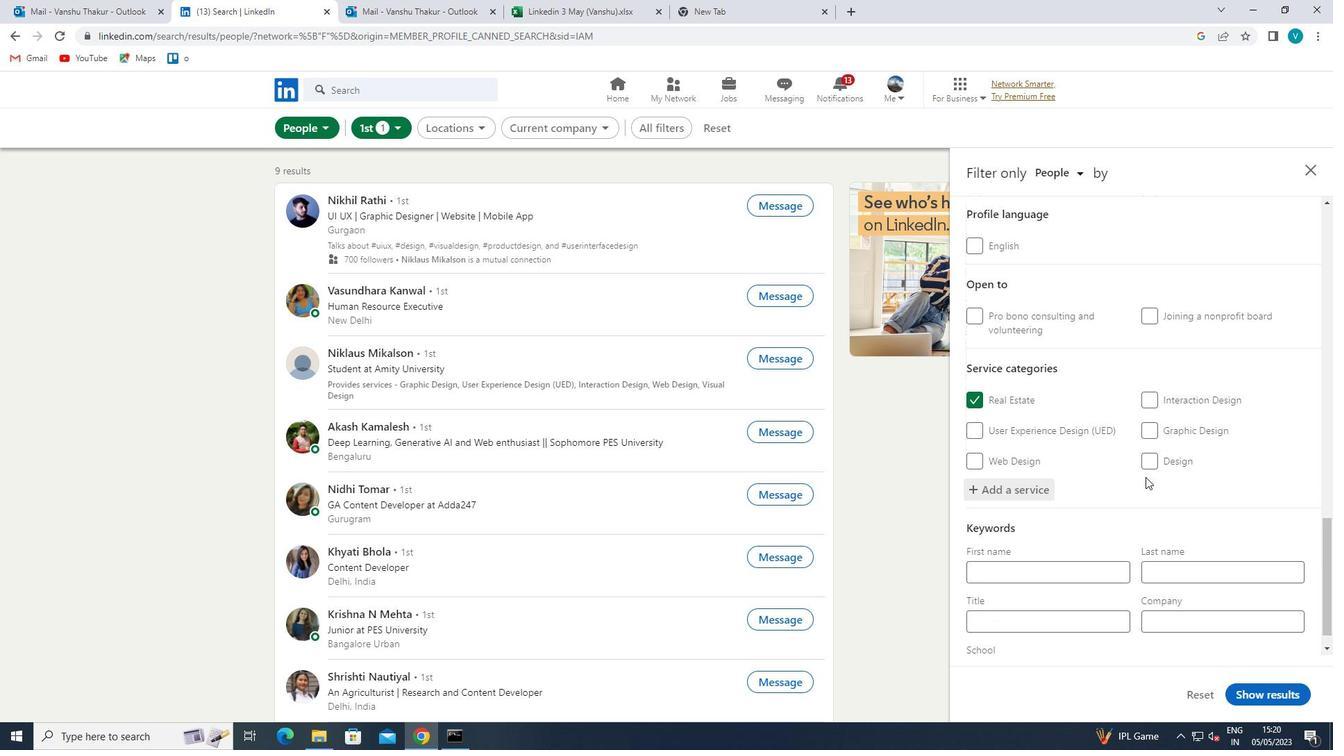 
Action: Mouse moved to (1104, 594)
Screenshot: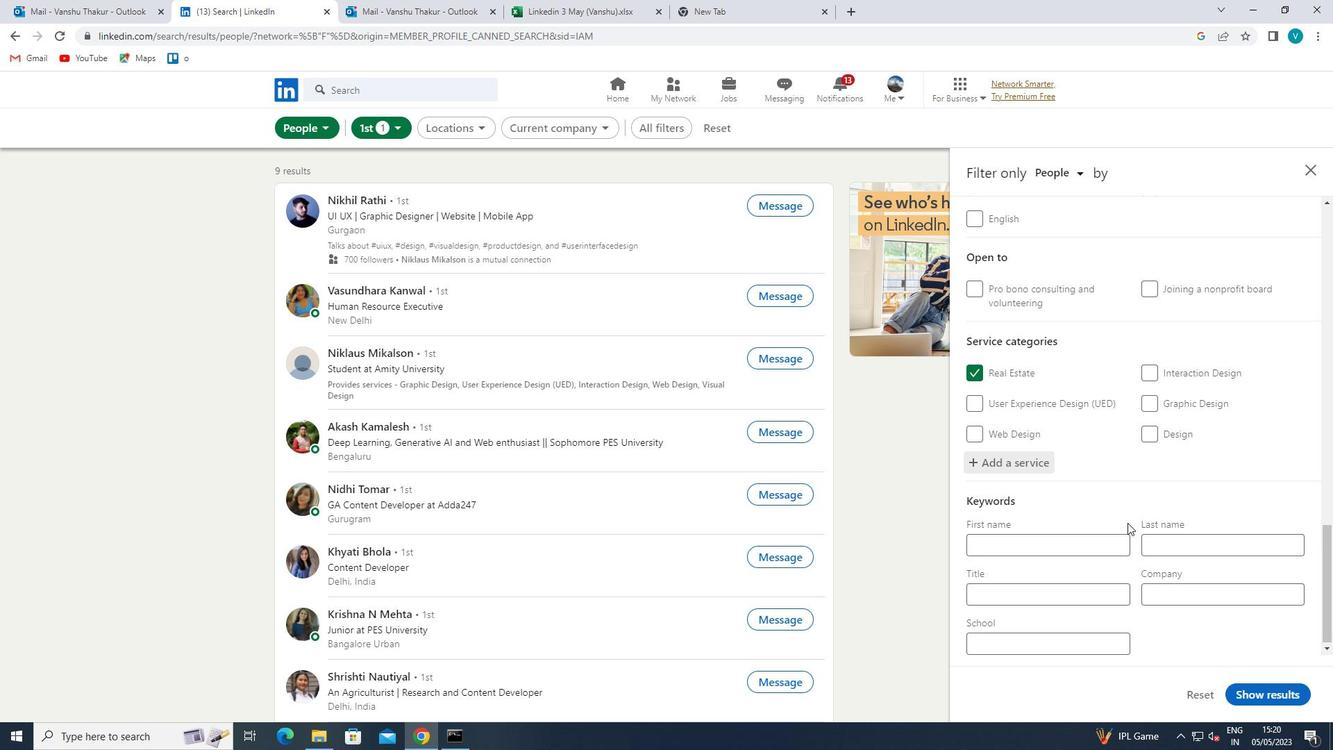 
Action: Mouse pressed left at (1104, 594)
Screenshot: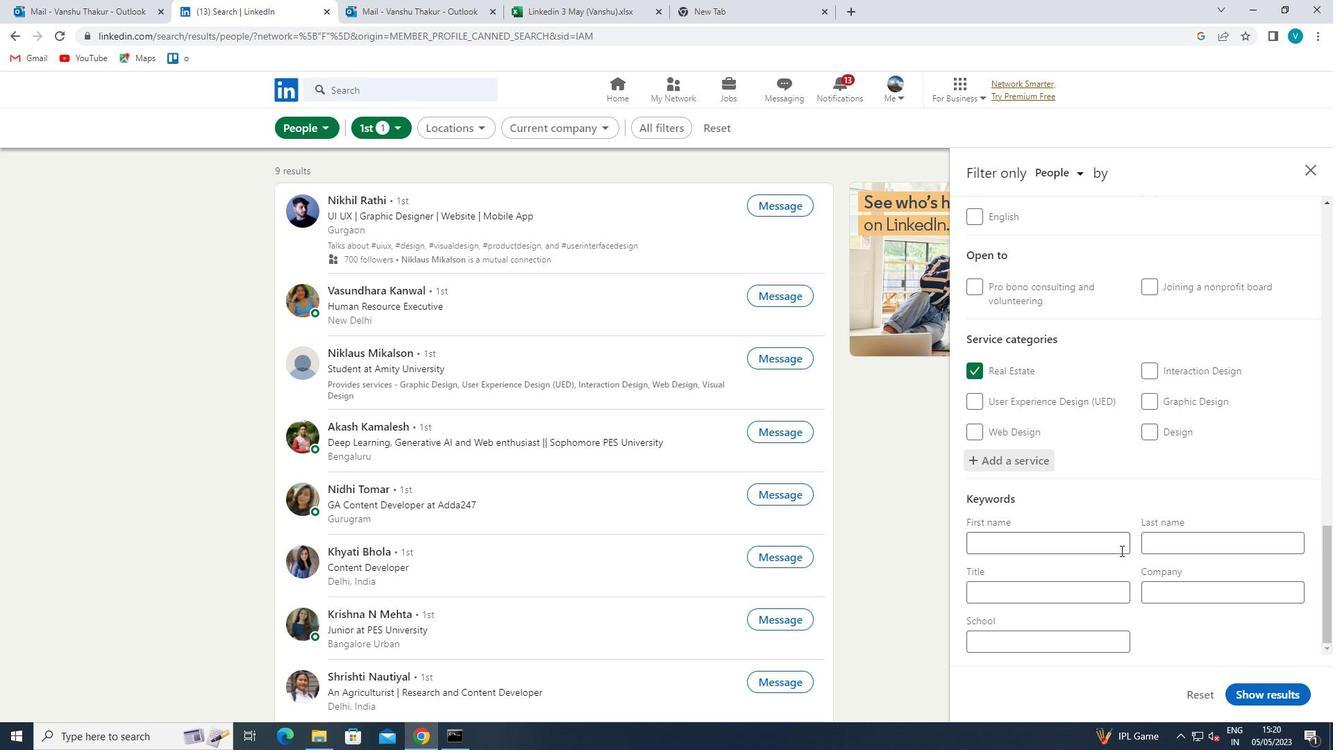 
Action: Key pressed <Key.shift>BRAND<Key.space><Key.shift>MANAGER
Screenshot: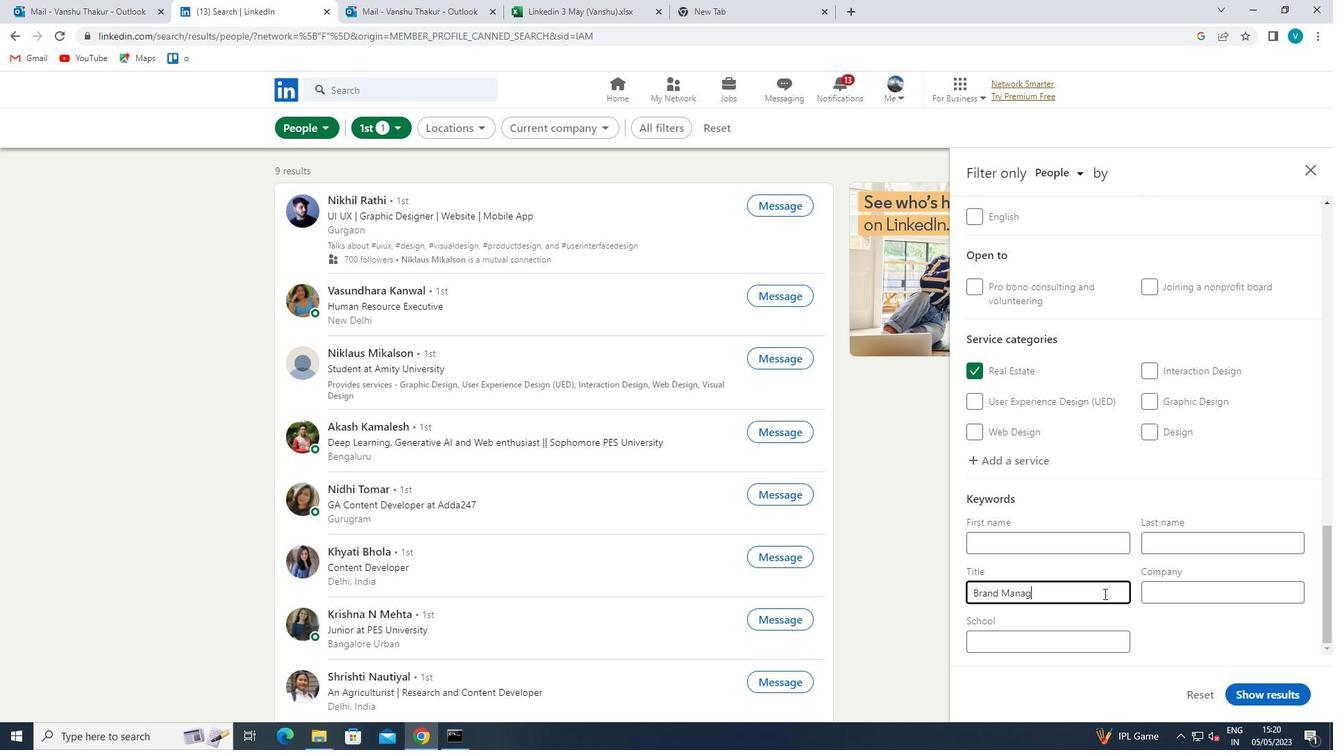
Action: Mouse moved to (1268, 690)
Screenshot: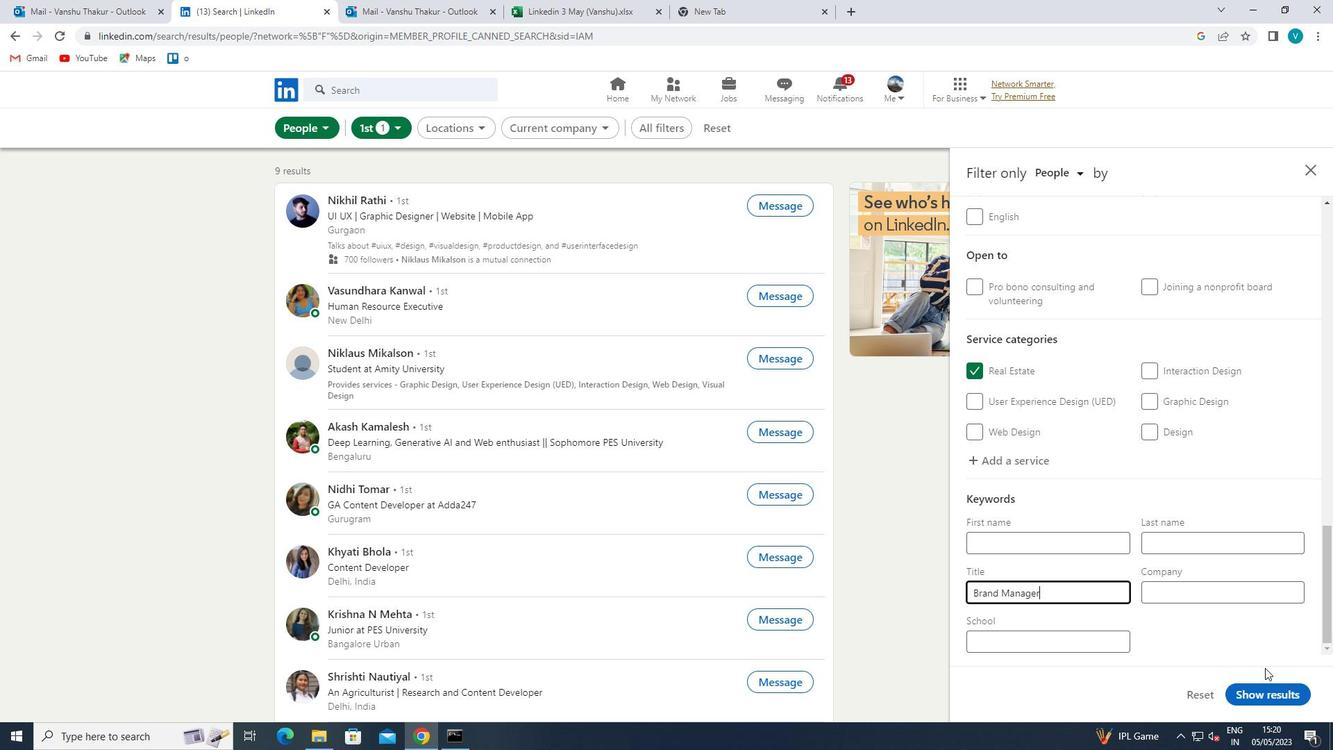 
Action: Mouse pressed left at (1268, 690)
Screenshot: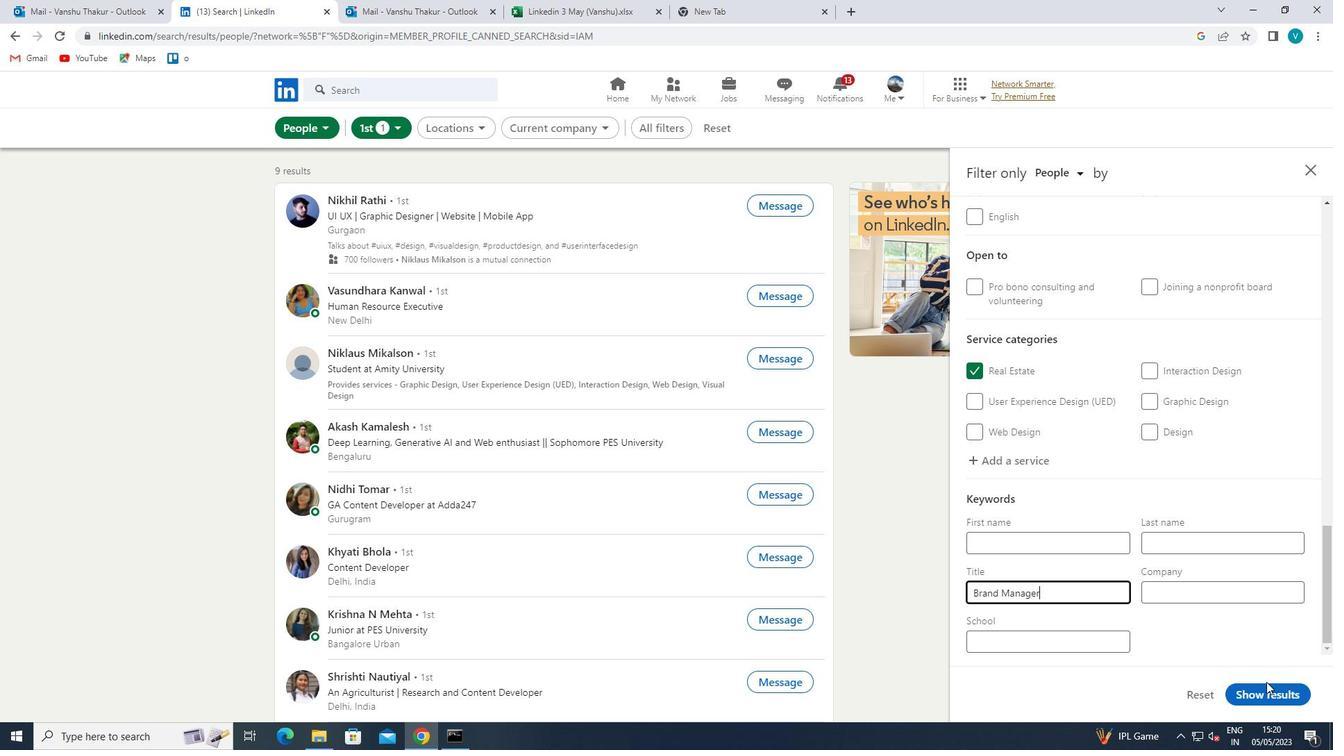 
